 Task: Plan a trip to Przasnysz, Poland from 21st  November, 2023 to 27th  November, 2023 for 1 adult.1  bedroom having 1 bed and 1 bathroom. Property type can be flat. Amenities needed are: wifi. Booking option can be shelf check-in. Look for 5 properties as per requirement.
Action: Mouse moved to (921, 460)
Screenshot: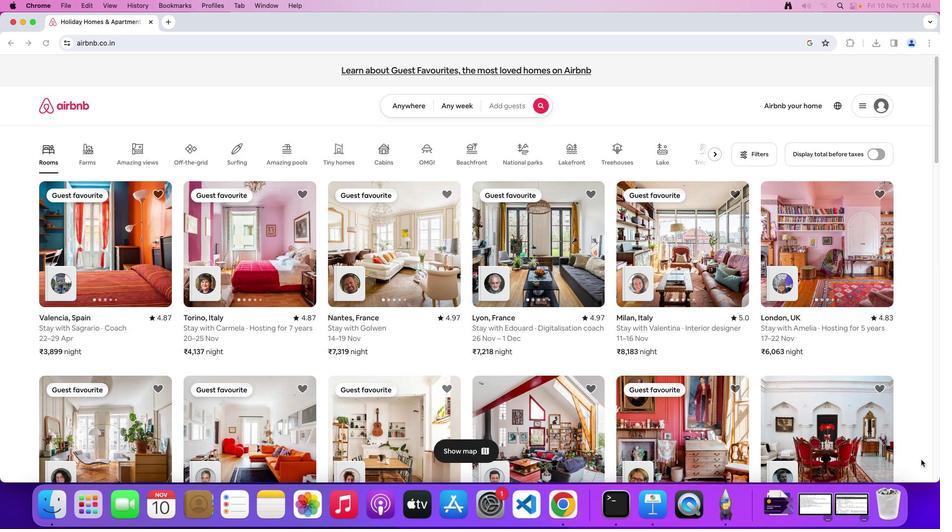 
Action: Mouse pressed left at (921, 460)
Screenshot: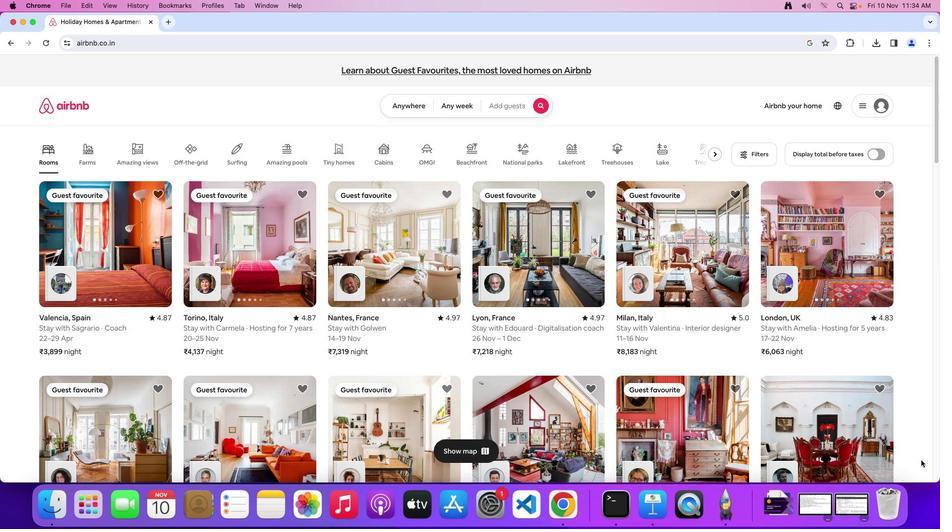 
Action: Mouse moved to (916, 484)
Screenshot: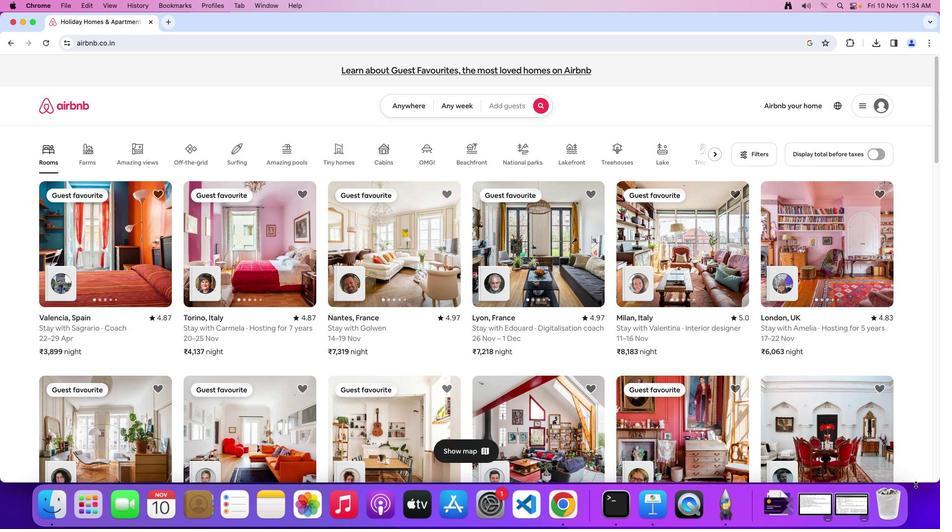 
Action: Mouse pressed left at (916, 484)
Screenshot: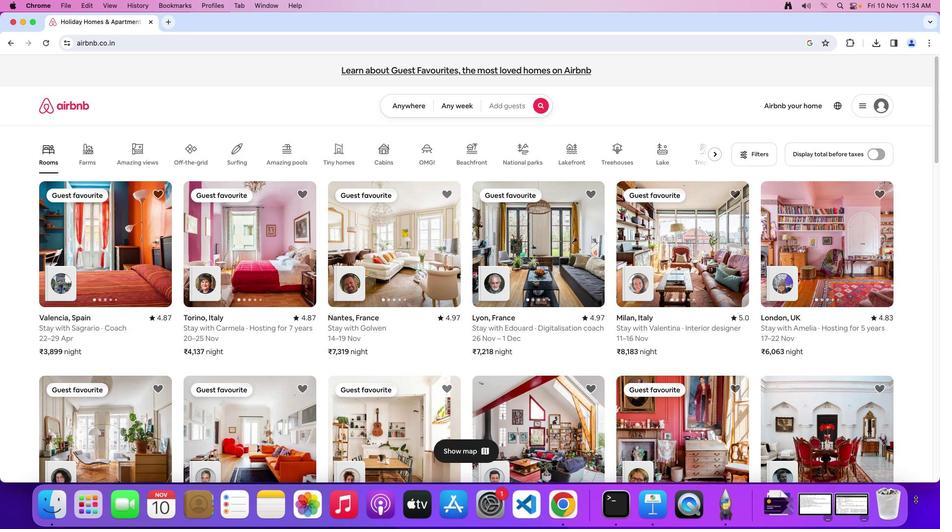
Action: Mouse moved to (411, 110)
Screenshot: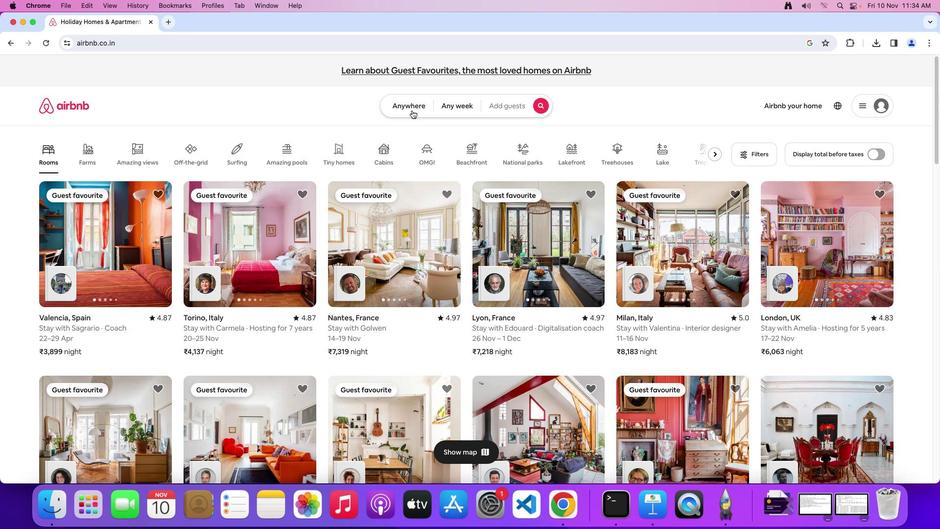 
Action: Mouse pressed left at (411, 110)
Screenshot: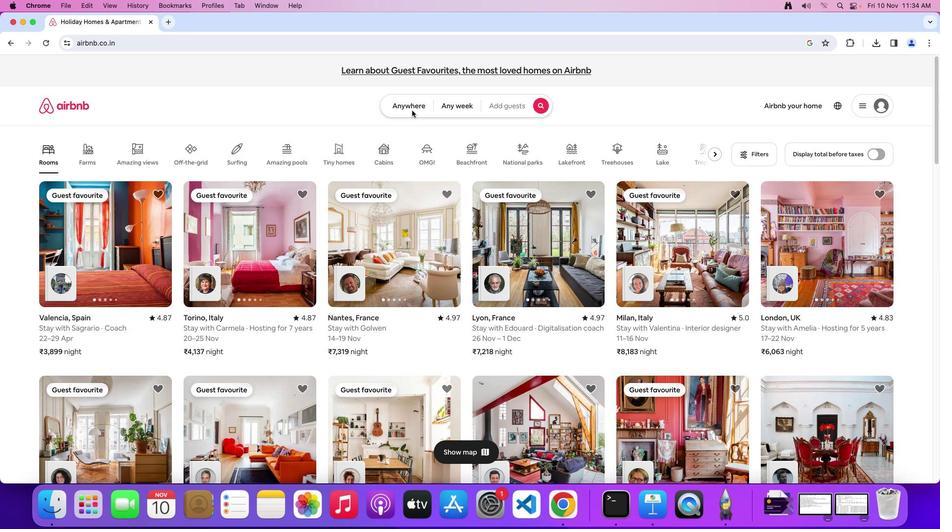 
Action: Mouse moved to (341, 147)
Screenshot: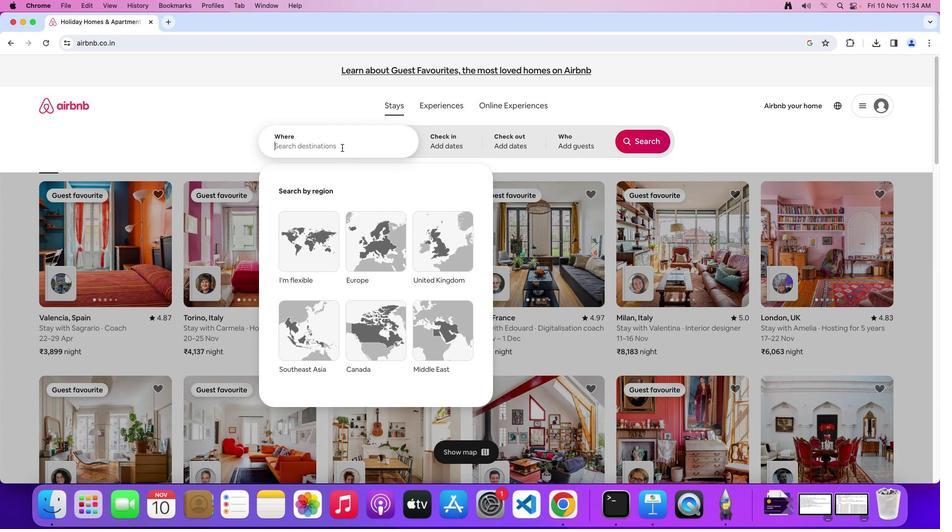 
Action: Mouse pressed left at (341, 147)
Screenshot: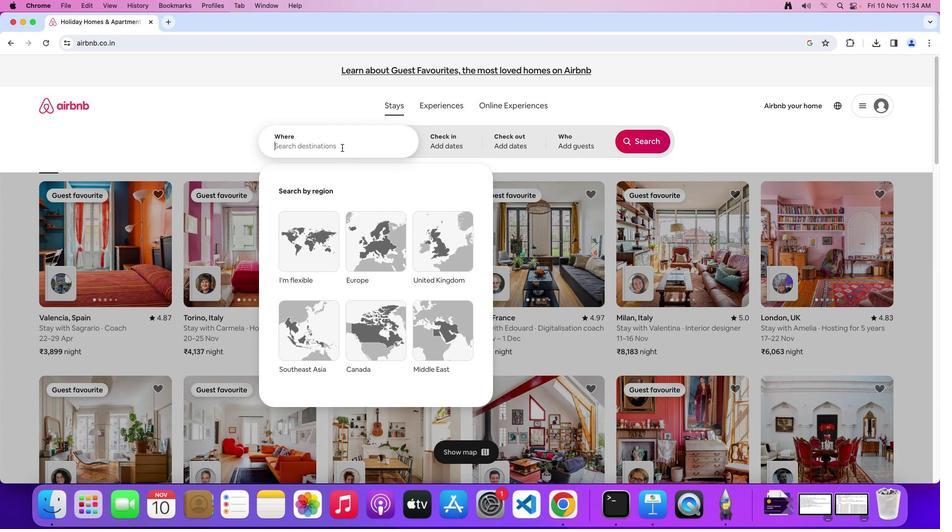 
Action: Mouse moved to (342, 147)
Screenshot: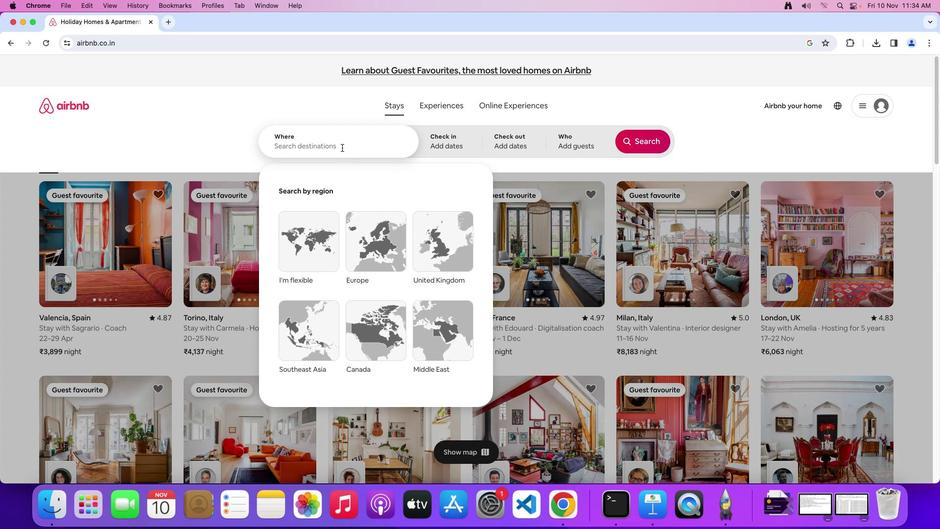
Action: Key pressed Key.shift'P''r''z''a''s''n''y''s''z'
Screenshot: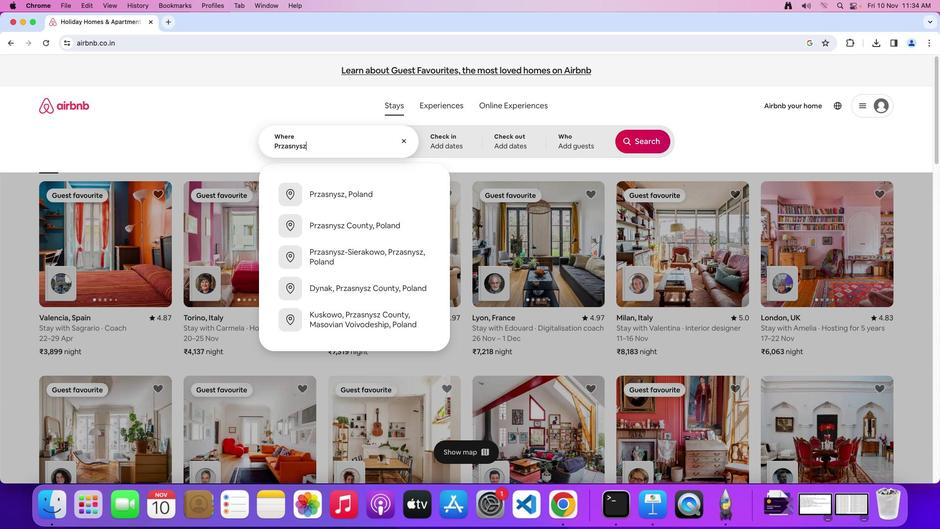 
Action: Mouse moved to (347, 189)
Screenshot: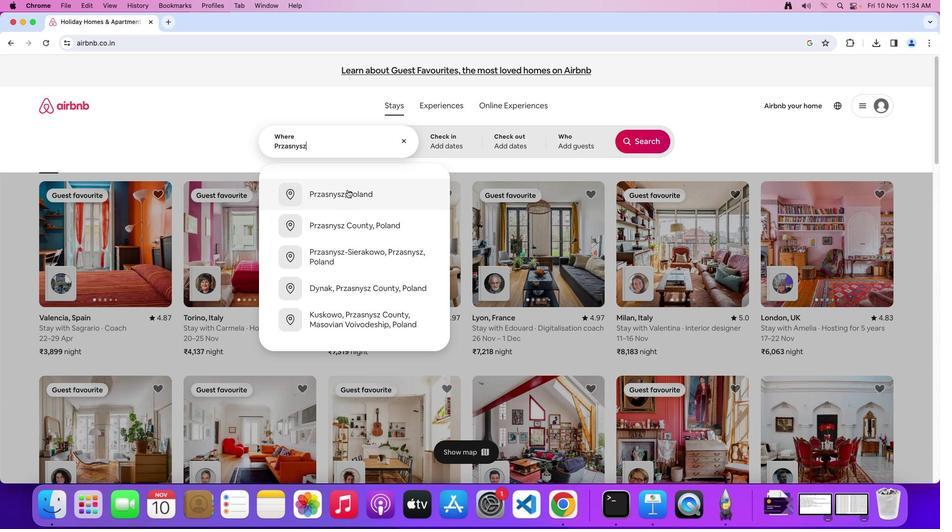 
Action: Mouse pressed left at (347, 189)
Screenshot: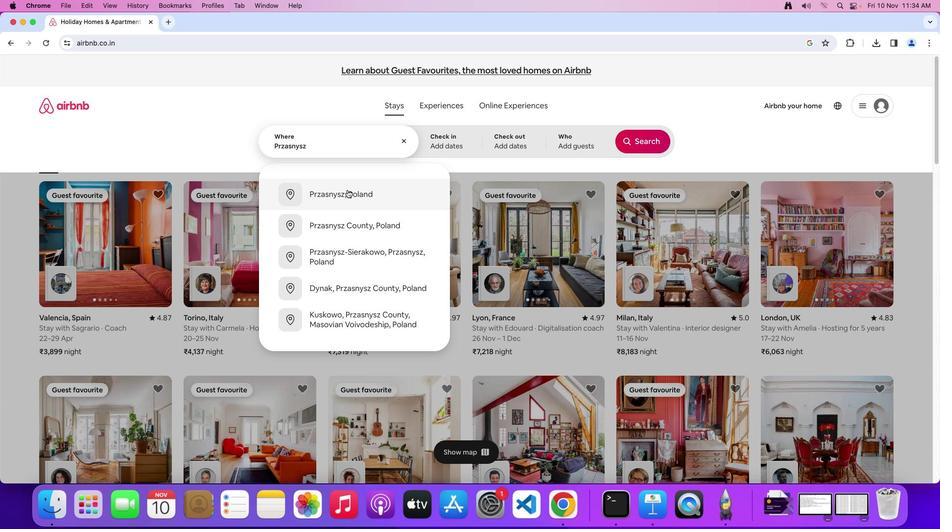 
Action: Mouse moved to (343, 334)
Screenshot: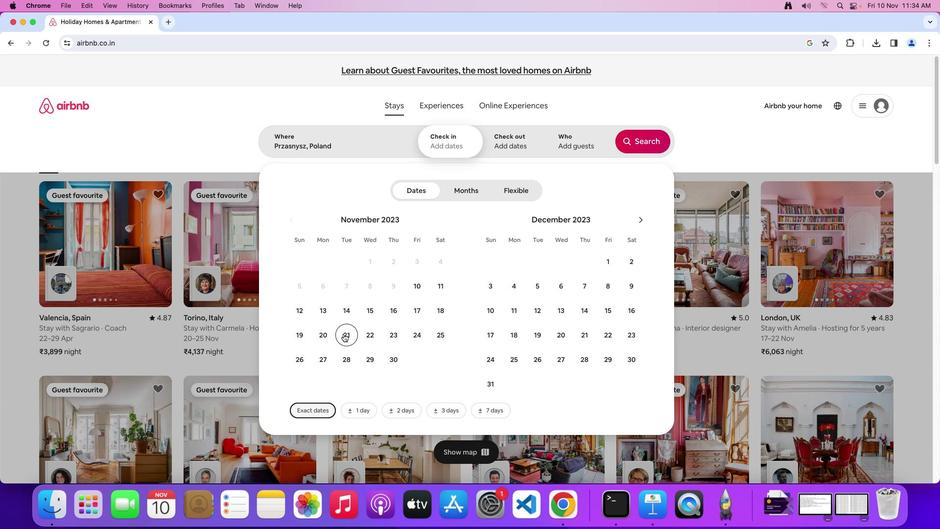 
Action: Mouse pressed left at (343, 334)
Screenshot: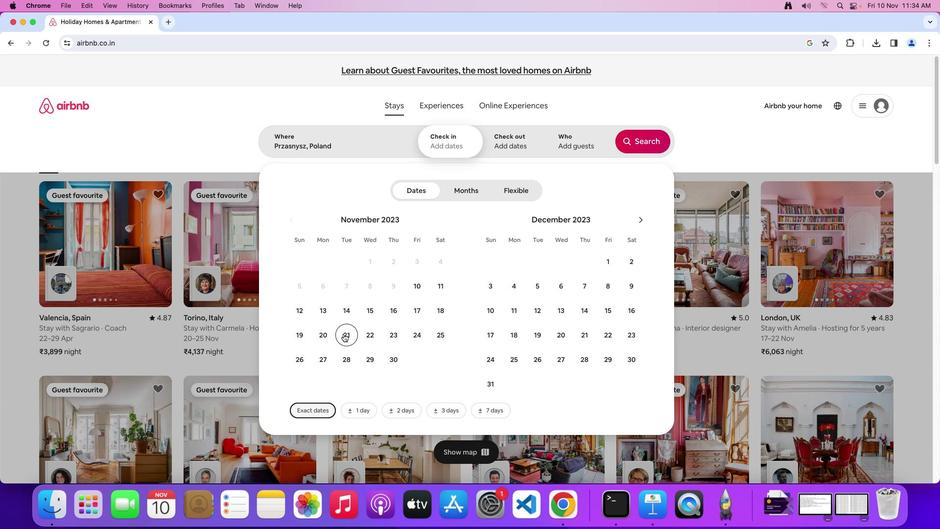 
Action: Mouse moved to (325, 362)
Screenshot: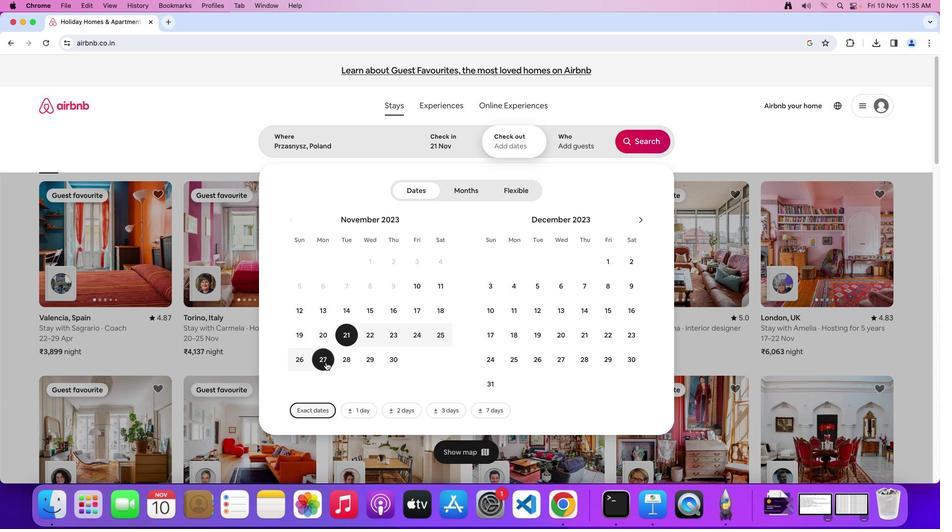 
Action: Mouse pressed left at (325, 362)
Screenshot: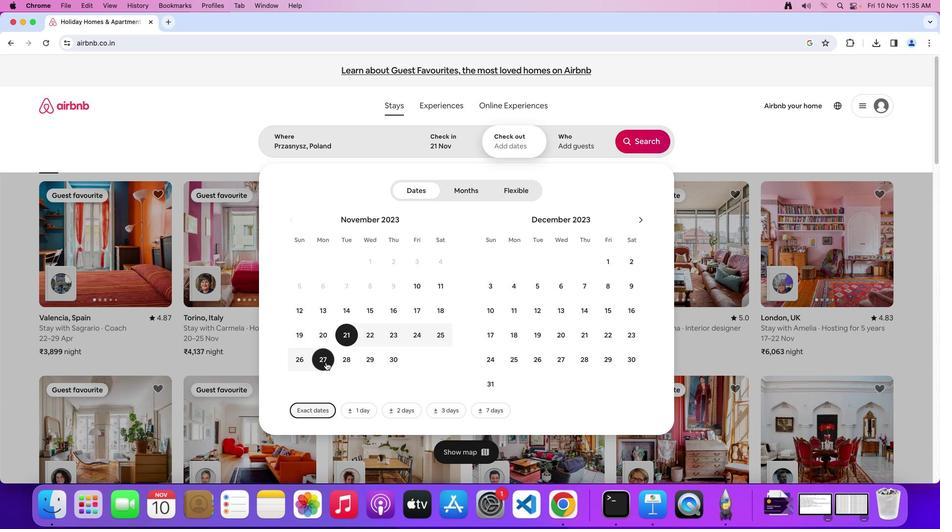 
Action: Mouse moved to (569, 136)
Screenshot: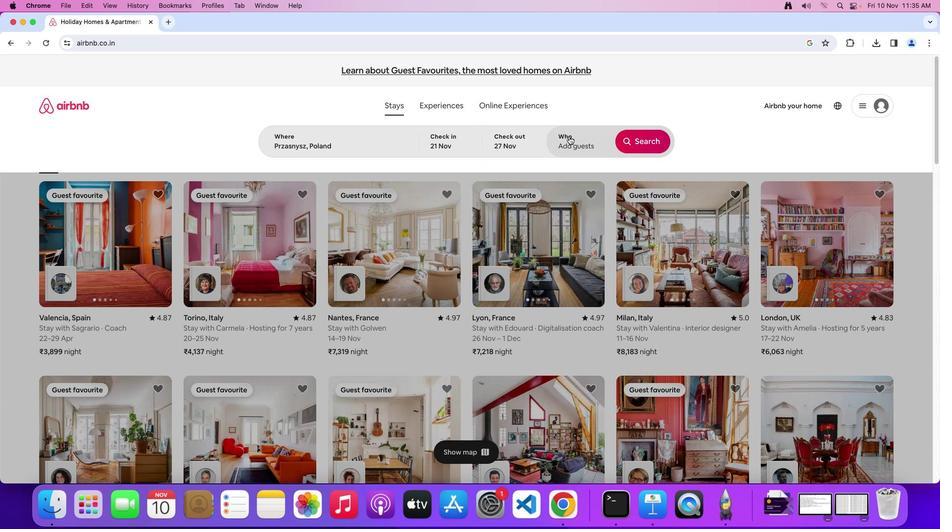 
Action: Mouse pressed left at (569, 136)
Screenshot: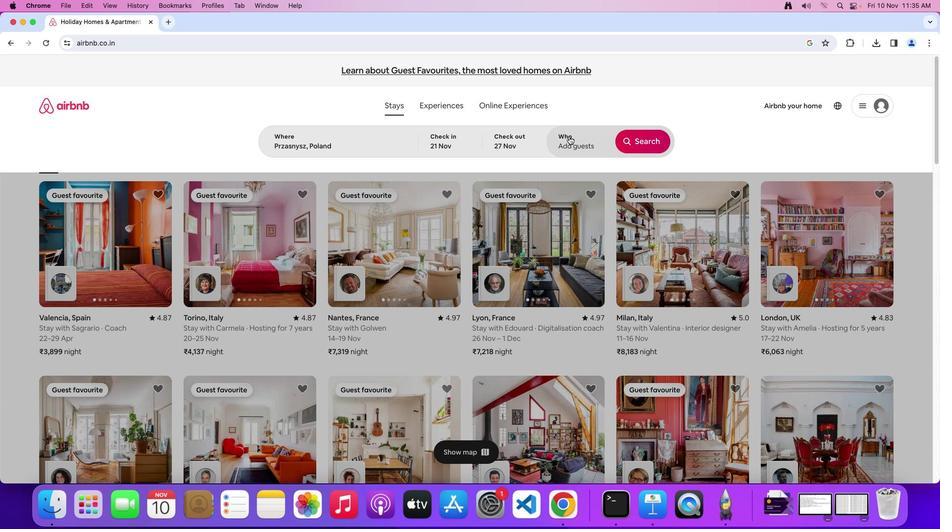 
Action: Mouse moved to (645, 194)
Screenshot: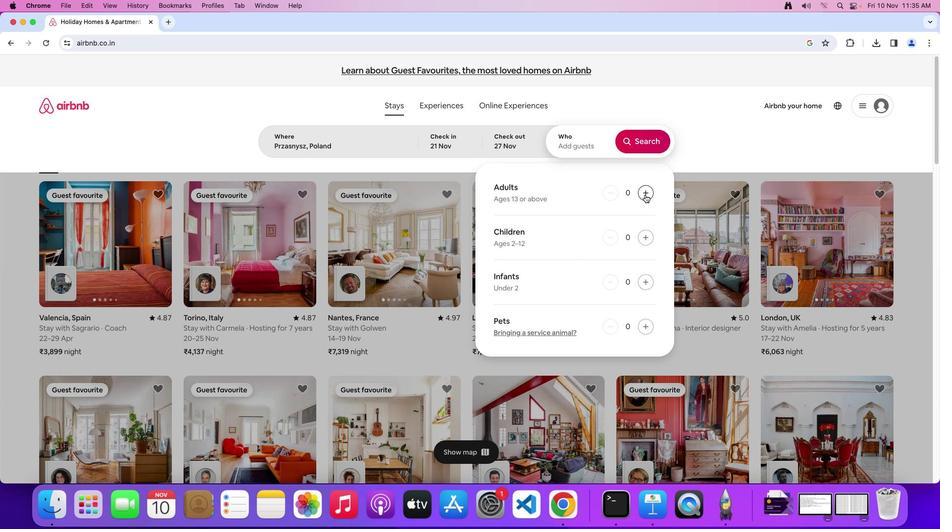 
Action: Mouse pressed left at (645, 194)
Screenshot: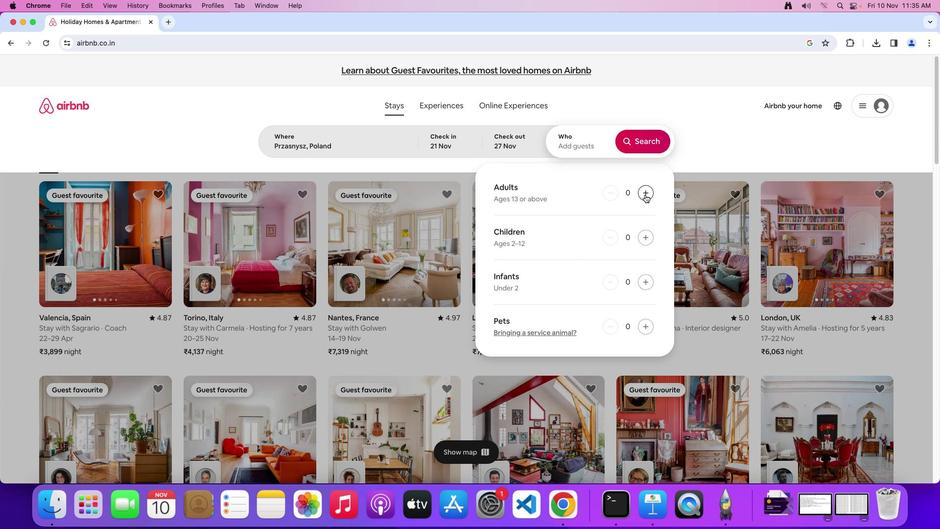 
Action: Mouse moved to (591, 315)
Screenshot: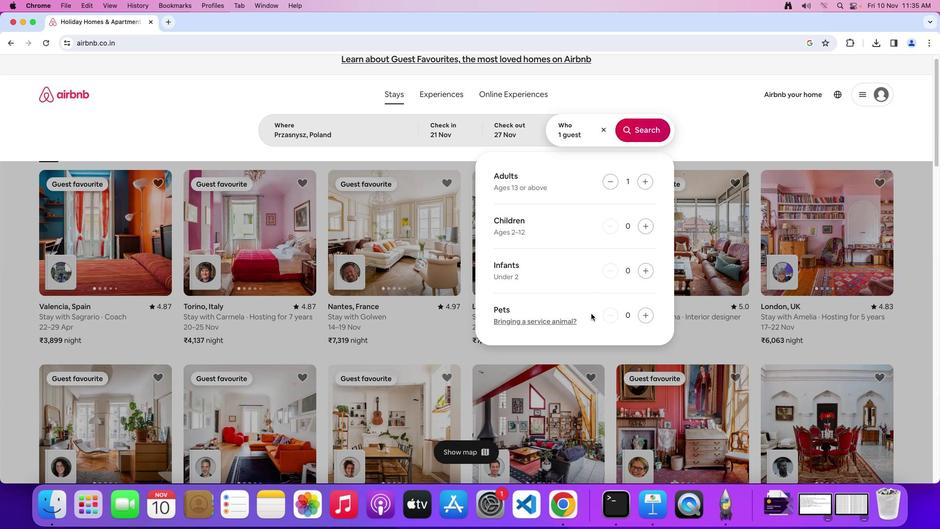 
Action: Mouse scrolled (591, 315) with delta (0, 0)
Screenshot: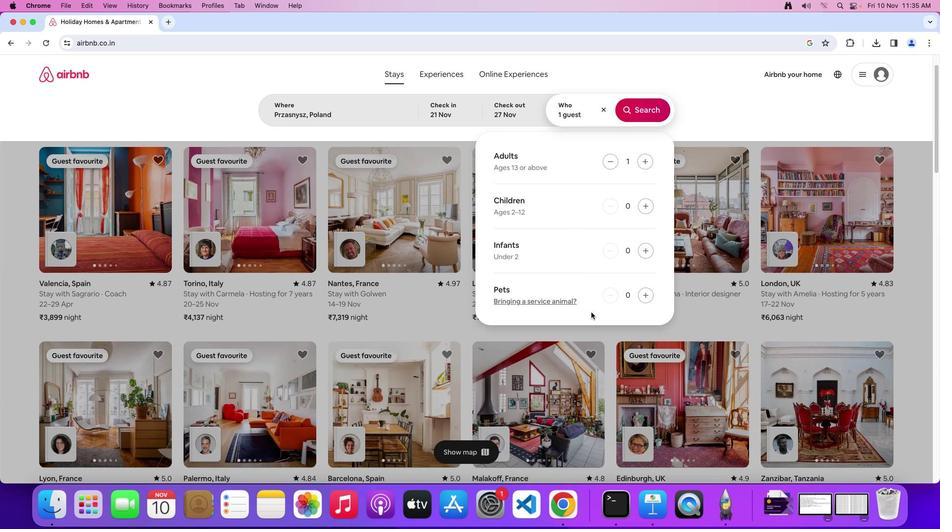 
Action: Mouse moved to (591, 315)
Screenshot: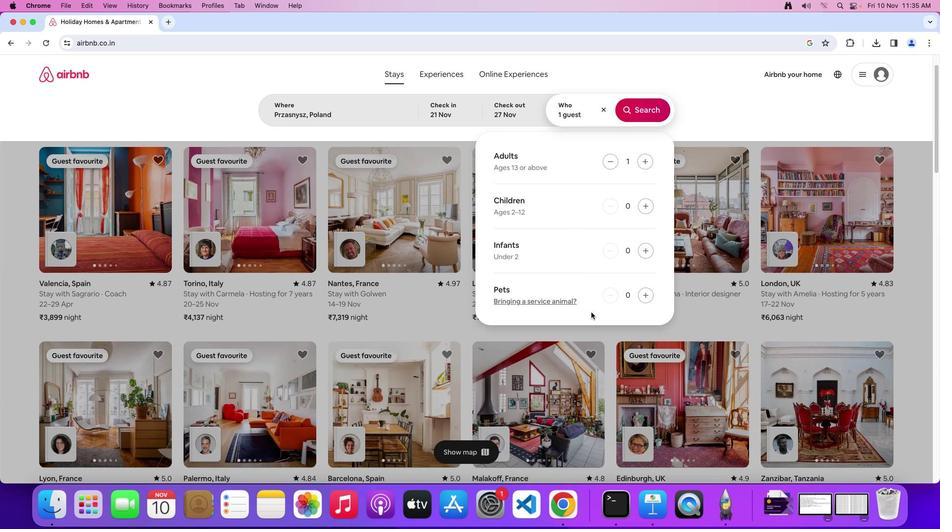 
Action: Mouse scrolled (591, 315) with delta (0, 0)
Screenshot: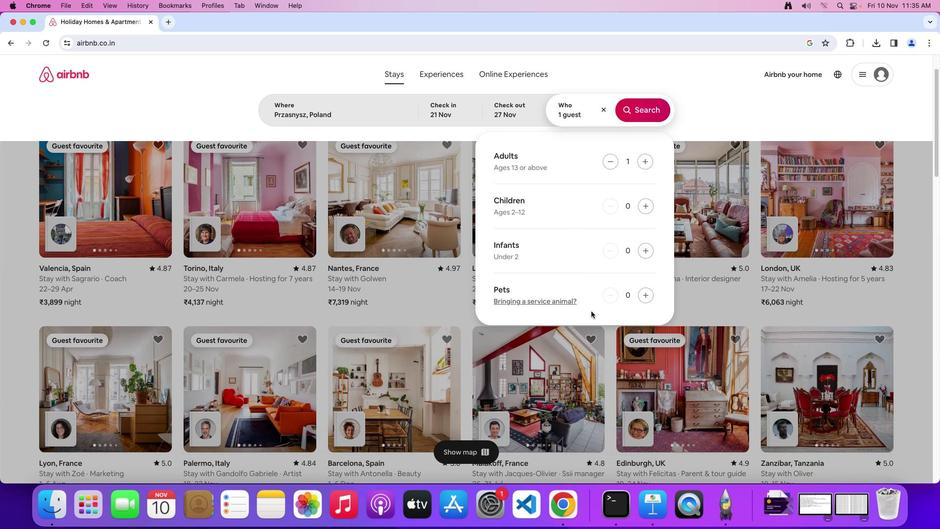 
Action: Mouse moved to (591, 314)
Screenshot: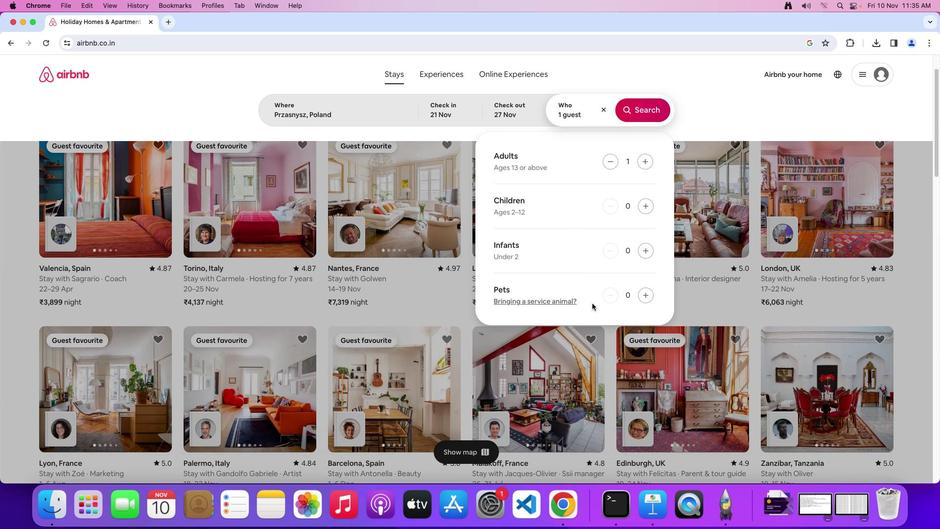 
Action: Mouse scrolled (591, 314) with delta (0, -1)
Screenshot: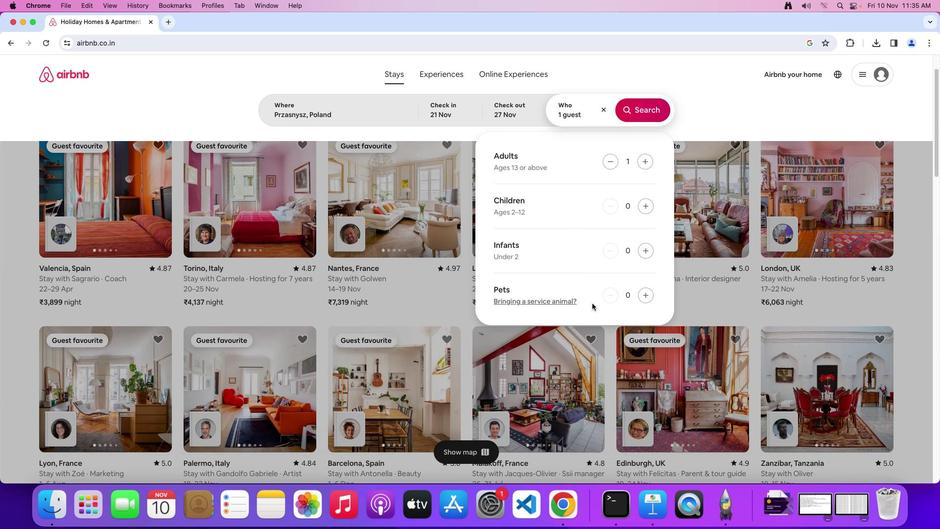 
Action: Mouse moved to (458, 76)
Screenshot: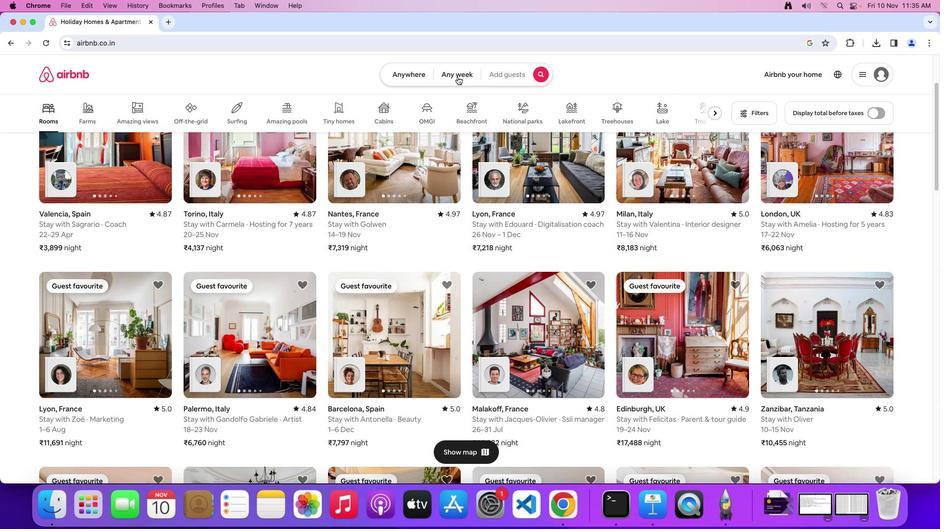 
Action: Mouse pressed left at (458, 76)
Screenshot: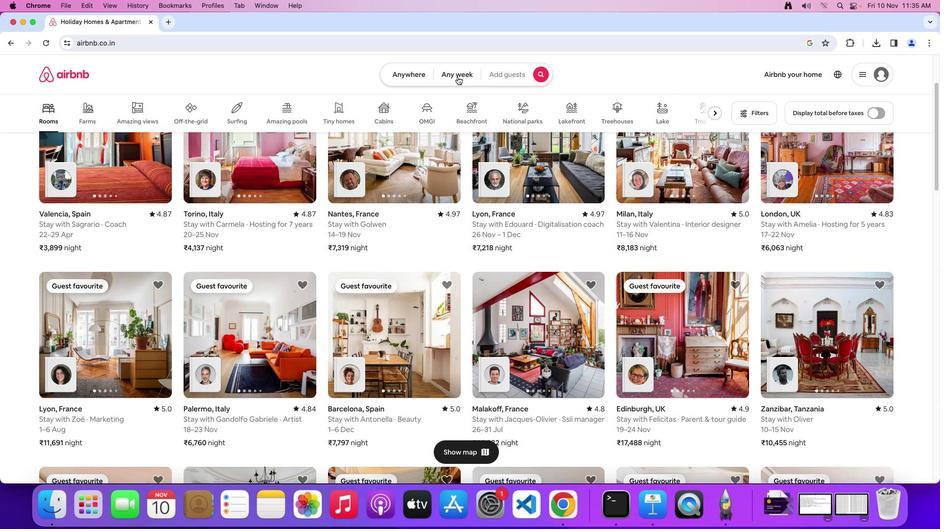 
Action: Mouse moved to (565, 109)
Screenshot: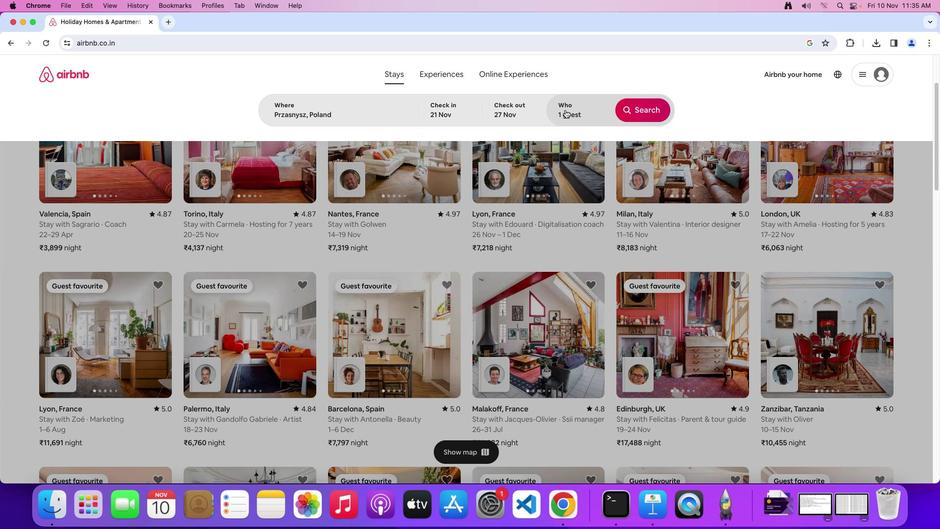 
Action: Mouse pressed left at (565, 109)
Screenshot: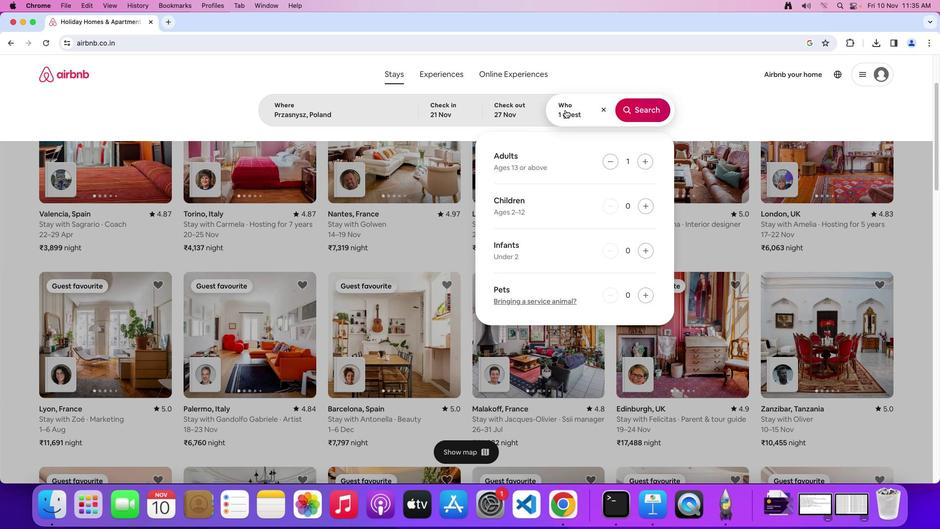 
Action: Mouse moved to (638, 108)
Screenshot: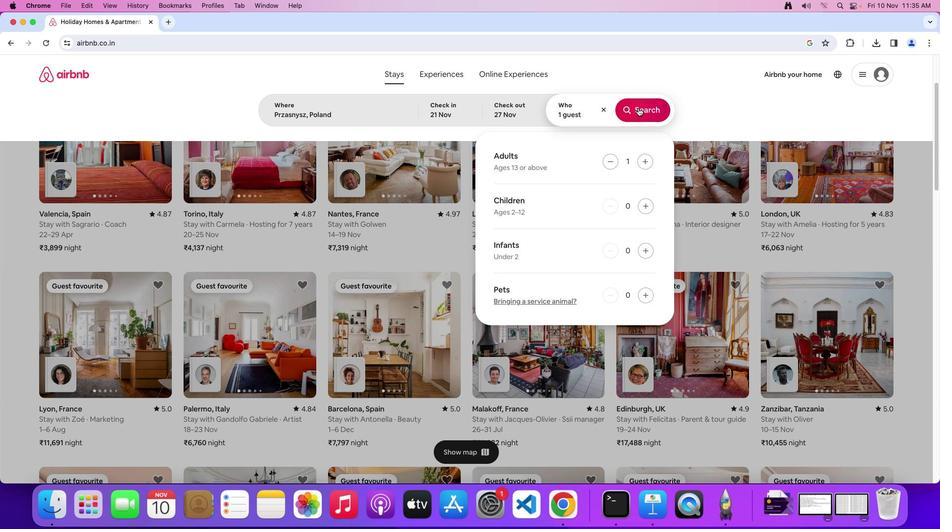 
Action: Mouse pressed left at (638, 108)
Screenshot: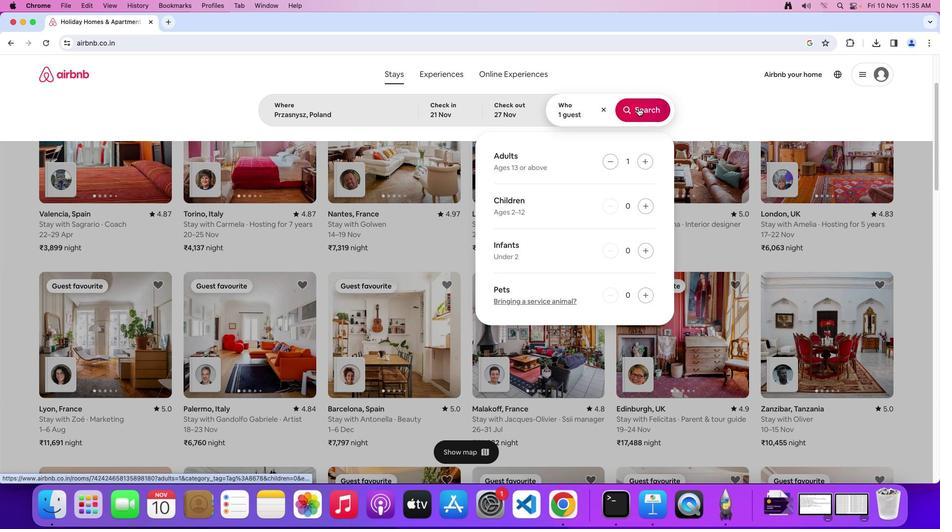 
Action: Mouse moved to (772, 115)
Screenshot: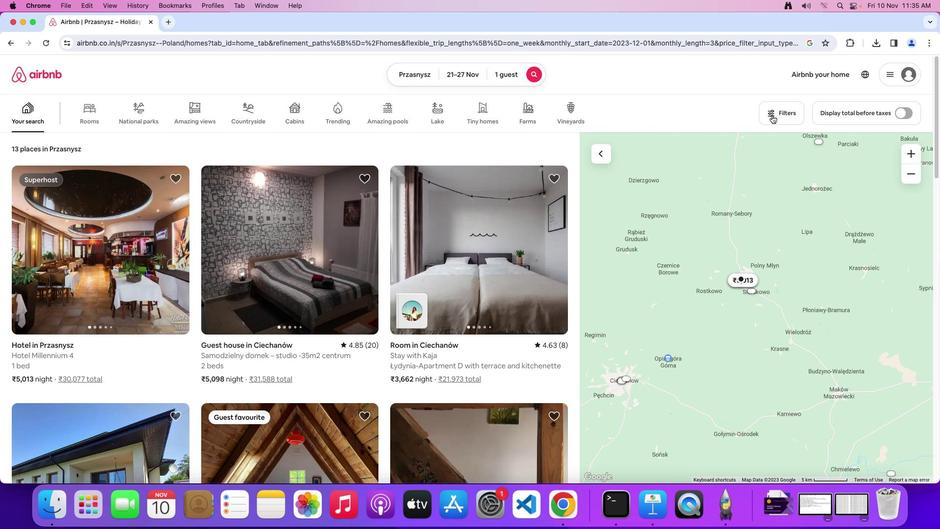 
Action: Mouse pressed left at (772, 115)
Screenshot: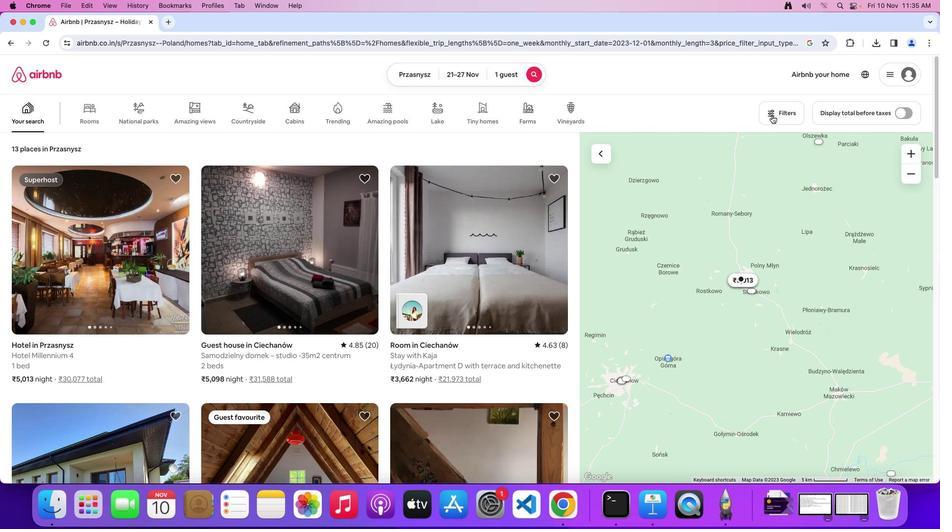 
Action: Mouse moved to (384, 271)
Screenshot: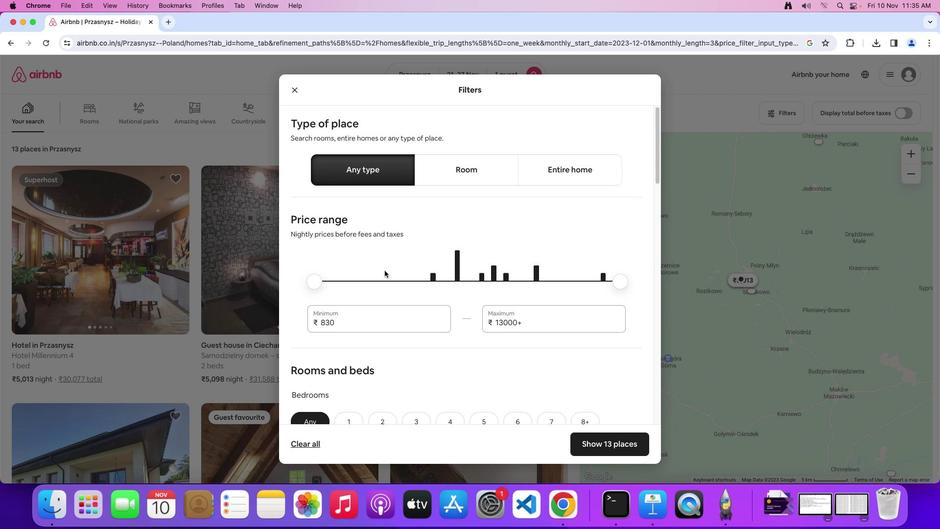 
Action: Mouse scrolled (384, 271) with delta (0, 0)
Screenshot: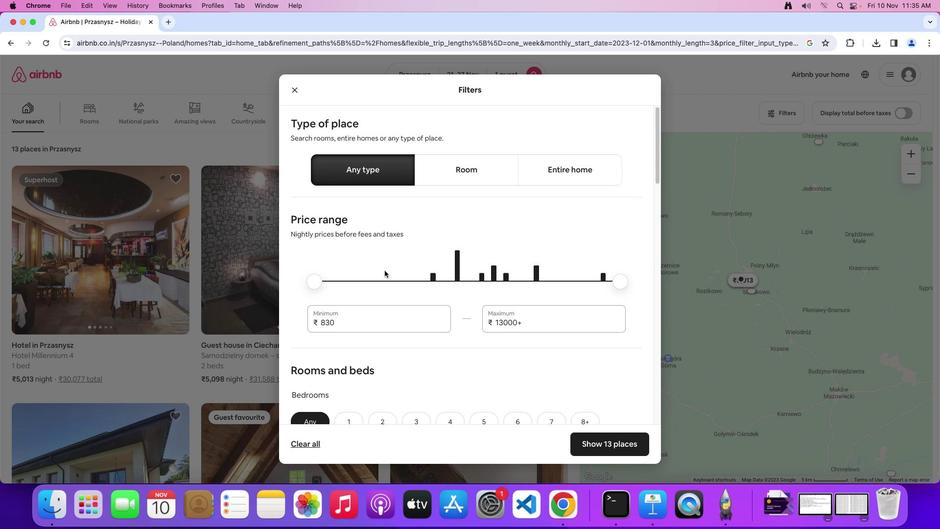 
Action: Mouse moved to (385, 270)
Screenshot: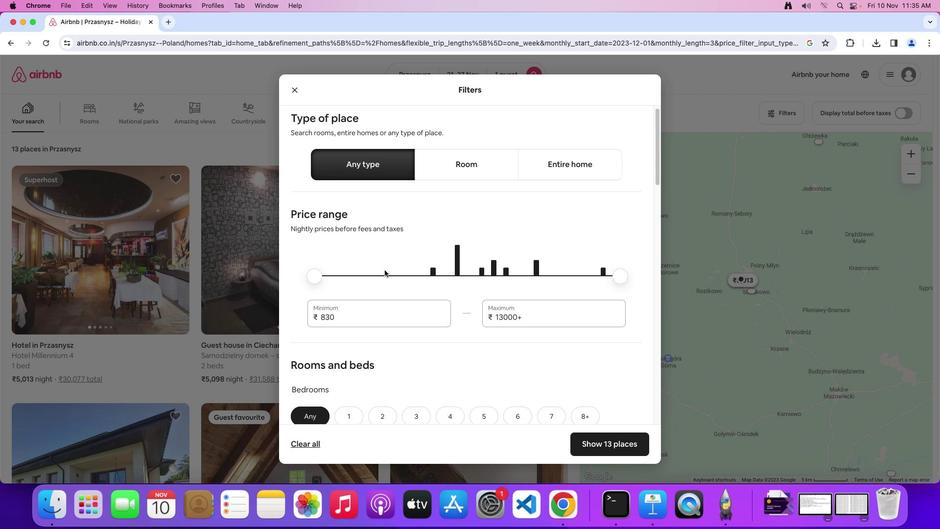 
Action: Mouse scrolled (385, 270) with delta (0, 0)
Screenshot: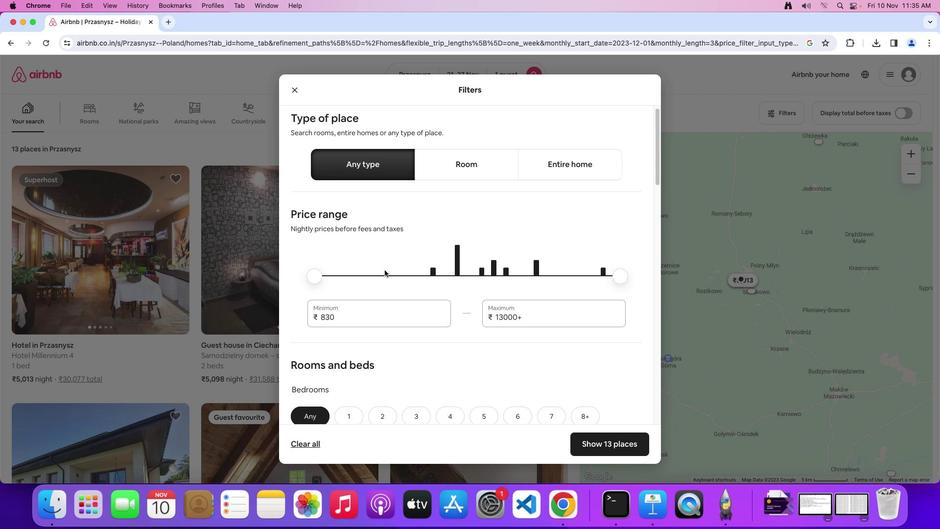 
Action: Mouse moved to (385, 270)
Screenshot: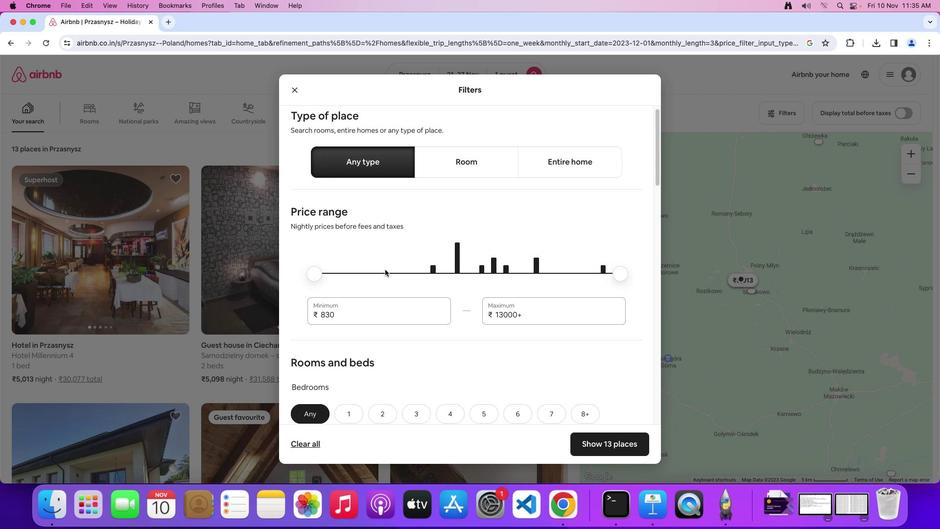 
Action: Mouse scrolled (385, 270) with delta (0, 0)
Screenshot: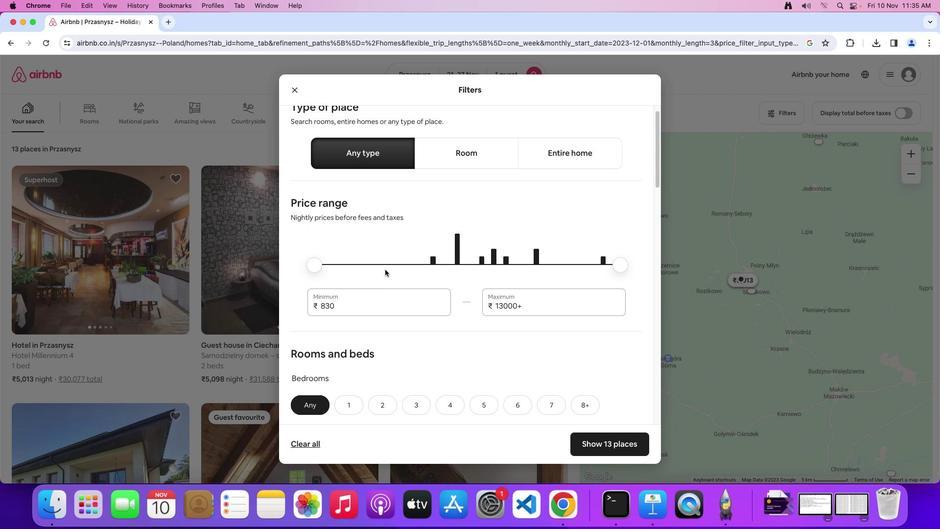
Action: Mouse moved to (385, 269)
Screenshot: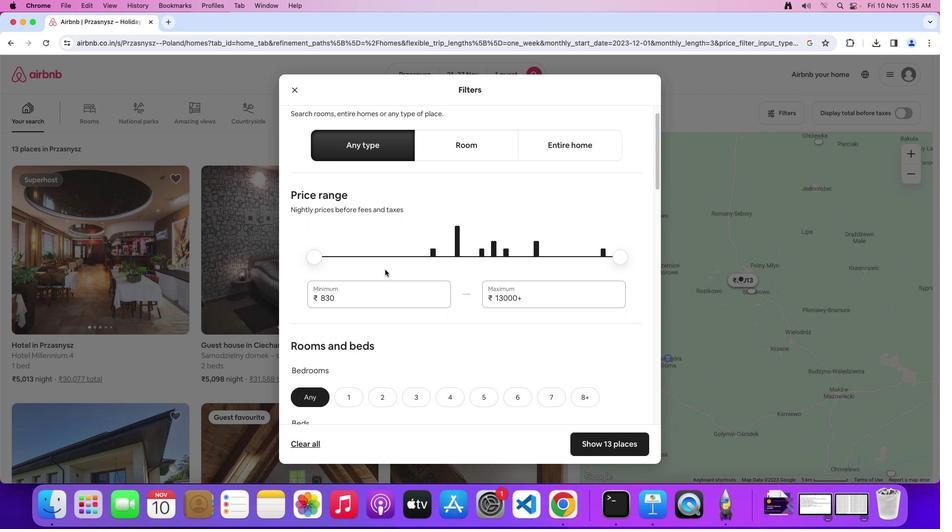 
Action: Mouse scrolled (385, 269) with delta (0, 0)
Screenshot: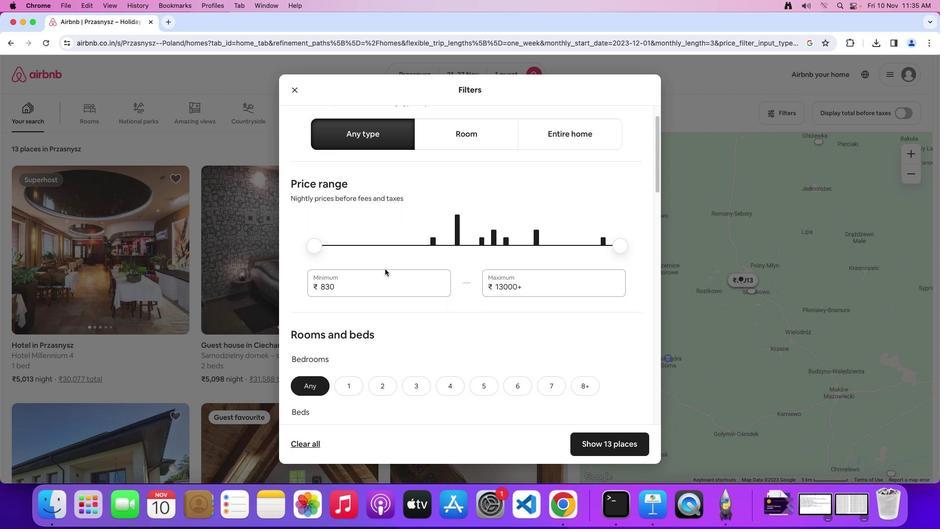 
Action: Mouse moved to (385, 268)
Screenshot: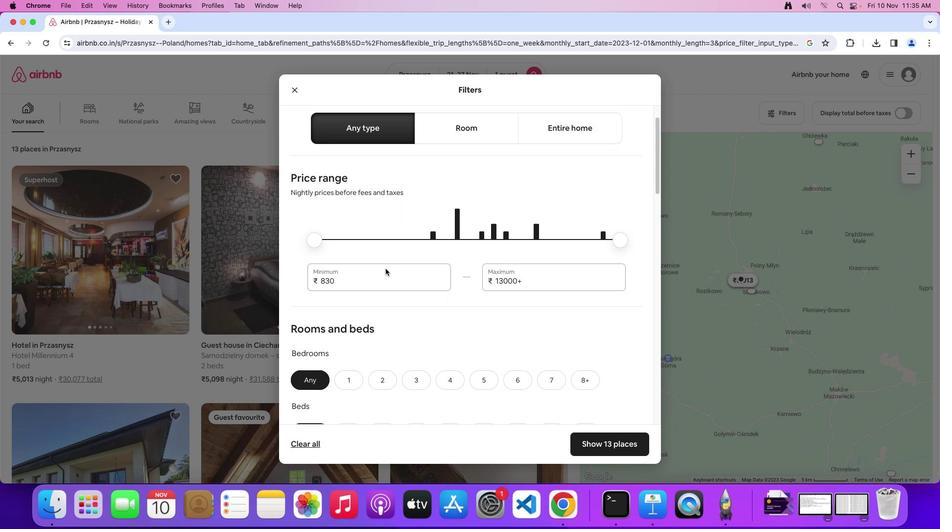 
Action: Mouse scrolled (385, 268) with delta (0, 0)
Screenshot: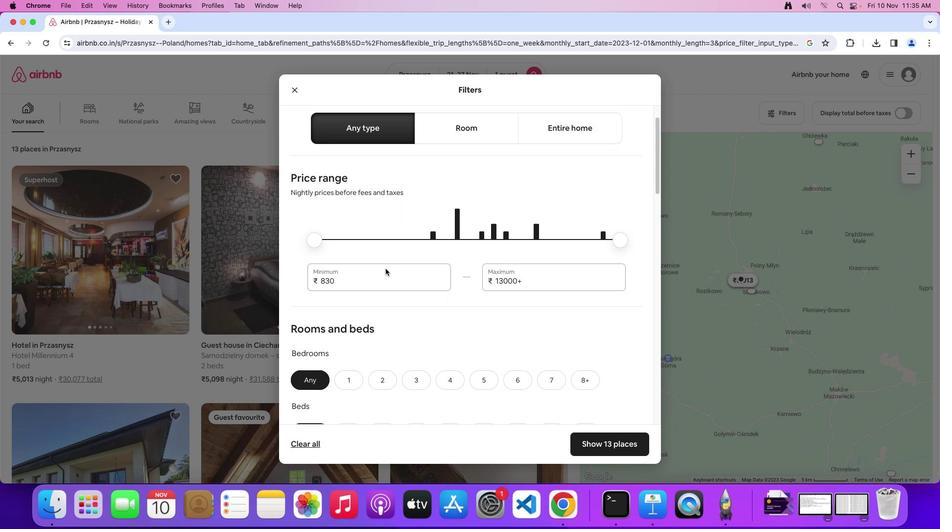 
Action: Mouse scrolled (385, 268) with delta (0, 0)
Screenshot: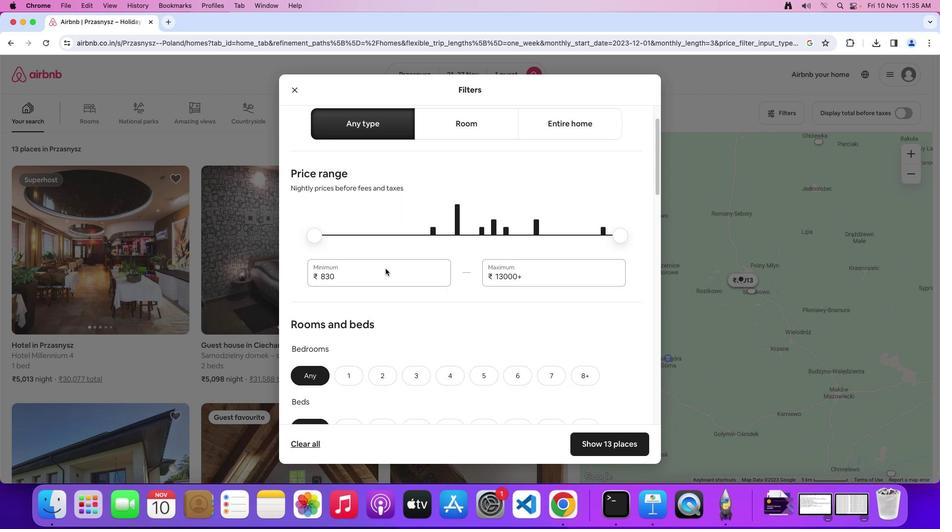 
Action: Mouse moved to (385, 268)
Screenshot: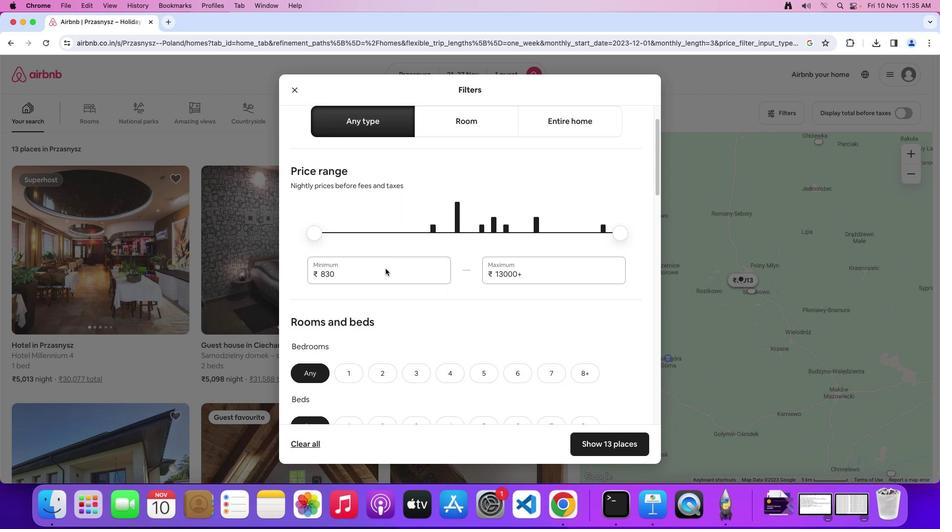 
Action: Mouse scrolled (385, 268) with delta (0, 0)
Screenshot: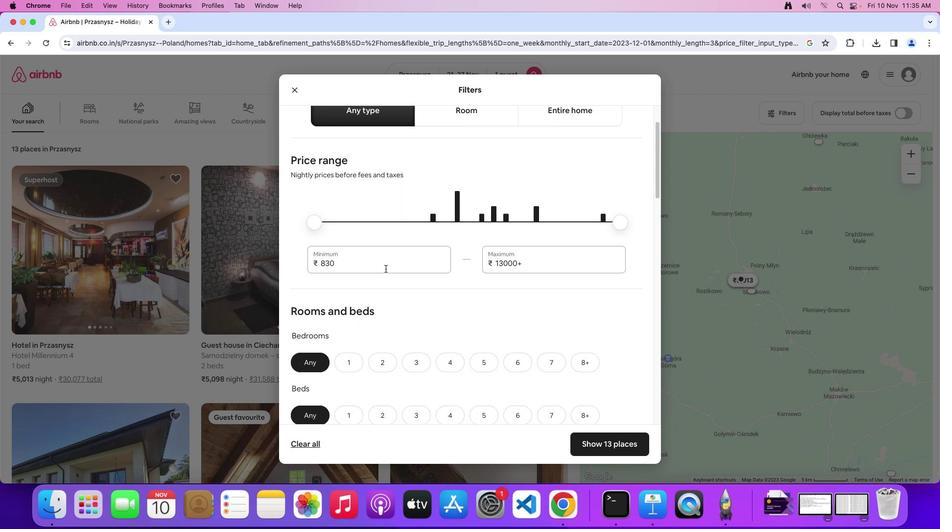 
Action: Mouse moved to (386, 268)
Screenshot: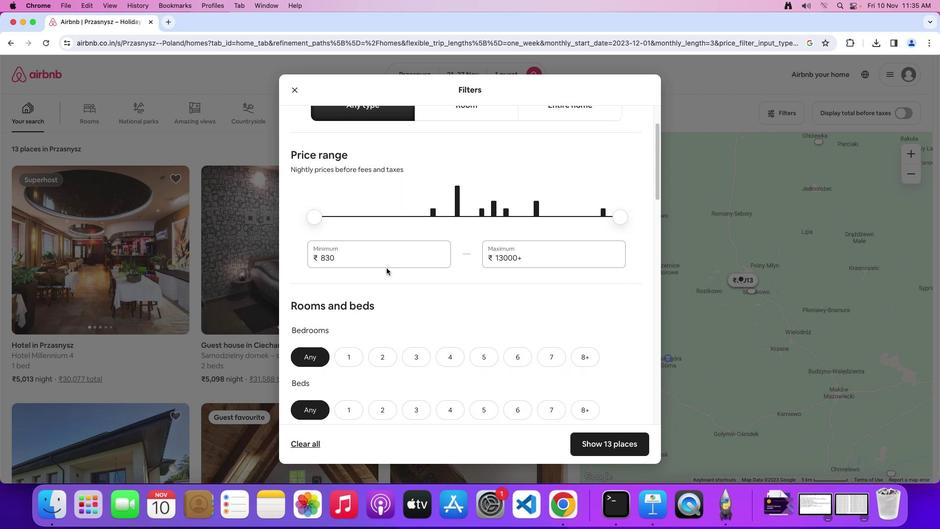 
Action: Mouse scrolled (386, 268) with delta (0, 0)
Screenshot: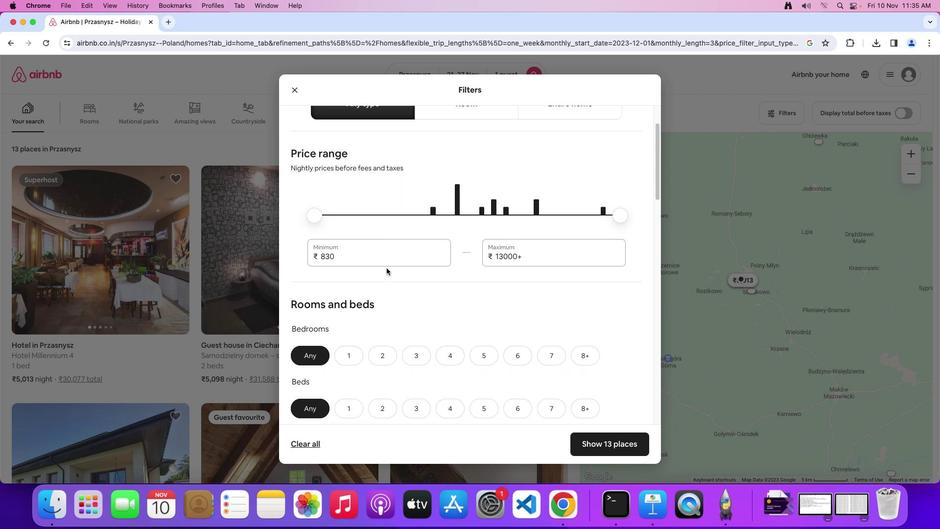 
Action: Mouse moved to (387, 267)
Screenshot: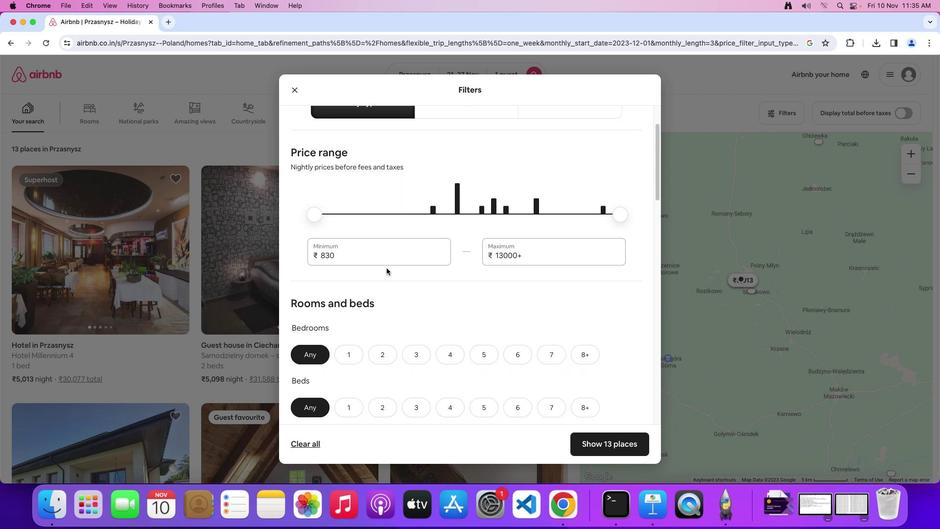 
Action: Mouse scrolled (387, 267) with delta (0, 0)
Screenshot: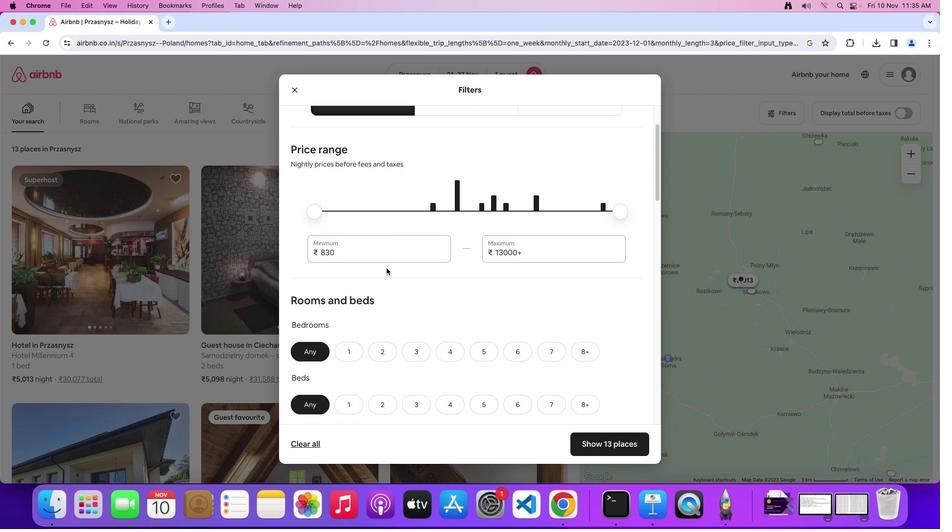 
Action: Mouse scrolled (387, 267) with delta (0, 0)
Screenshot: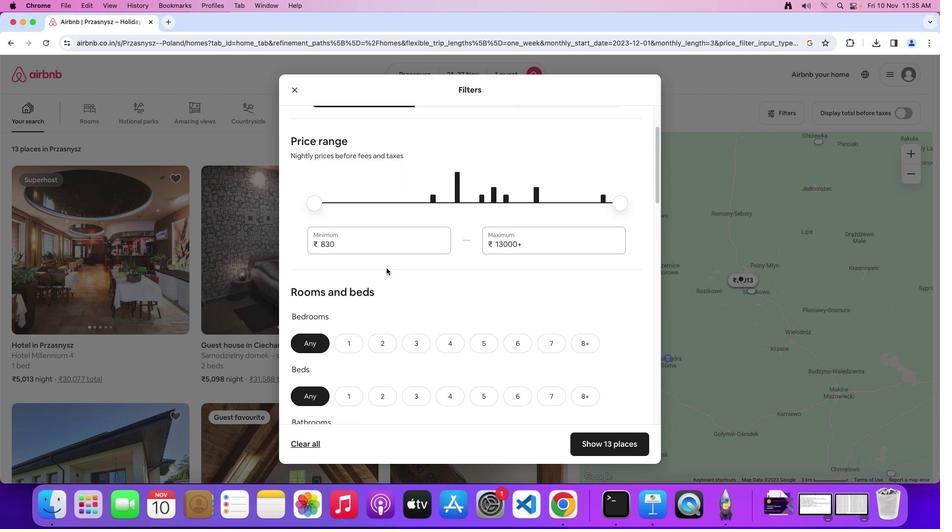 
Action: Mouse moved to (387, 267)
Screenshot: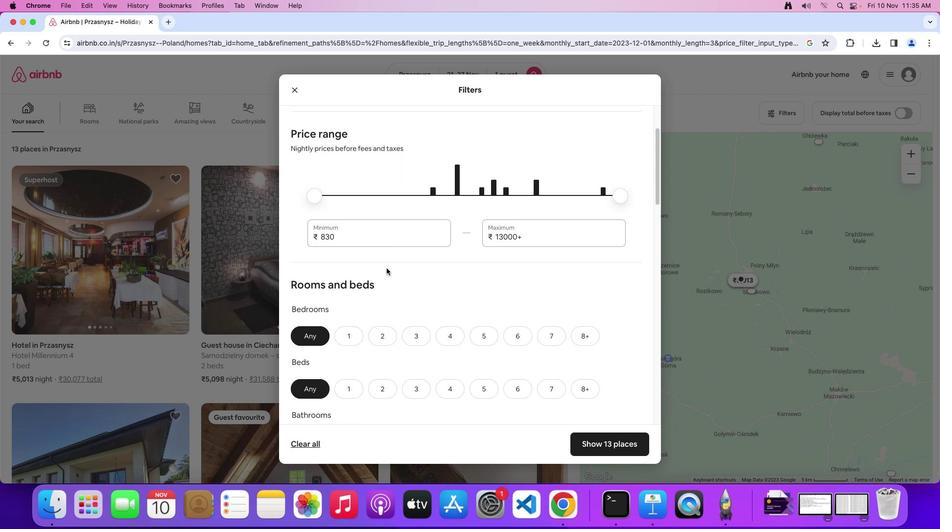
Action: Mouse scrolled (387, 267) with delta (0, 0)
Screenshot: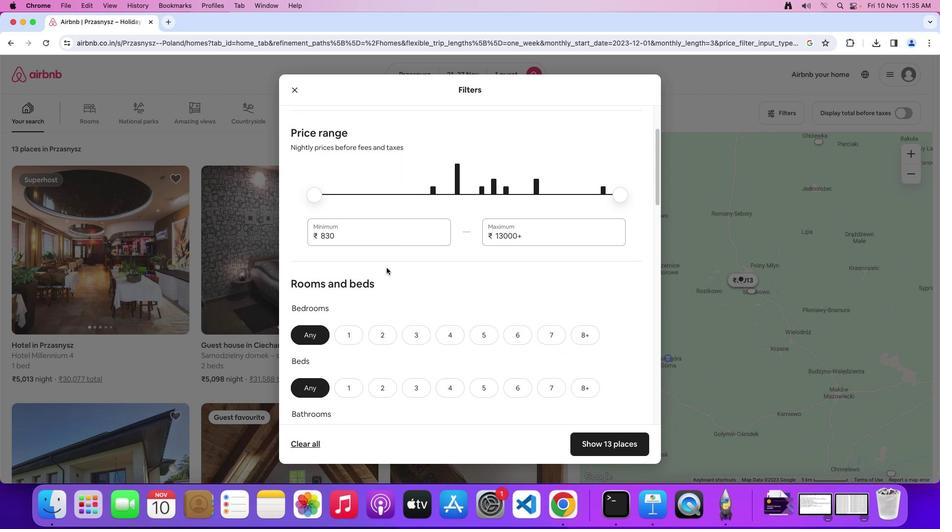
Action: Mouse moved to (387, 267)
Screenshot: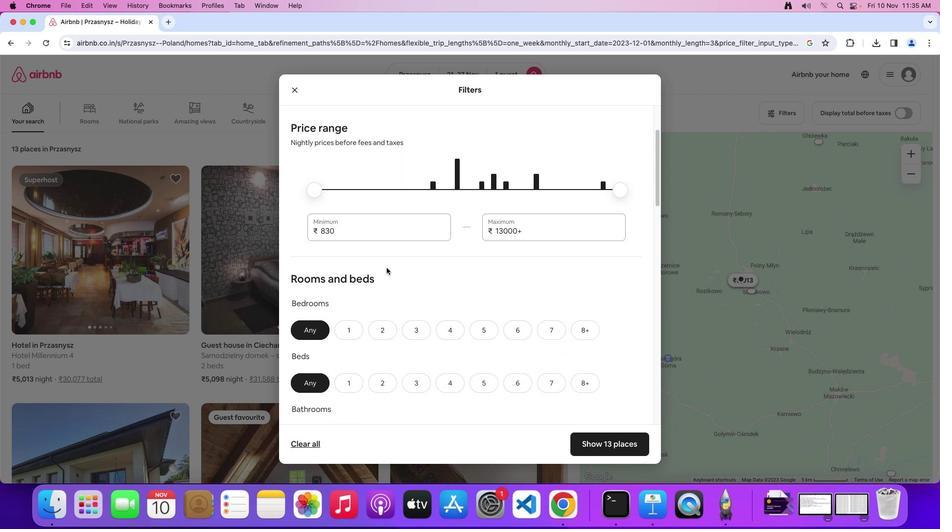 
Action: Mouse scrolled (387, 267) with delta (0, 0)
Screenshot: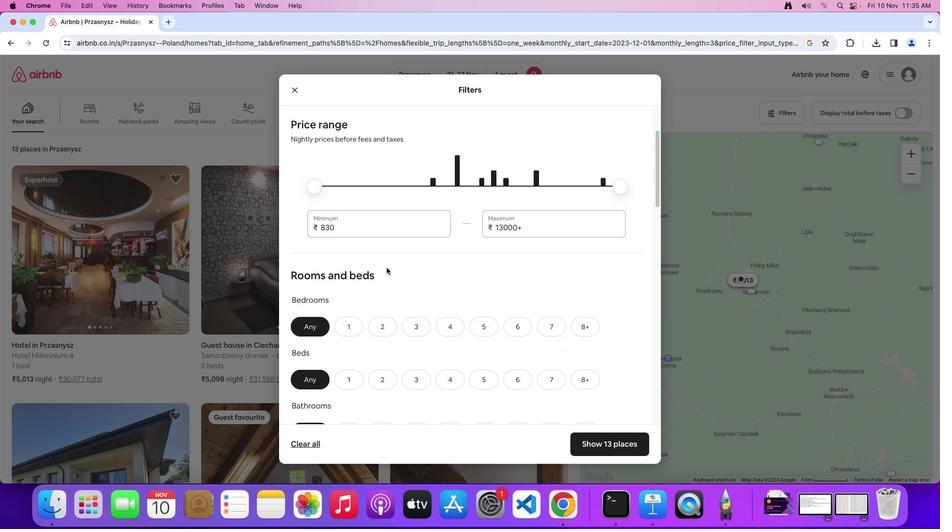 
Action: Mouse moved to (387, 267)
Screenshot: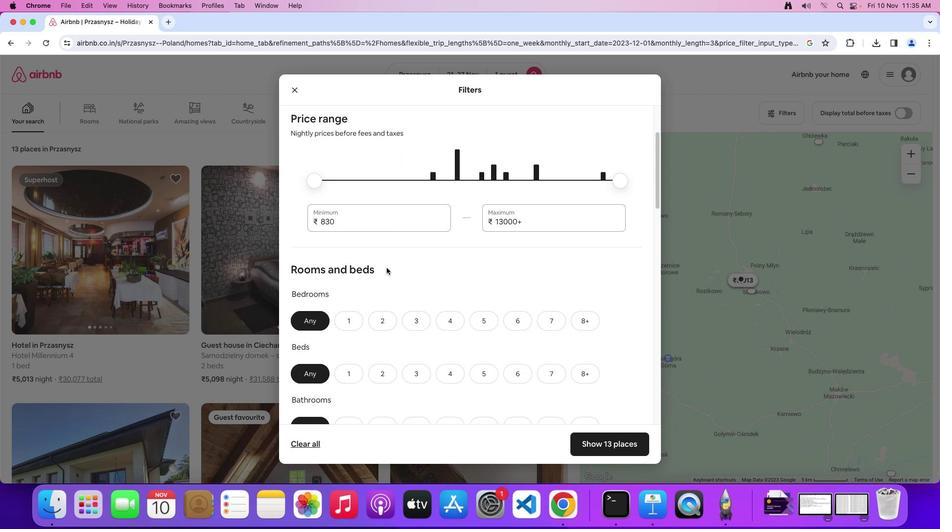 
Action: Mouse scrolled (387, 267) with delta (0, 0)
Screenshot: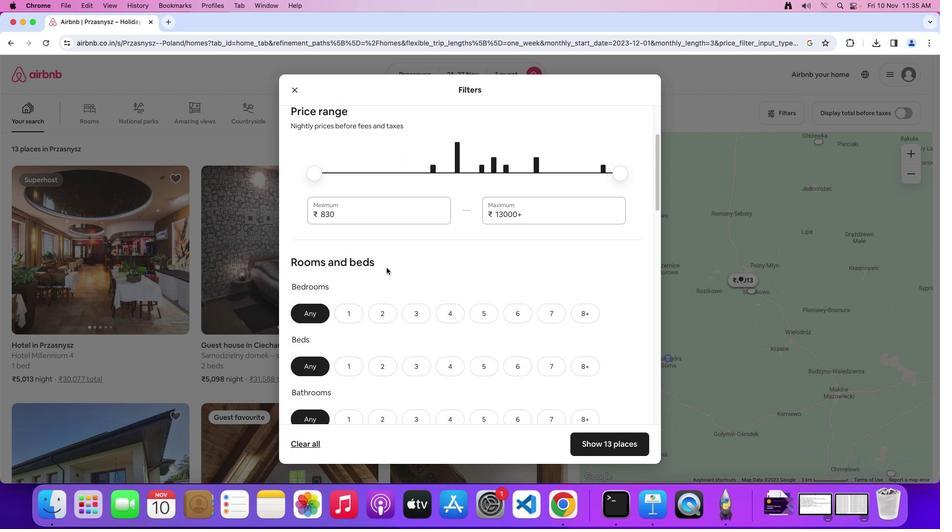 
Action: Mouse moved to (387, 267)
Screenshot: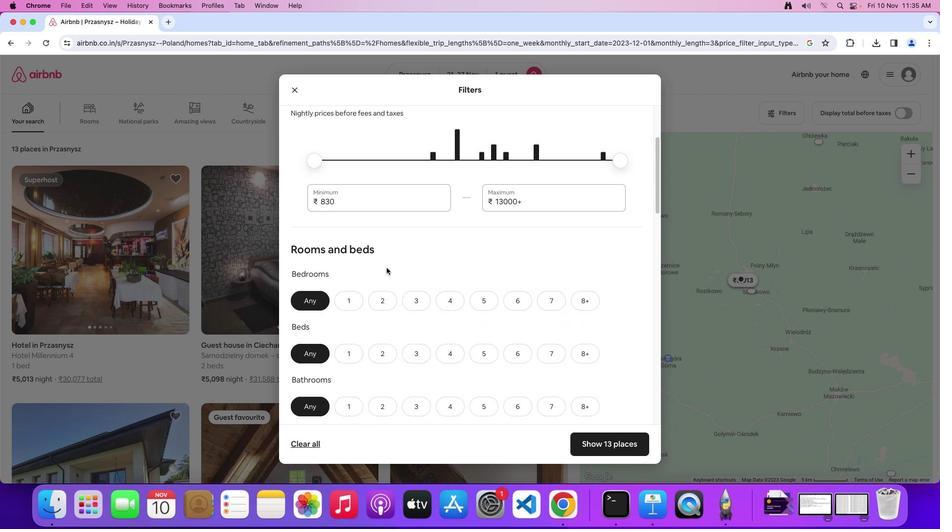 
Action: Mouse scrolled (387, 267) with delta (0, 0)
Screenshot: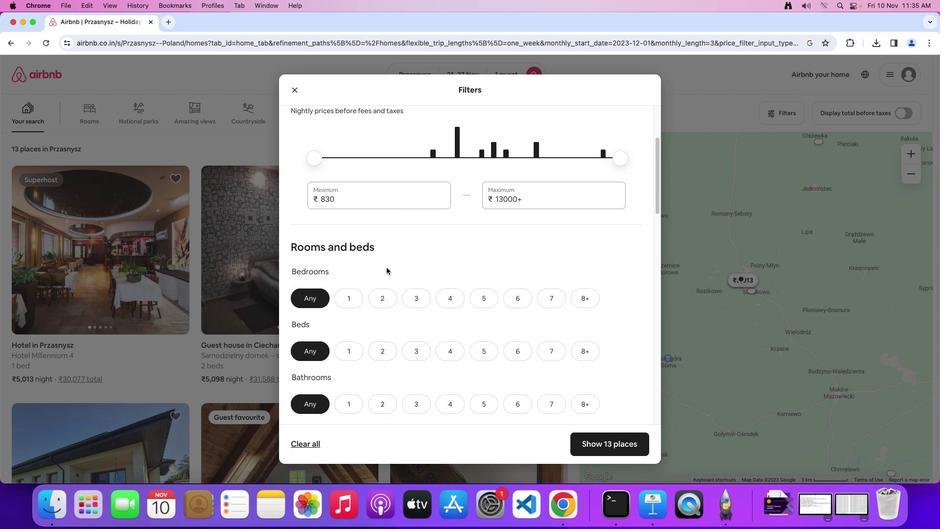 
Action: Mouse scrolled (387, 267) with delta (0, 0)
Screenshot: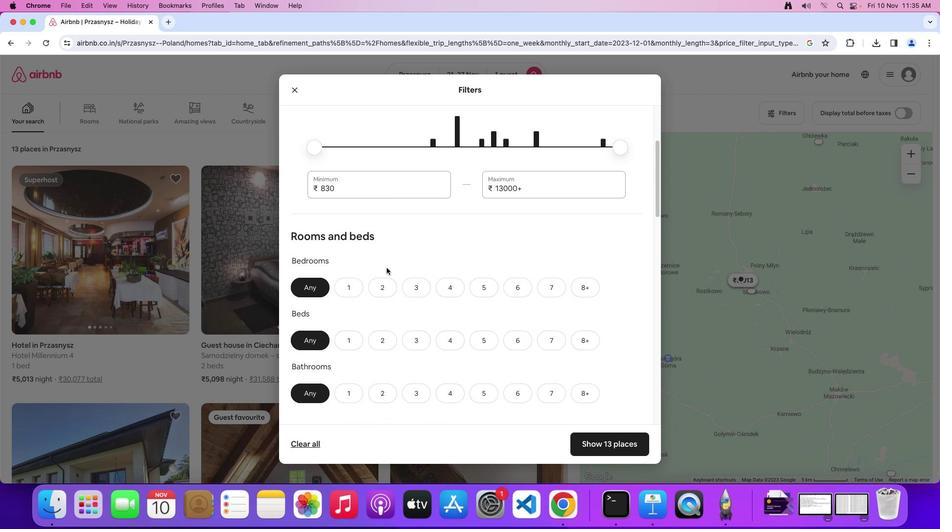 
Action: Mouse scrolled (387, 267) with delta (0, 0)
Screenshot: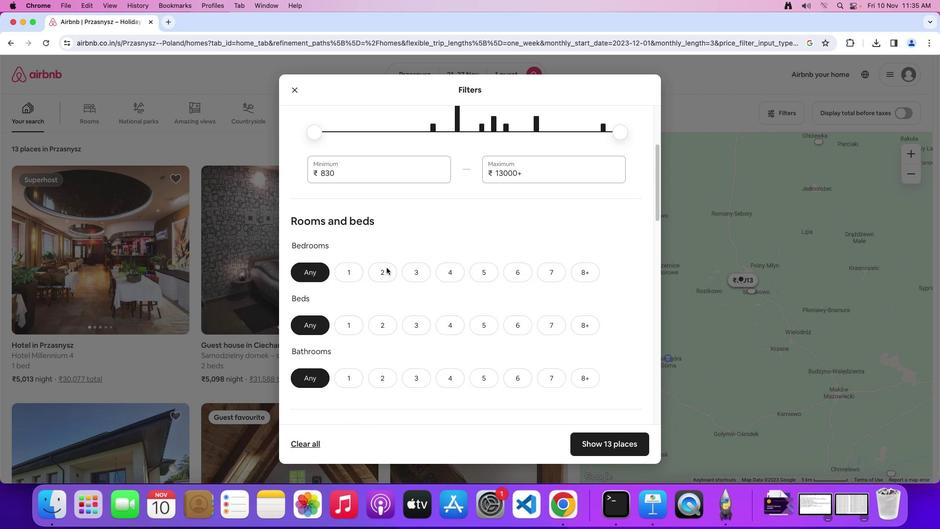 
Action: Mouse scrolled (387, 267) with delta (0, 0)
Screenshot: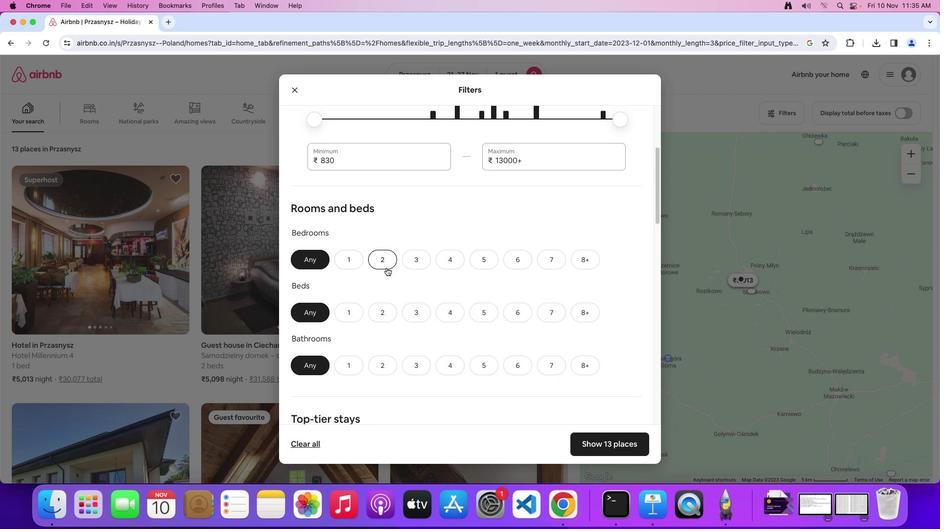 
Action: Mouse scrolled (387, 267) with delta (0, 0)
Screenshot: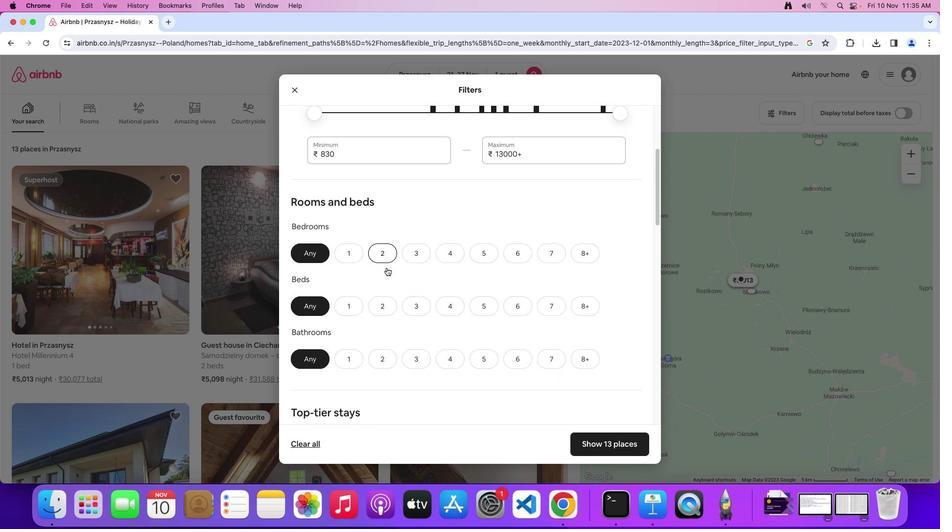 
Action: Mouse scrolled (387, 267) with delta (0, 0)
Screenshot: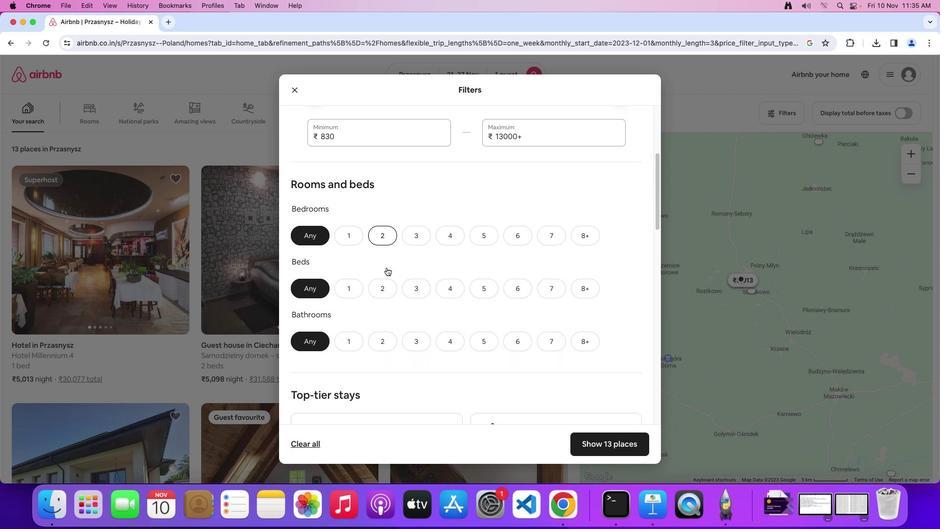 
Action: Mouse moved to (352, 231)
Screenshot: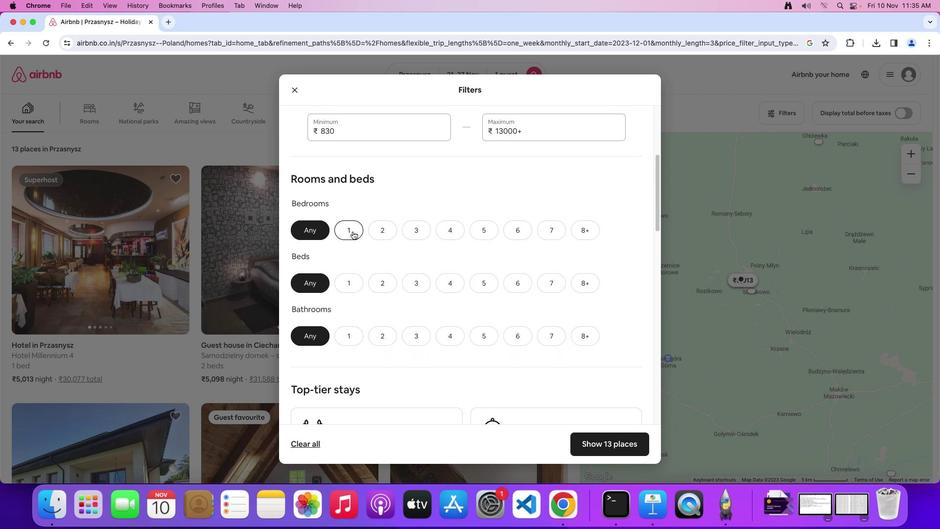 
Action: Mouse pressed left at (352, 231)
Screenshot: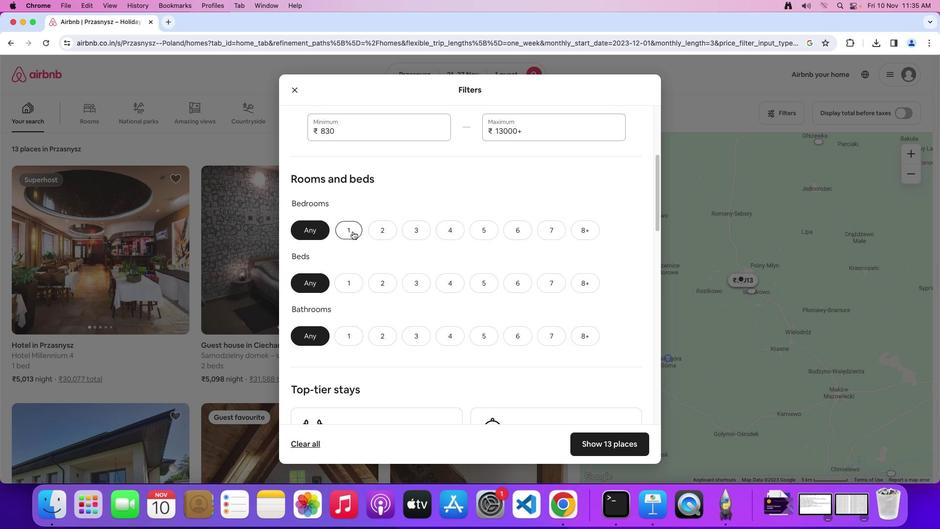 
Action: Mouse scrolled (352, 231) with delta (0, 0)
Screenshot: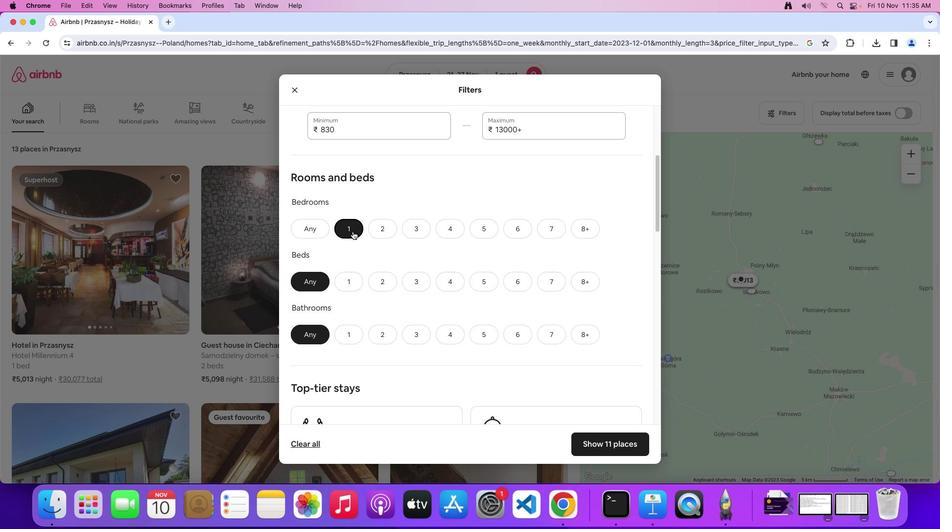 
Action: Mouse scrolled (352, 231) with delta (0, 0)
Screenshot: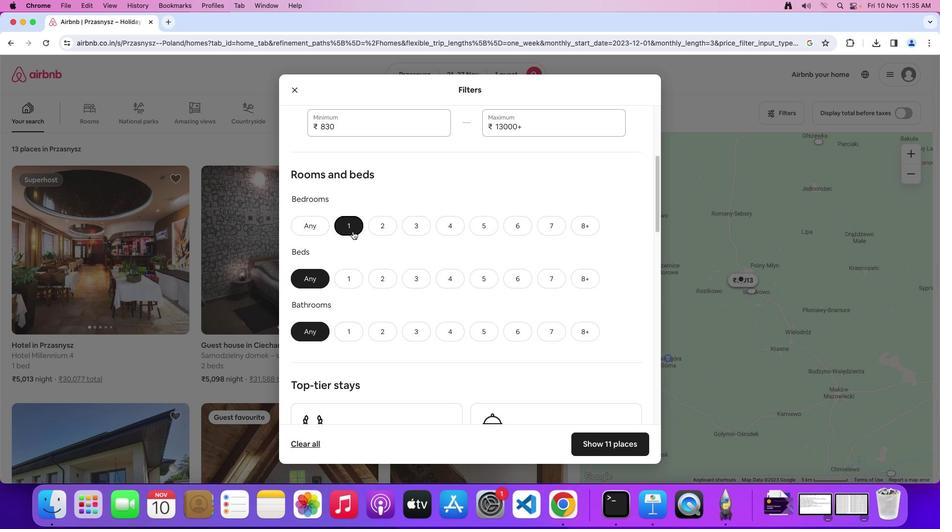 
Action: Mouse scrolled (352, 231) with delta (0, 0)
Screenshot: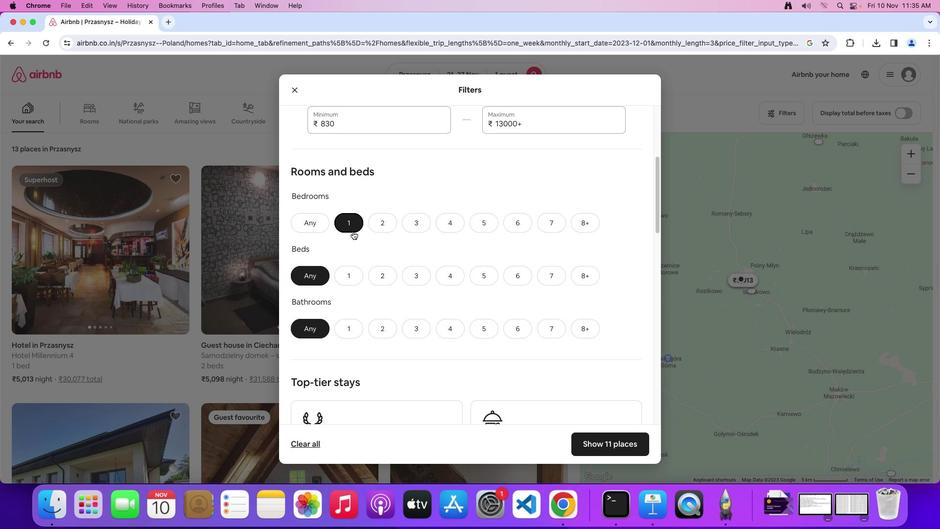 
Action: Mouse scrolled (352, 231) with delta (0, 0)
Screenshot: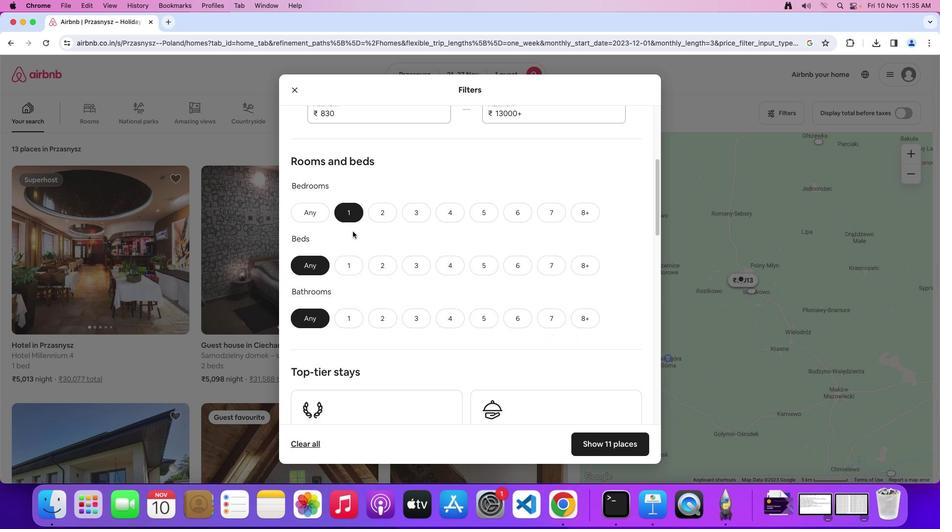 
Action: Mouse scrolled (352, 231) with delta (0, 0)
Screenshot: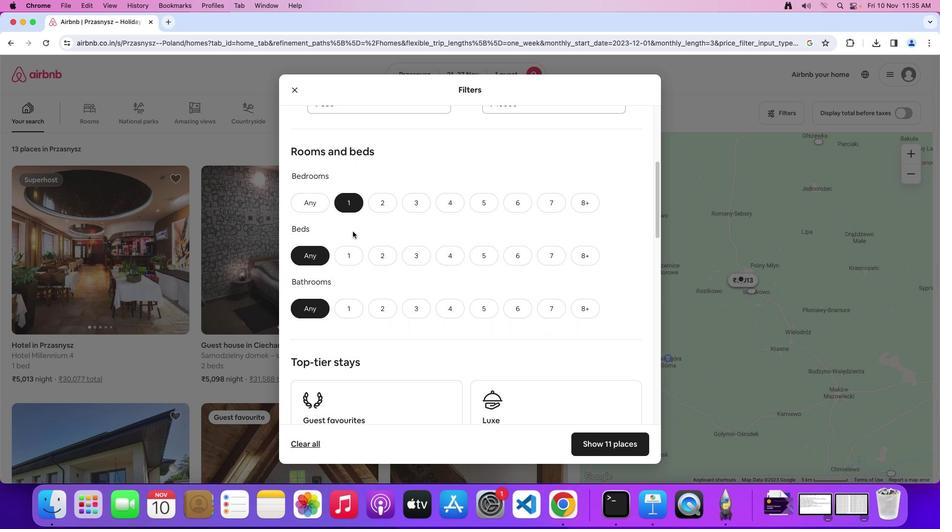 
Action: Mouse scrolled (352, 231) with delta (0, 0)
Screenshot: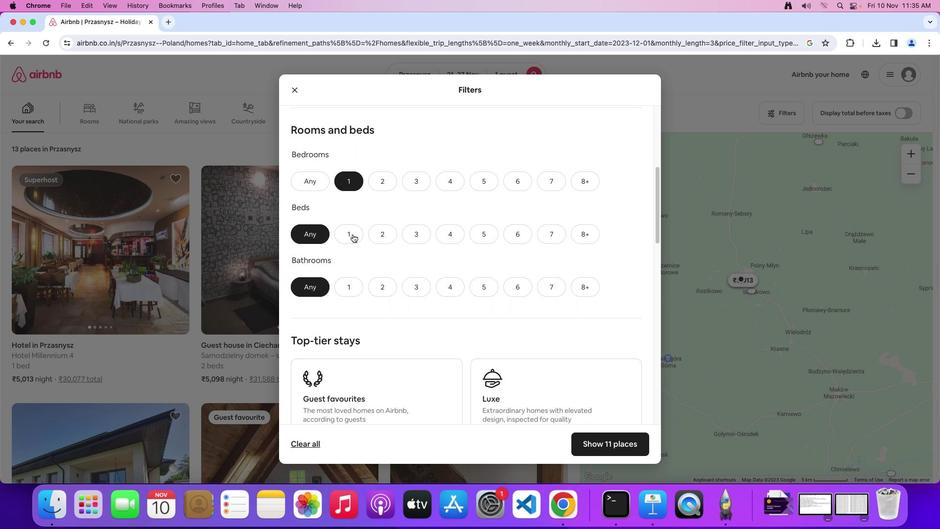 
Action: Mouse moved to (353, 276)
Screenshot: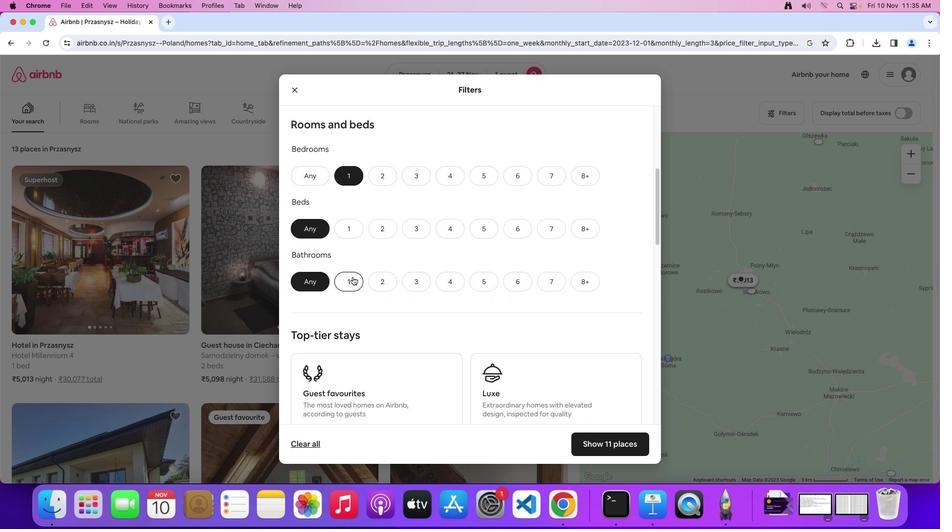 
Action: Mouse pressed left at (353, 276)
Screenshot: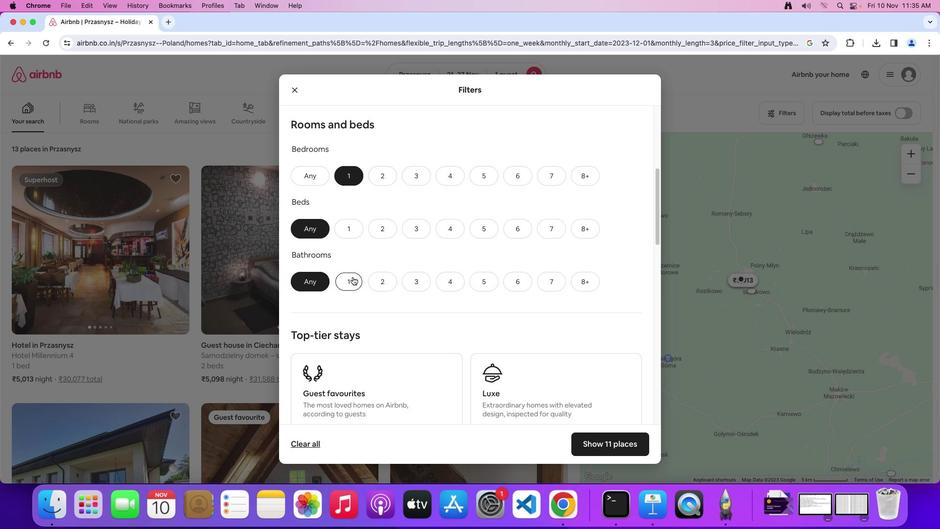 
Action: Mouse moved to (352, 225)
Screenshot: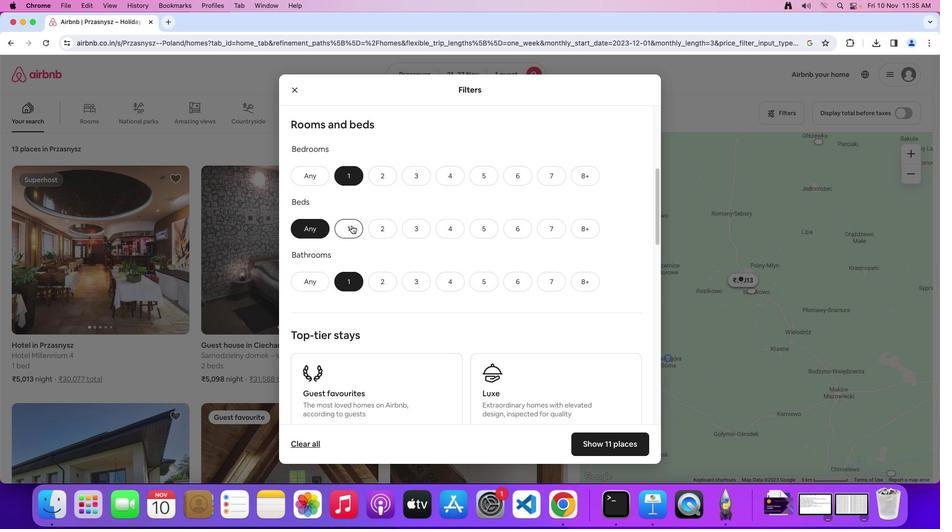 
Action: Mouse pressed left at (352, 225)
Screenshot: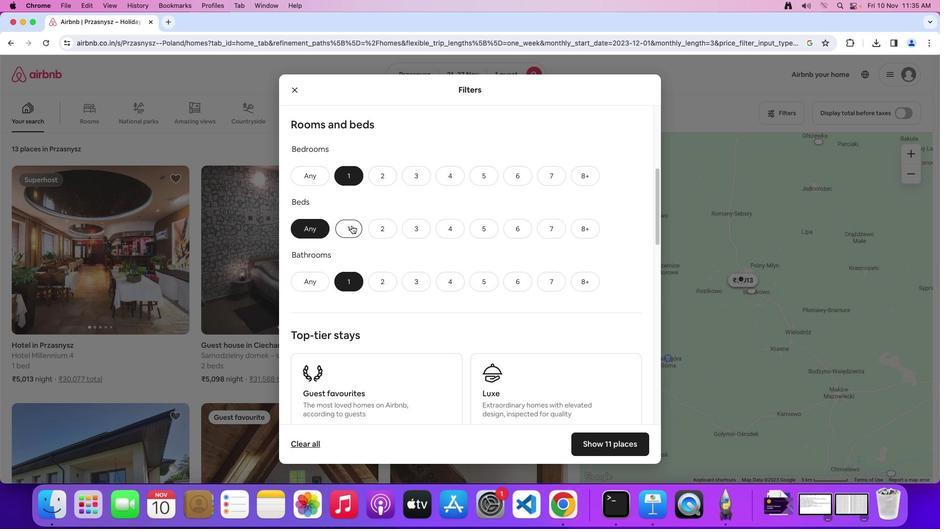 
Action: Mouse moved to (385, 291)
Screenshot: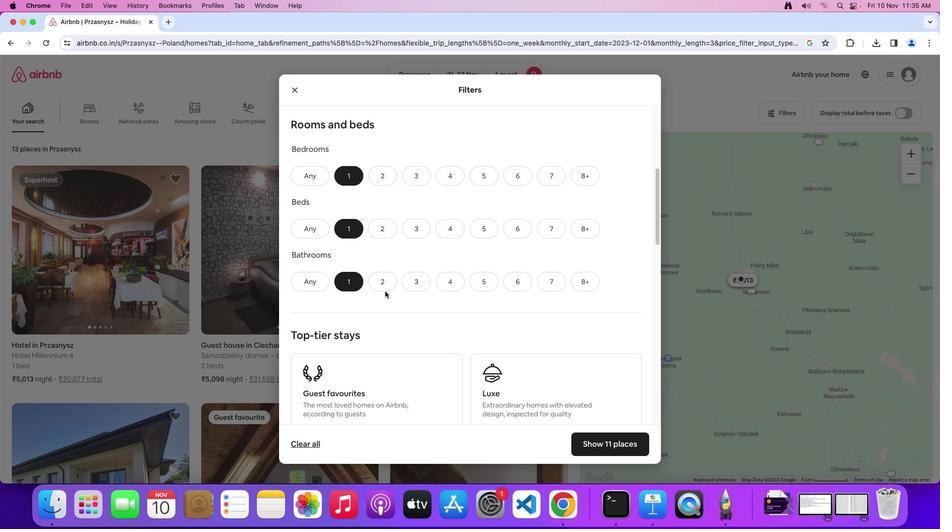 
Action: Mouse scrolled (385, 291) with delta (0, 0)
Screenshot: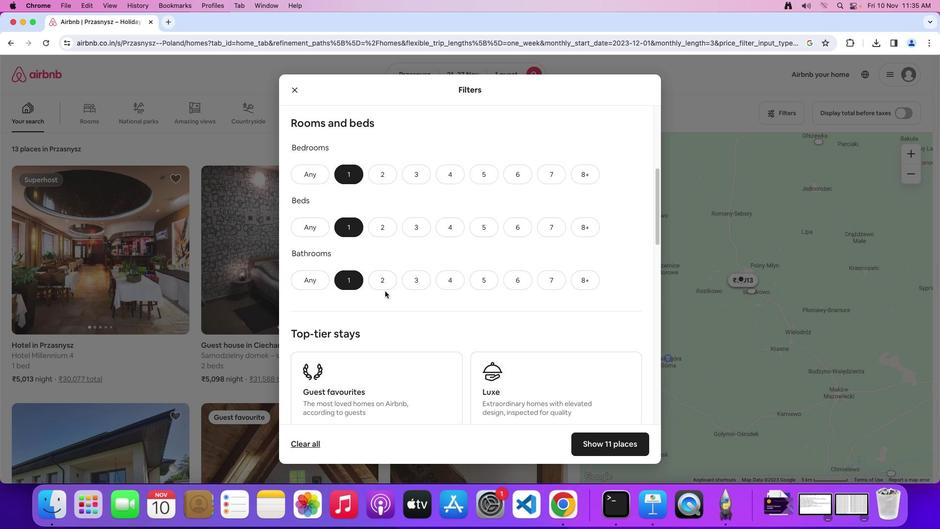 
Action: Mouse moved to (385, 290)
Screenshot: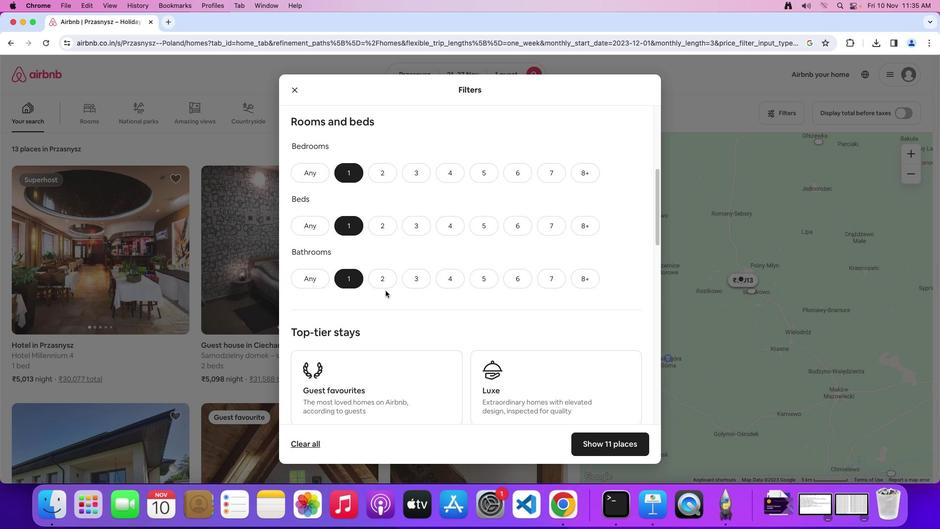 
Action: Mouse scrolled (385, 290) with delta (0, 0)
Screenshot: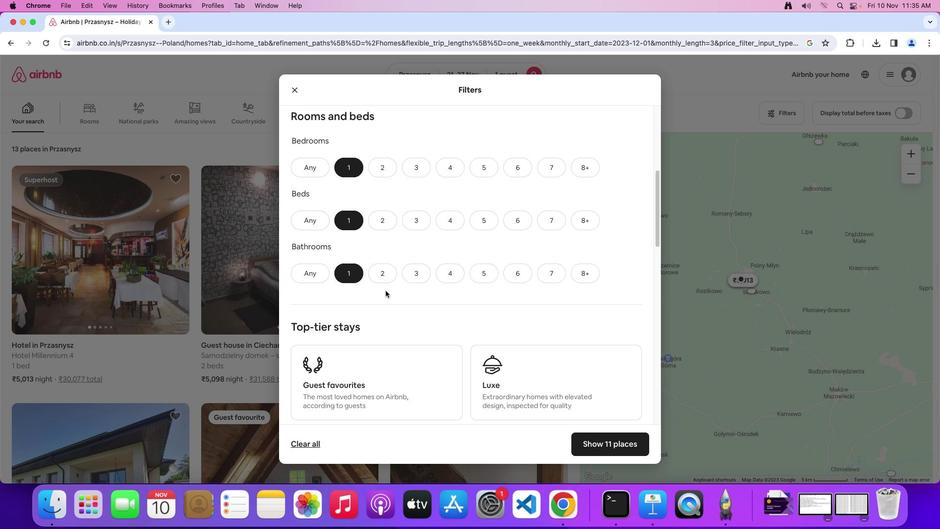 
Action: Mouse moved to (385, 290)
Screenshot: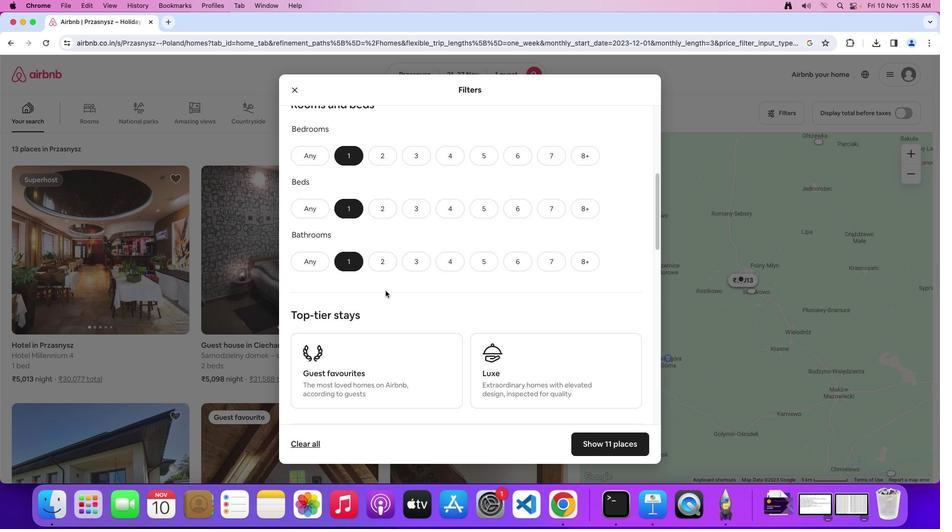 
Action: Mouse scrolled (385, 290) with delta (0, 0)
Screenshot: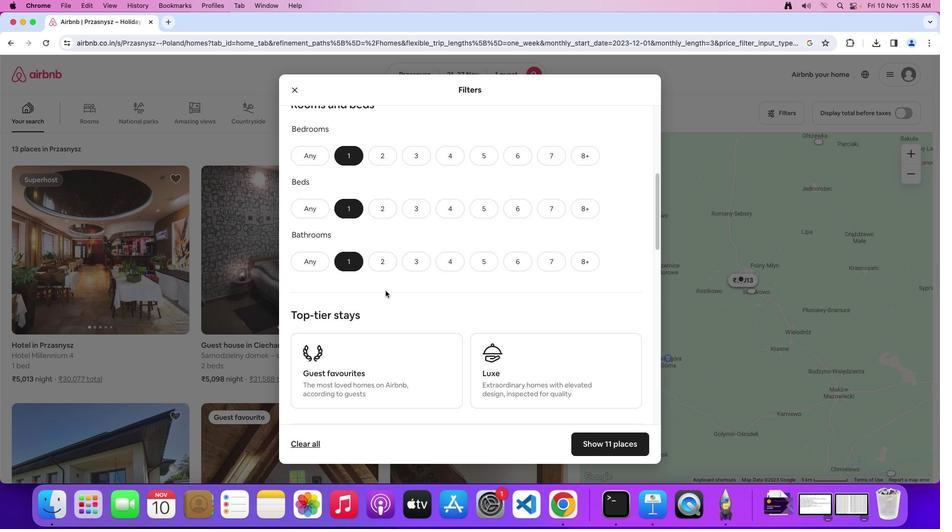 
Action: Mouse moved to (386, 290)
Screenshot: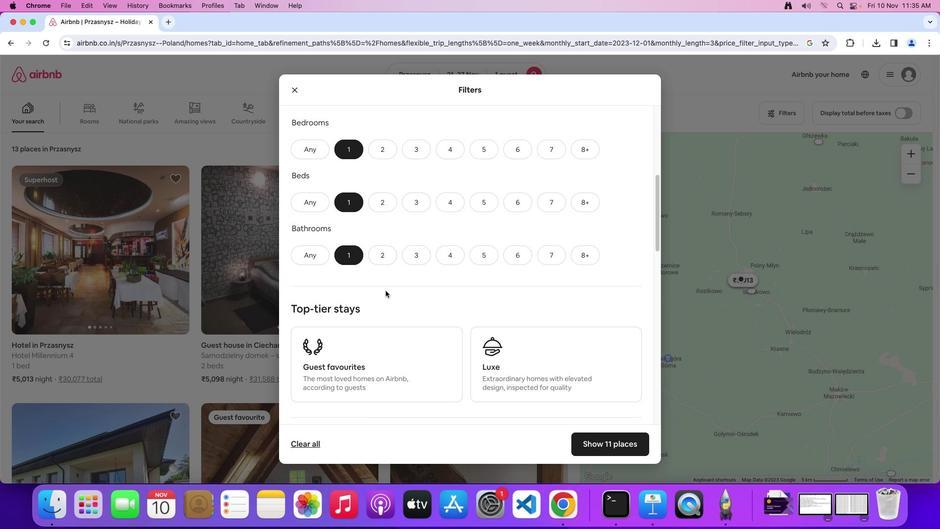 
Action: Mouse scrolled (386, 290) with delta (0, 0)
Screenshot: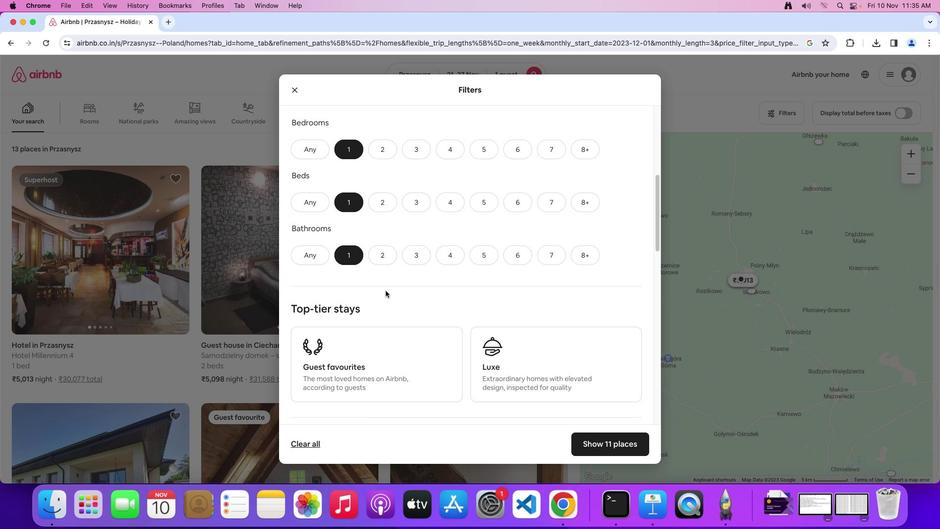 
Action: Mouse scrolled (386, 290) with delta (0, 0)
Screenshot: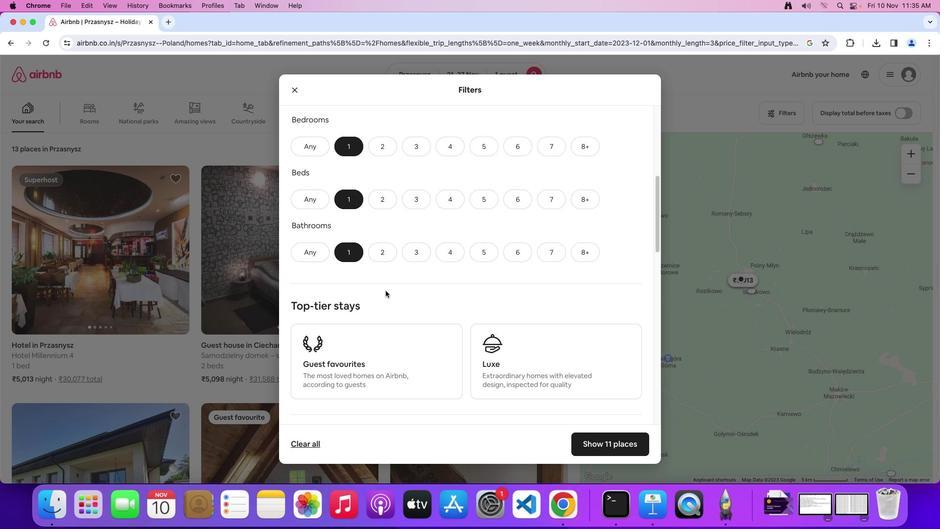 
Action: Mouse scrolled (386, 290) with delta (0, 0)
Screenshot: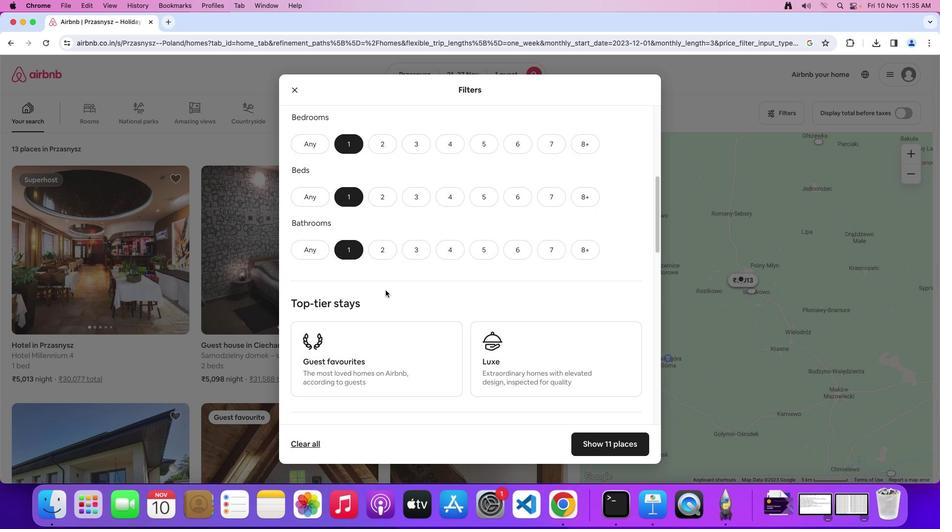 
Action: Mouse moved to (386, 290)
Screenshot: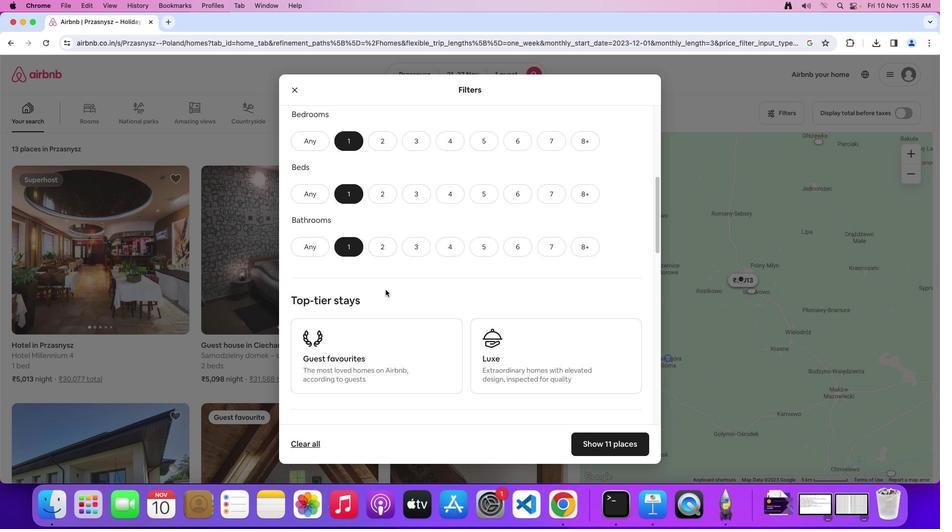
Action: Mouse scrolled (386, 290) with delta (0, 0)
Screenshot: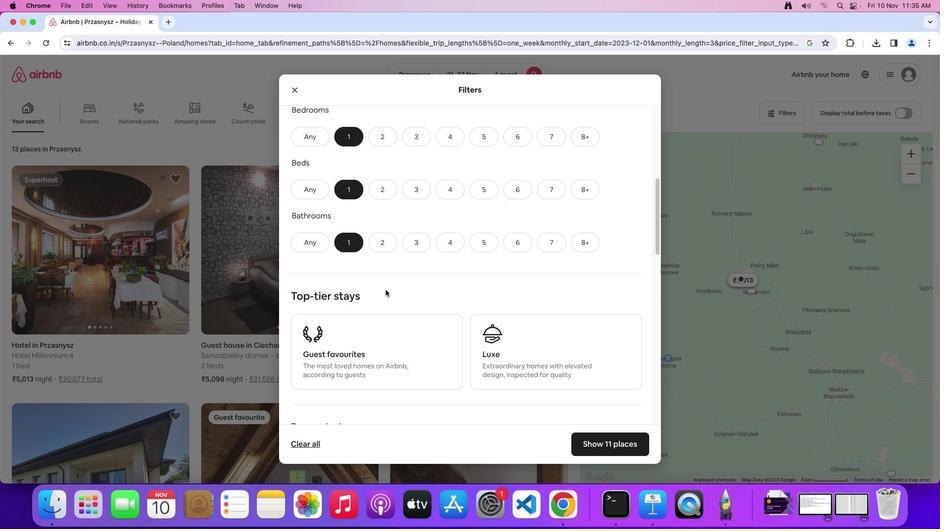 
Action: Mouse scrolled (386, 290) with delta (0, 0)
Screenshot: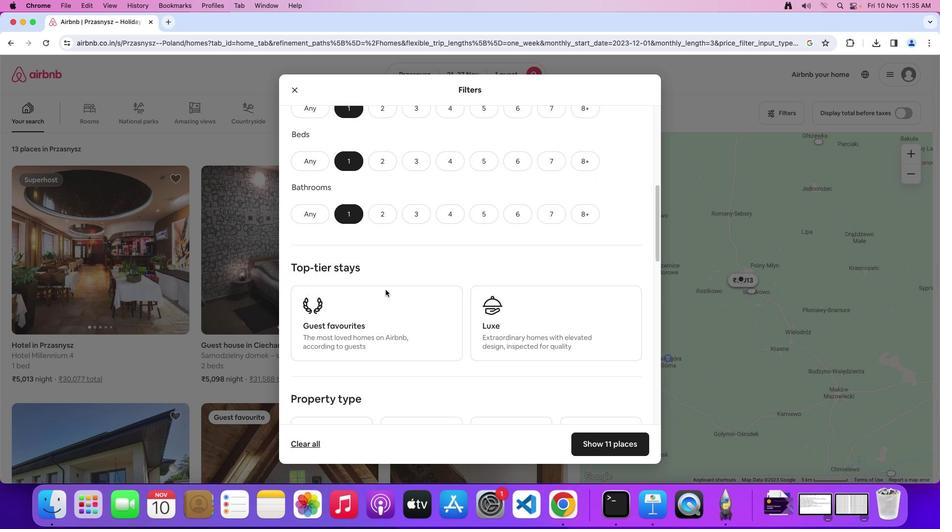 
Action: Mouse moved to (386, 289)
Screenshot: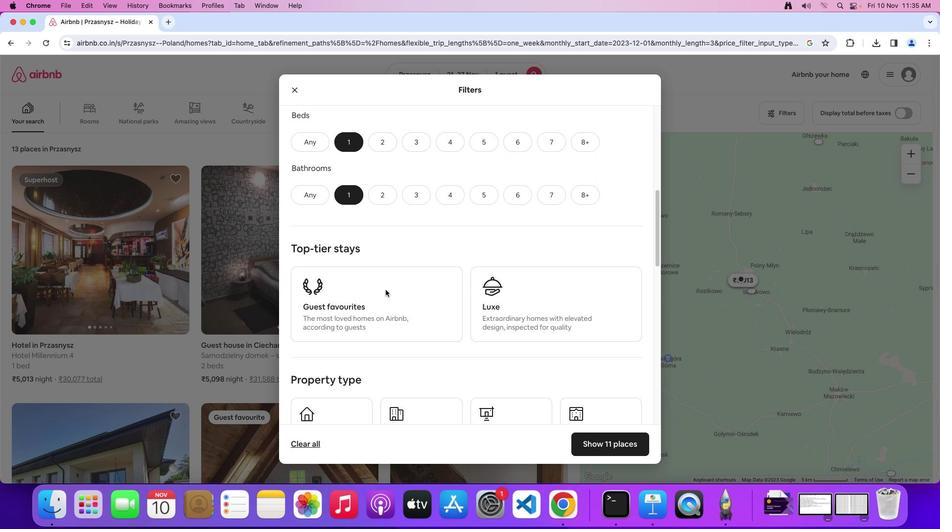 
Action: Mouse scrolled (386, 289) with delta (0, 0)
Screenshot: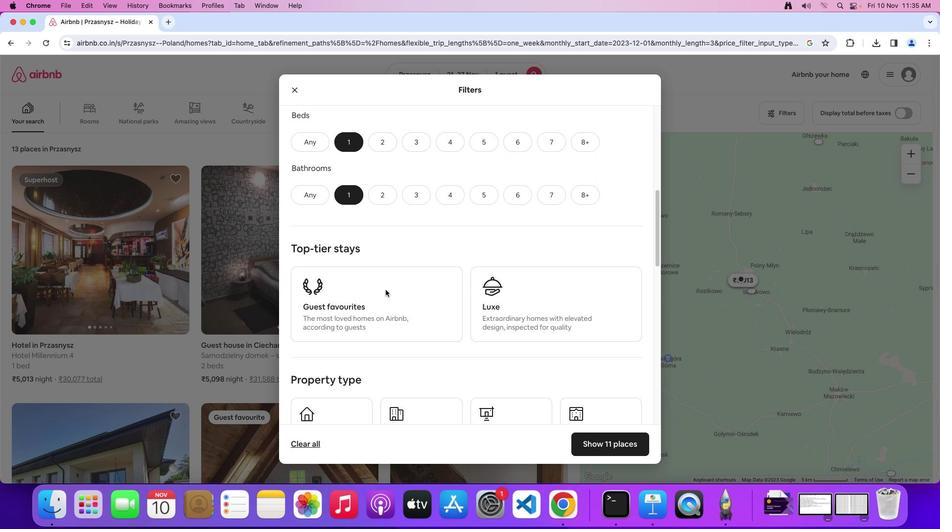 
Action: Mouse scrolled (386, 289) with delta (0, -1)
Screenshot: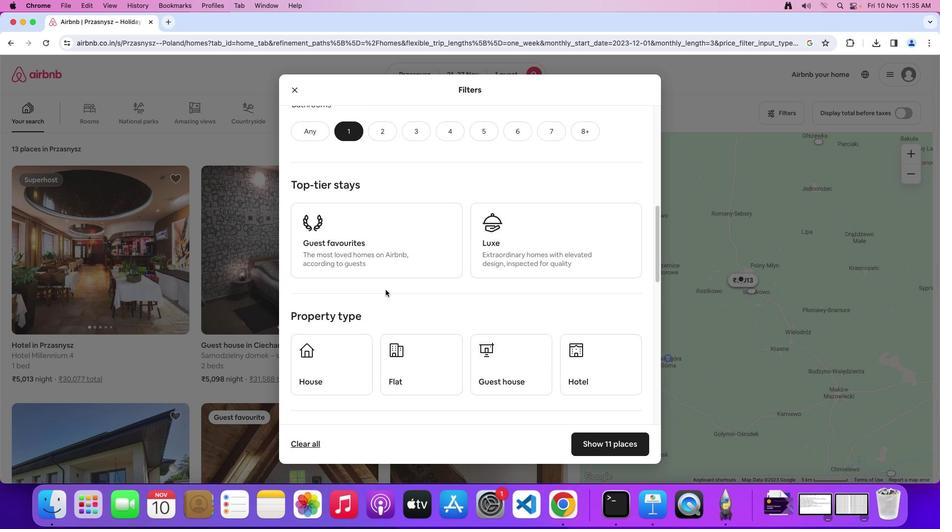 
Action: Mouse moved to (386, 289)
Screenshot: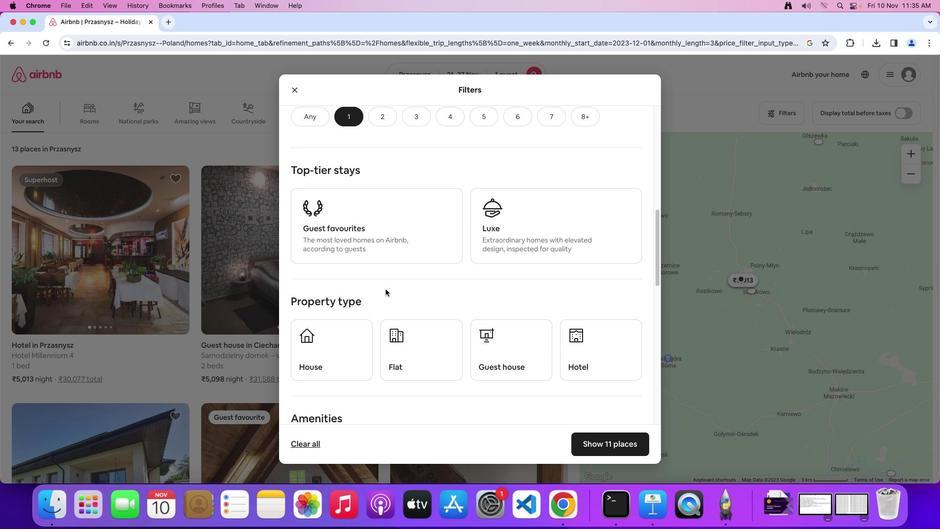 
Action: Mouse scrolled (386, 289) with delta (0, 0)
Screenshot: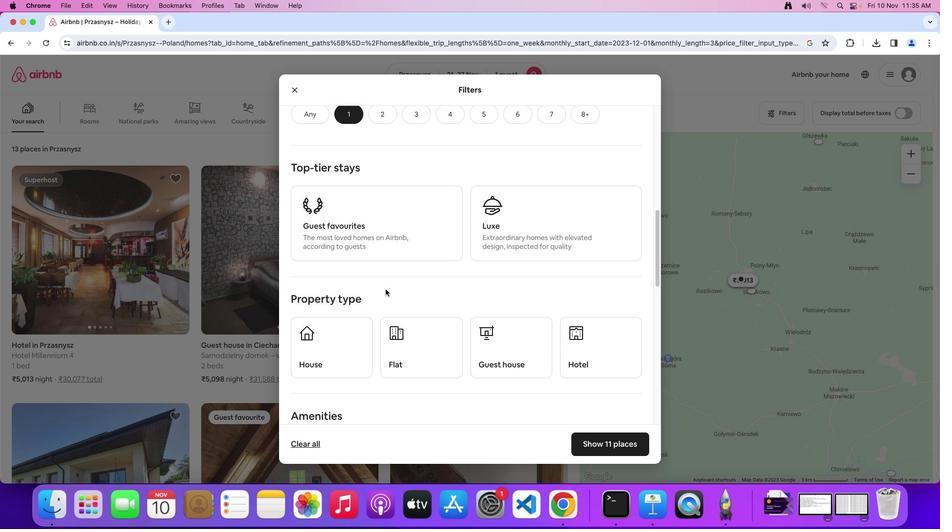 
Action: Mouse moved to (386, 289)
Screenshot: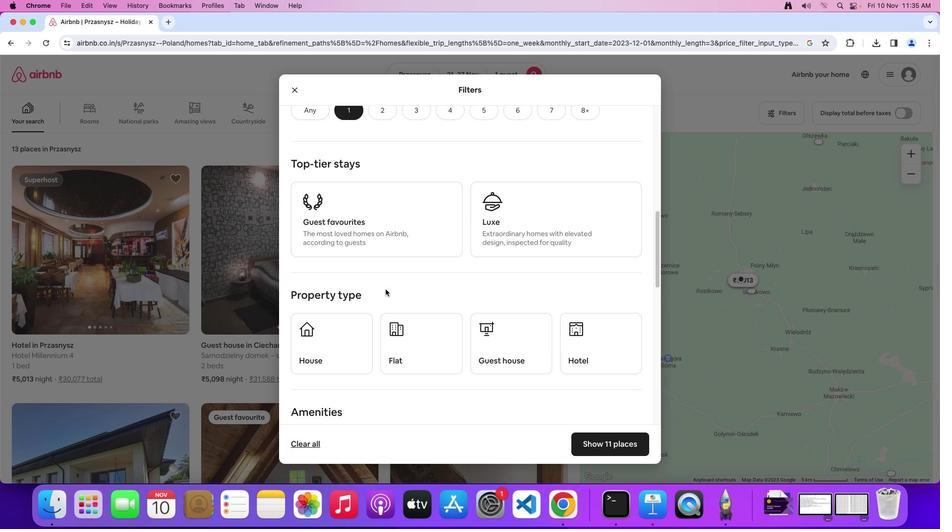 
Action: Mouse scrolled (386, 289) with delta (0, 0)
Screenshot: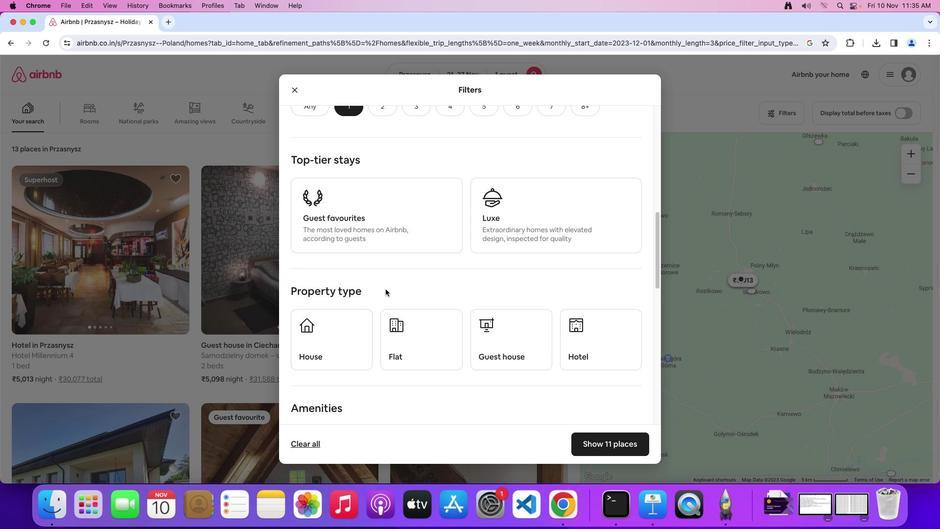 
Action: Mouse moved to (405, 328)
Screenshot: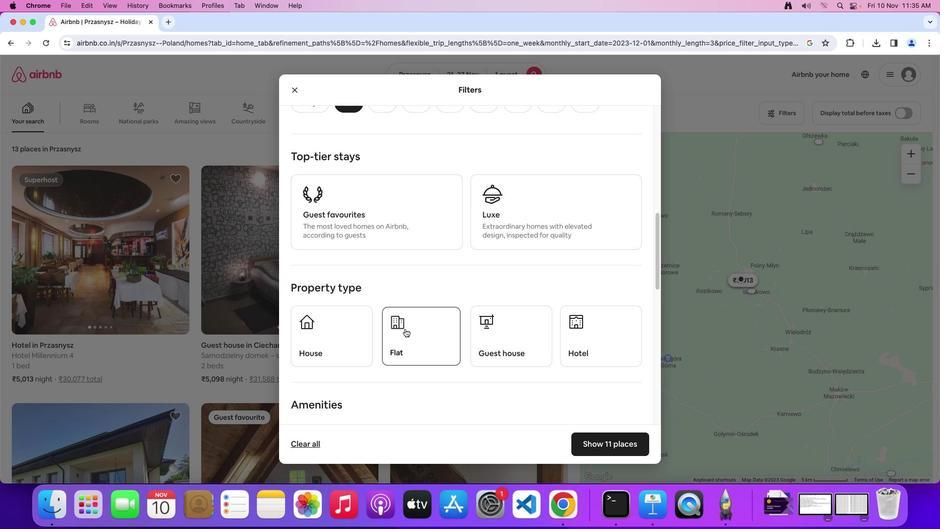 
Action: Mouse pressed left at (405, 328)
Screenshot: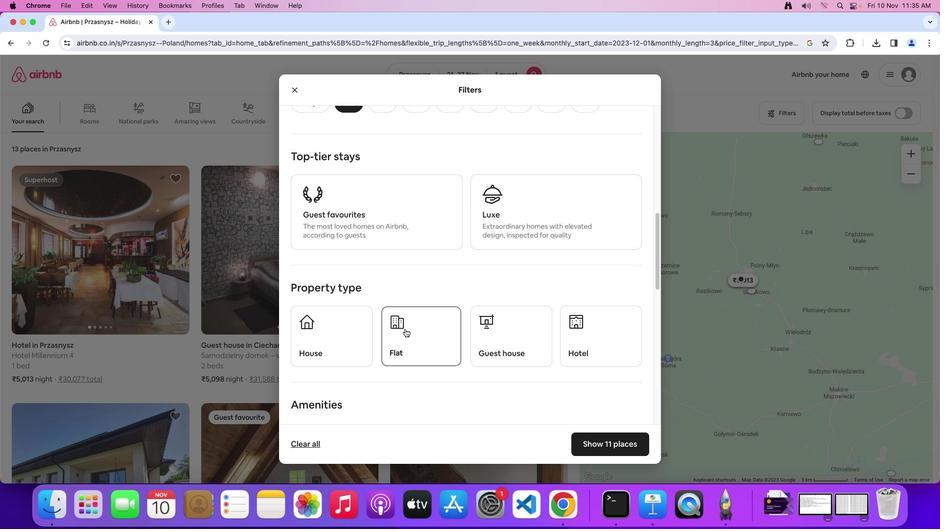 
Action: Mouse moved to (405, 328)
Screenshot: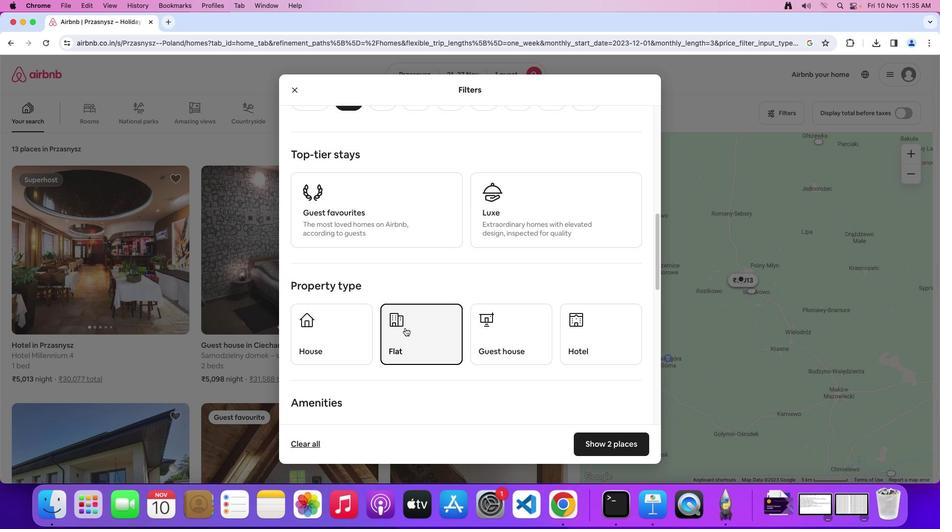 
Action: Mouse scrolled (405, 328) with delta (0, 0)
Screenshot: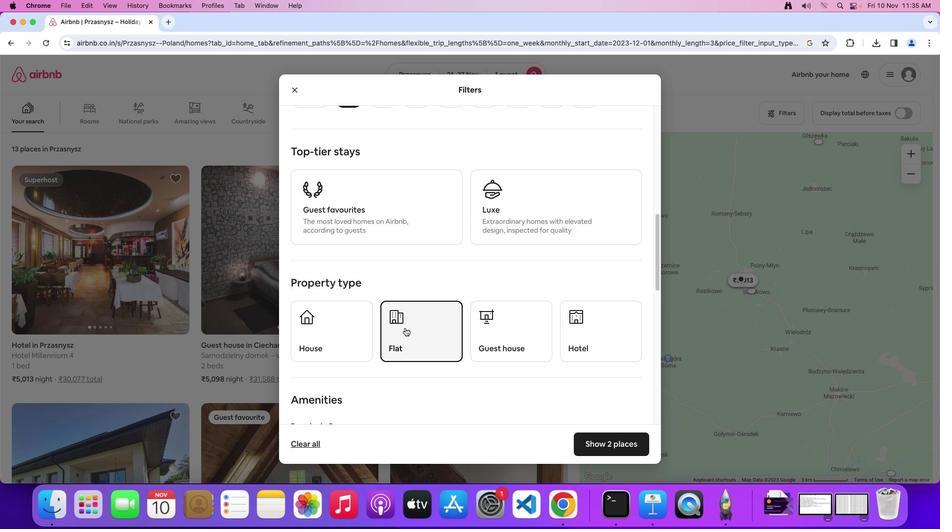 
Action: Mouse scrolled (405, 328) with delta (0, 0)
Screenshot: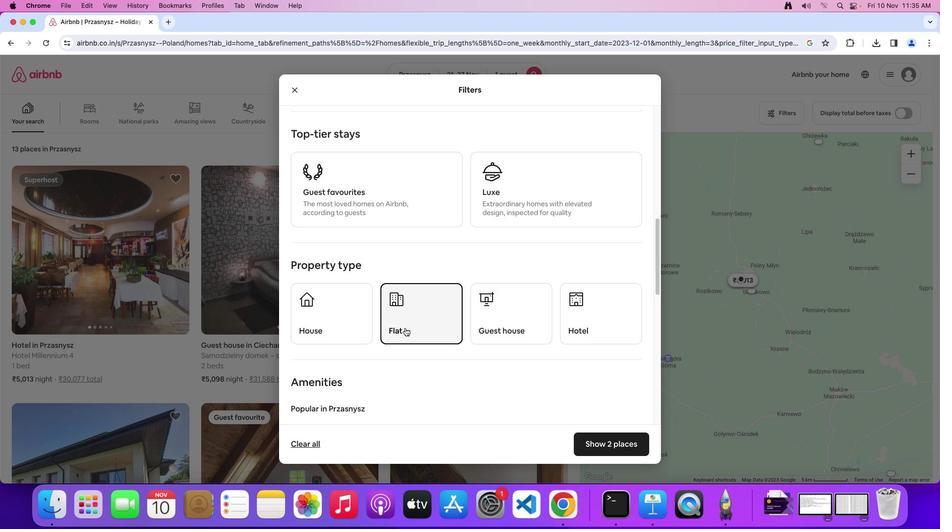 
Action: Mouse scrolled (405, 328) with delta (0, 0)
Screenshot: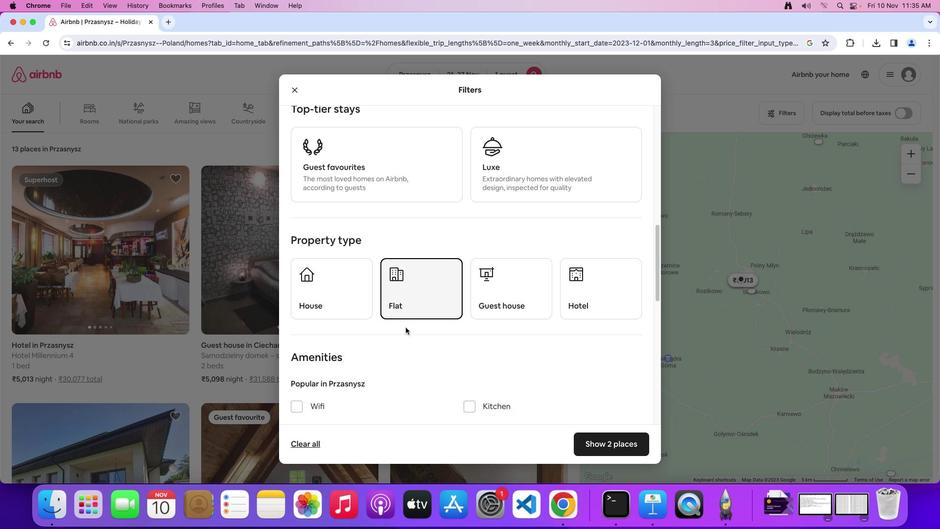 
Action: Mouse moved to (405, 328)
Screenshot: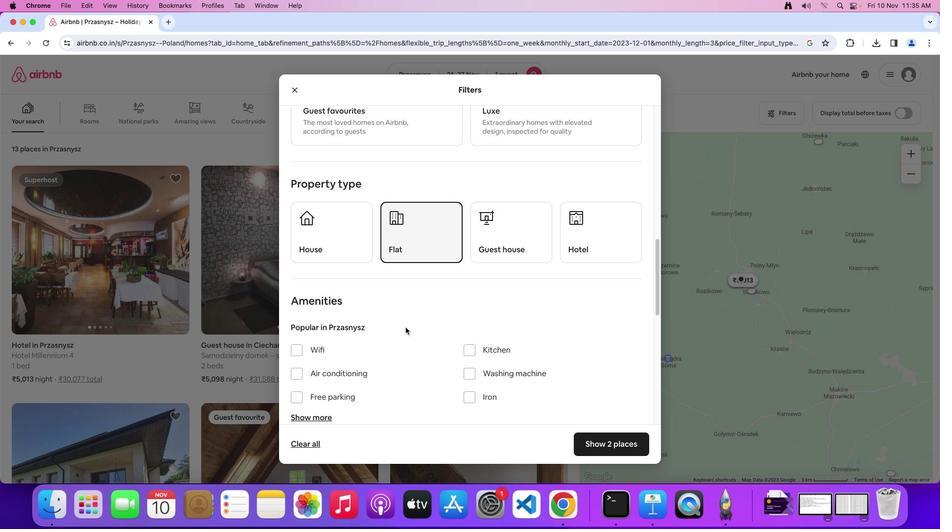 
Action: Mouse scrolled (405, 328) with delta (0, -1)
Screenshot: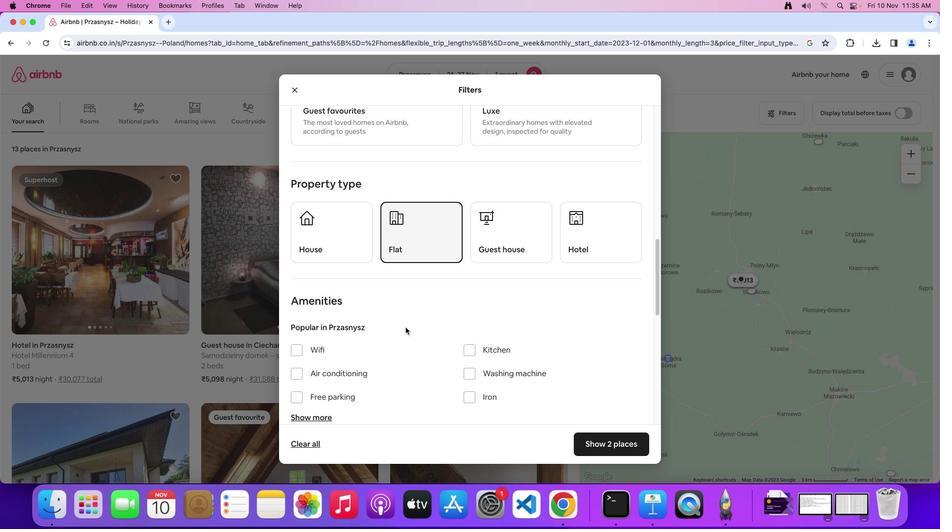 
Action: Mouse moved to (406, 326)
Screenshot: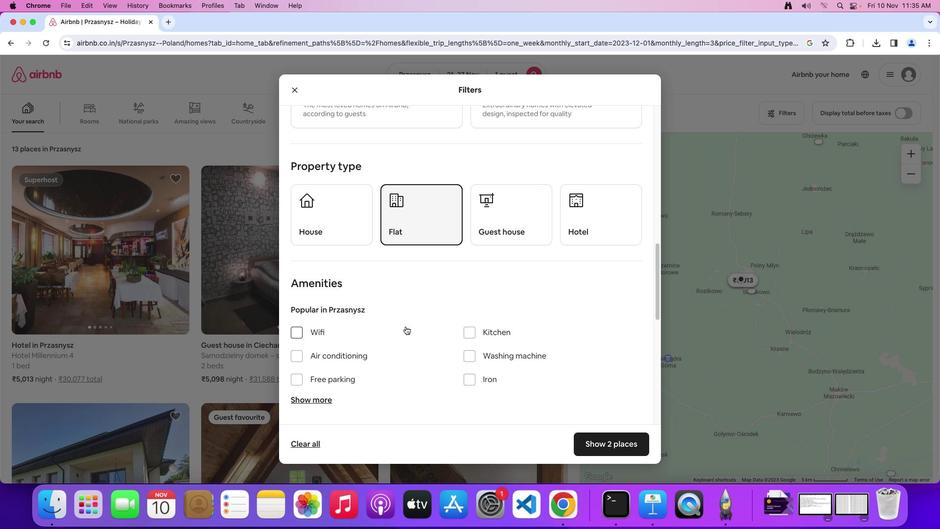 
Action: Mouse scrolled (406, 326) with delta (0, 0)
Screenshot: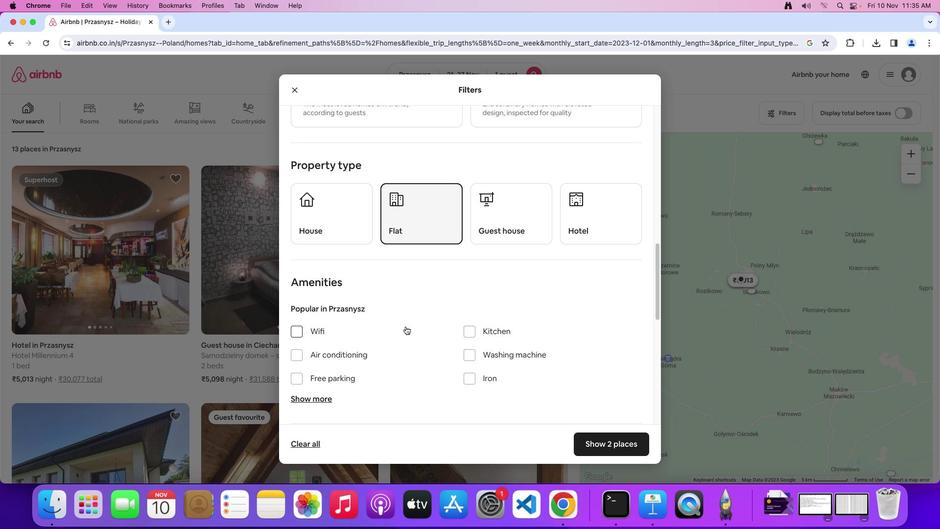 
Action: Mouse moved to (406, 326)
Screenshot: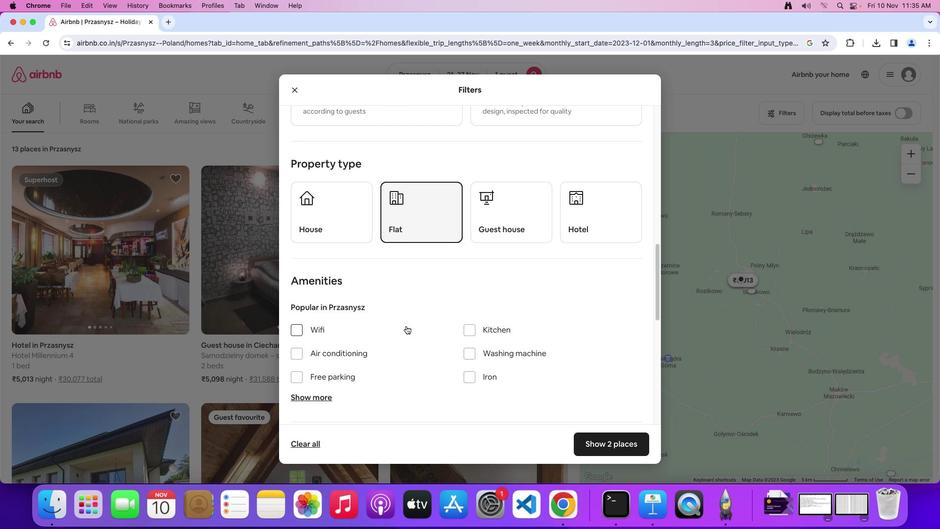 
Action: Mouse scrolled (406, 326) with delta (0, 0)
Screenshot: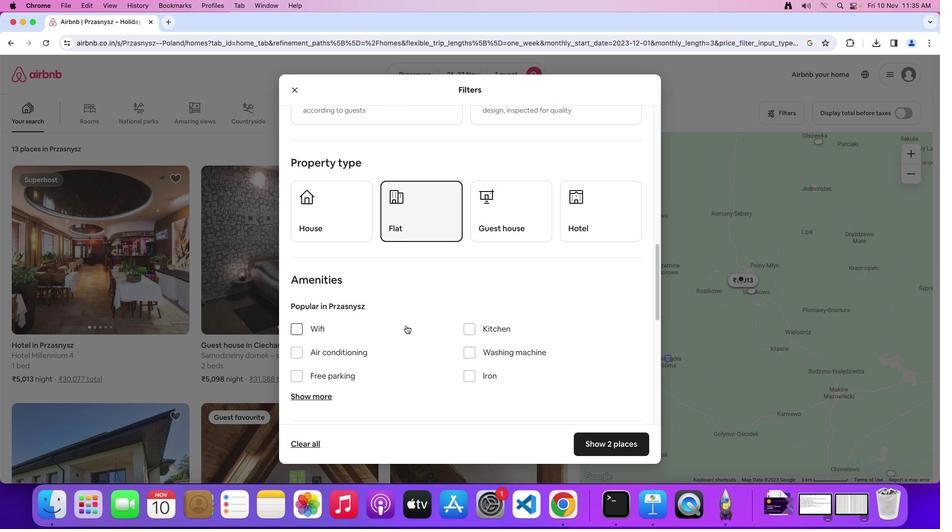 
Action: Mouse moved to (406, 325)
Screenshot: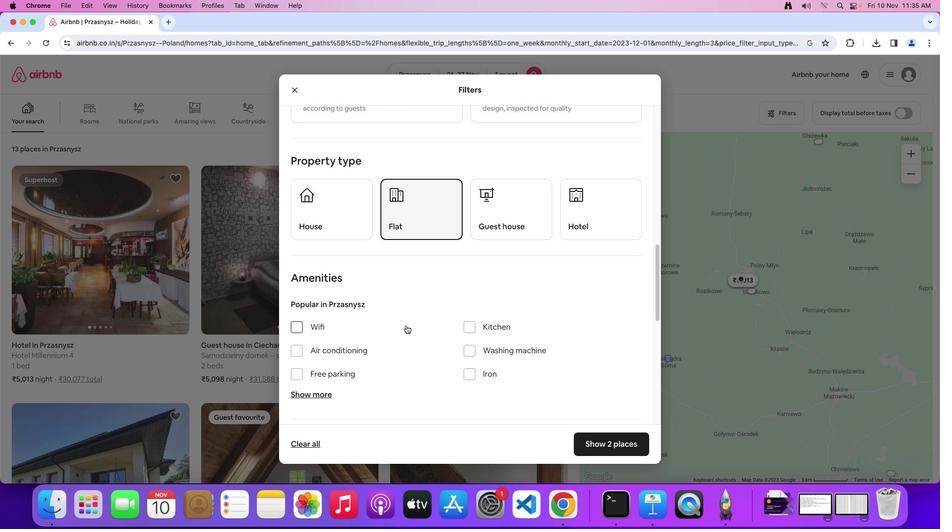 
Action: Mouse scrolled (406, 325) with delta (0, 0)
Screenshot: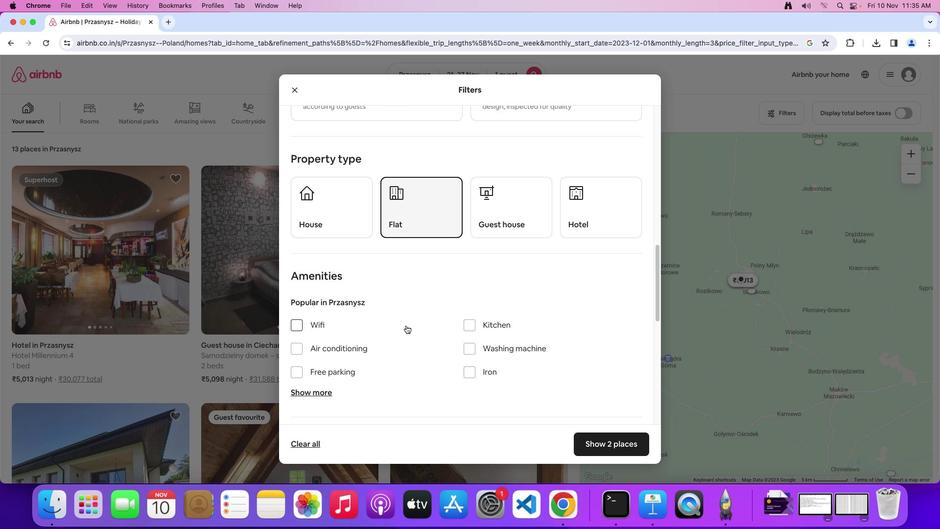 
Action: Mouse moved to (402, 315)
Screenshot: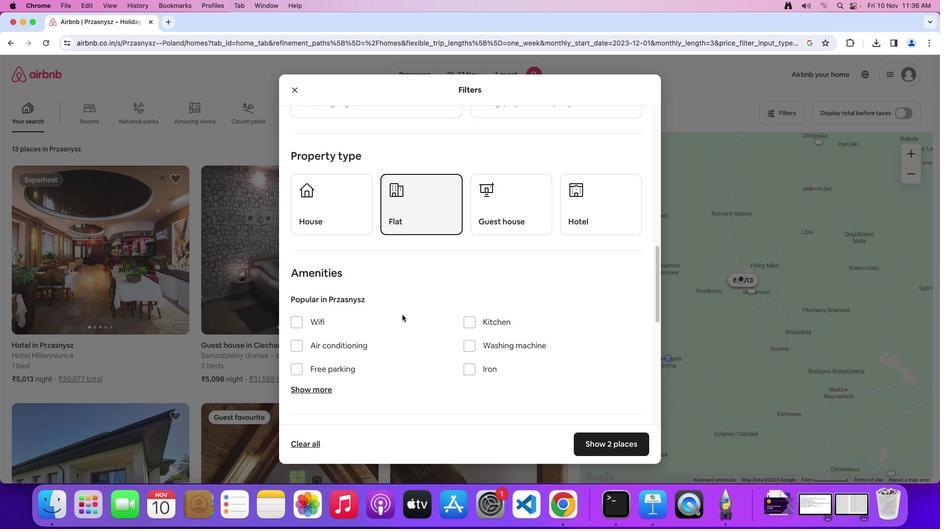 
Action: Mouse scrolled (402, 315) with delta (0, 0)
Screenshot: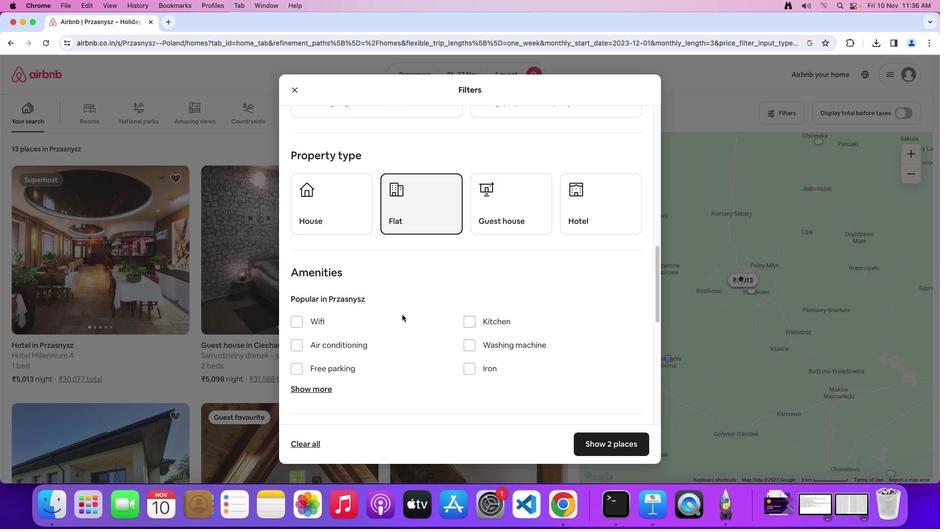 
Action: Mouse scrolled (402, 315) with delta (0, 0)
Screenshot: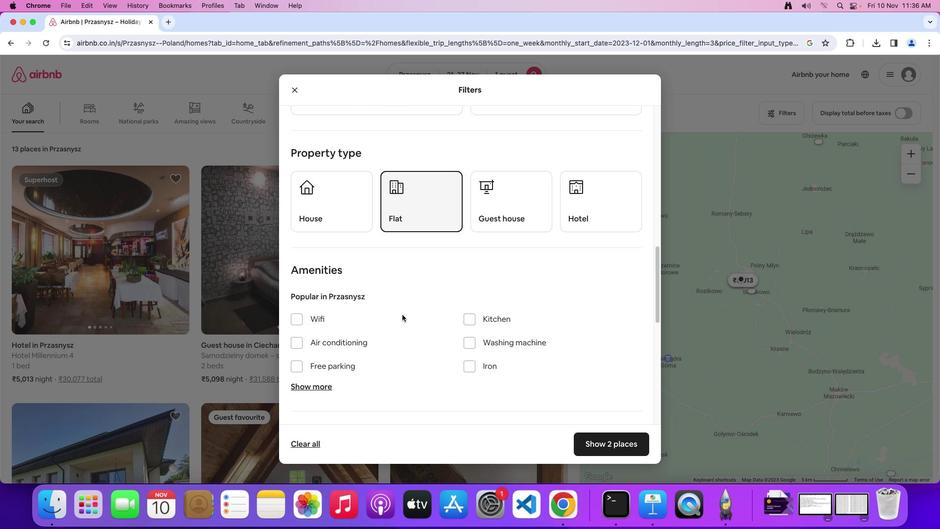 
Action: Mouse scrolled (402, 315) with delta (0, 0)
Screenshot: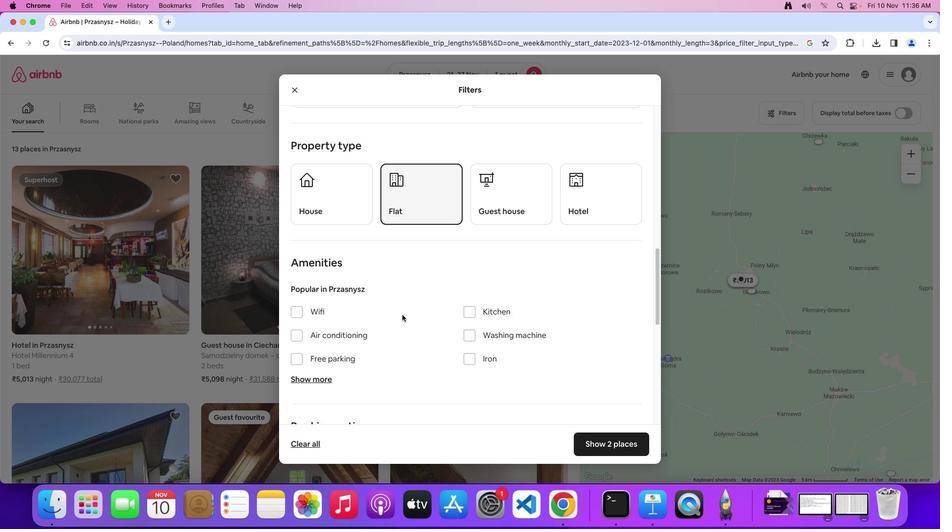 
Action: Mouse moved to (411, 301)
Screenshot: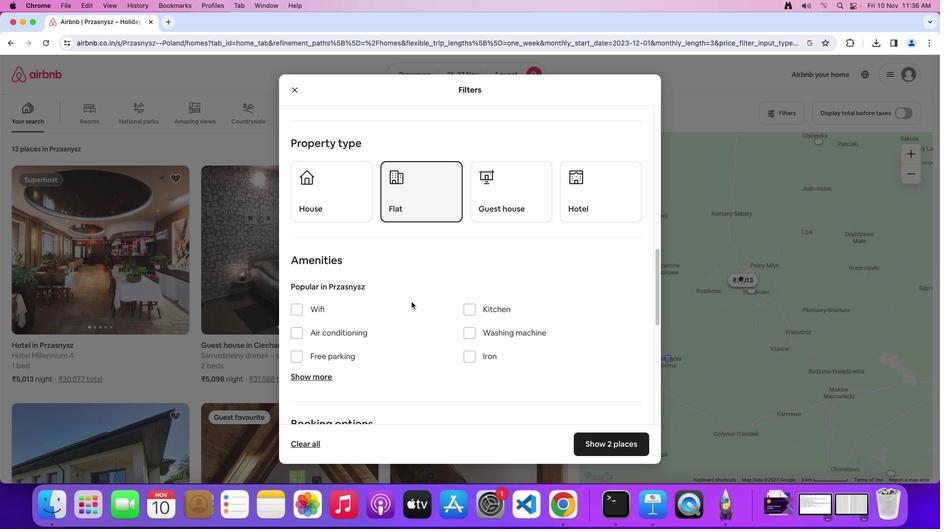 
Action: Mouse scrolled (411, 301) with delta (0, 0)
Screenshot: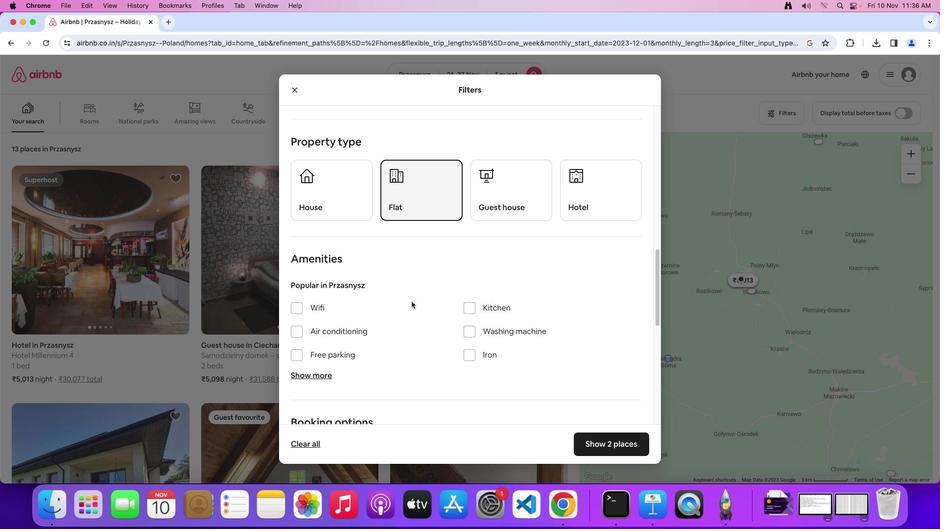 
Action: Mouse moved to (411, 301)
Screenshot: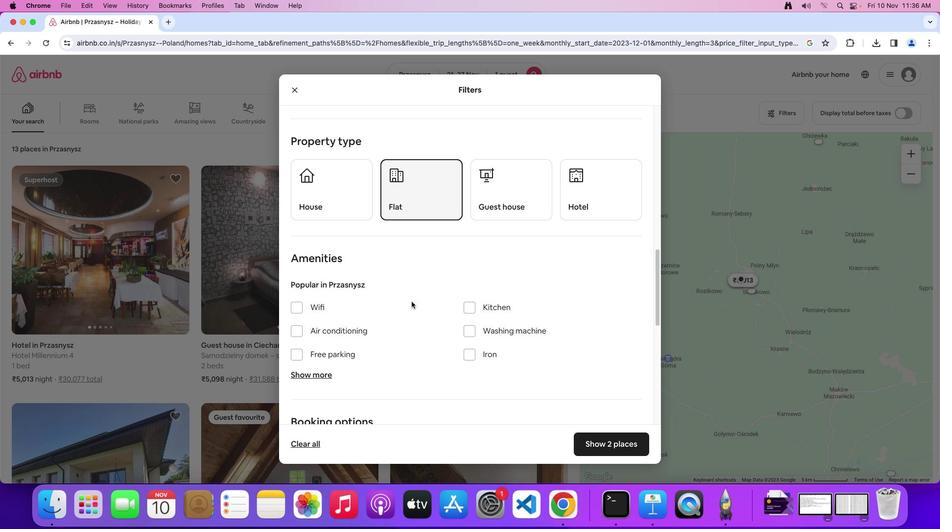 
Action: Mouse scrolled (411, 301) with delta (0, 0)
Screenshot: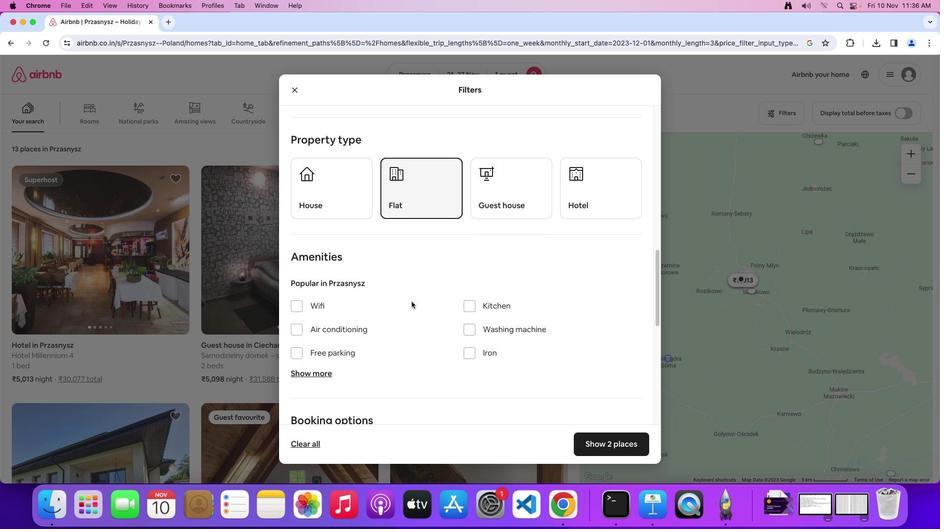 
Action: Mouse scrolled (411, 301) with delta (0, 0)
Screenshot: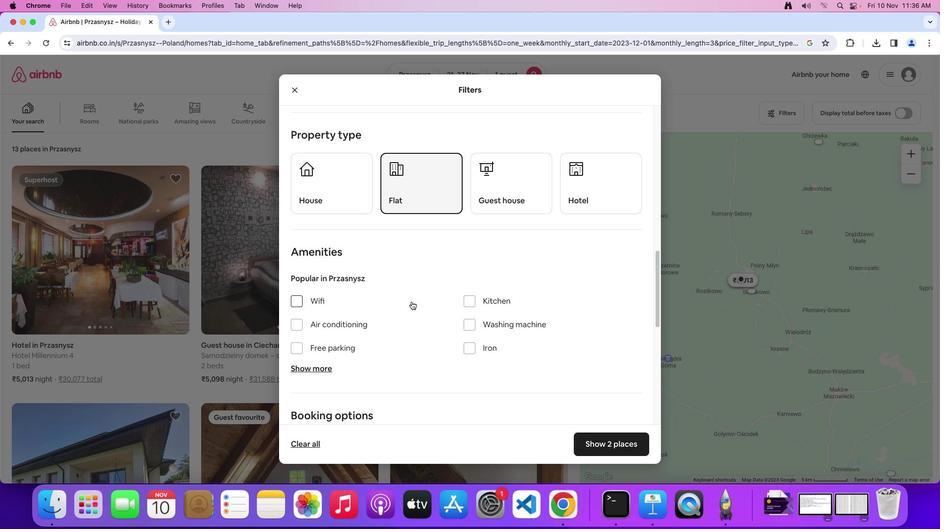 
Action: Mouse moved to (411, 301)
Screenshot: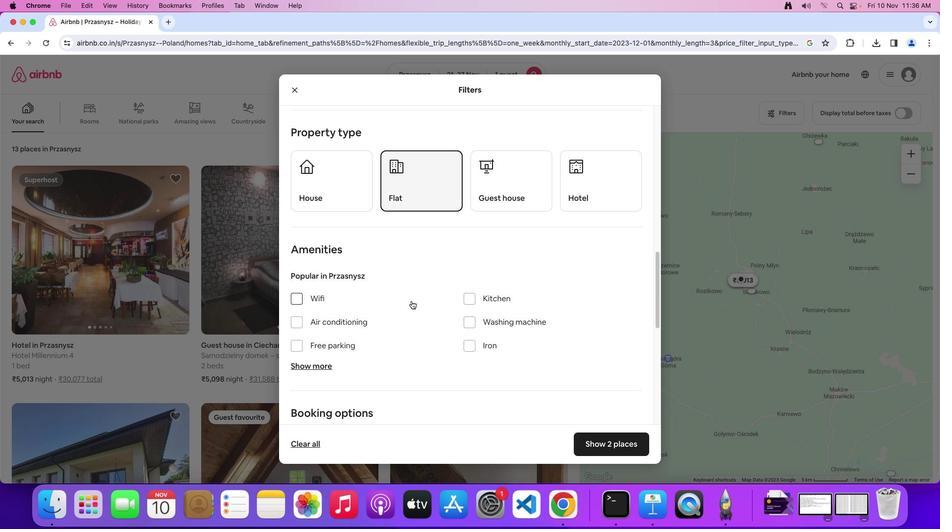 
Action: Mouse scrolled (411, 301) with delta (0, 0)
Screenshot: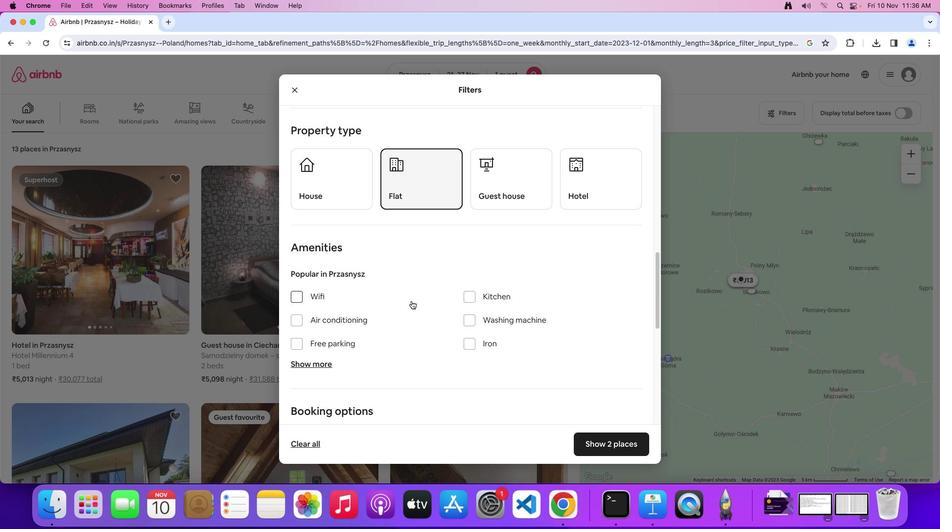 
Action: Mouse scrolled (411, 301) with delta (0, 0)
Screenshot: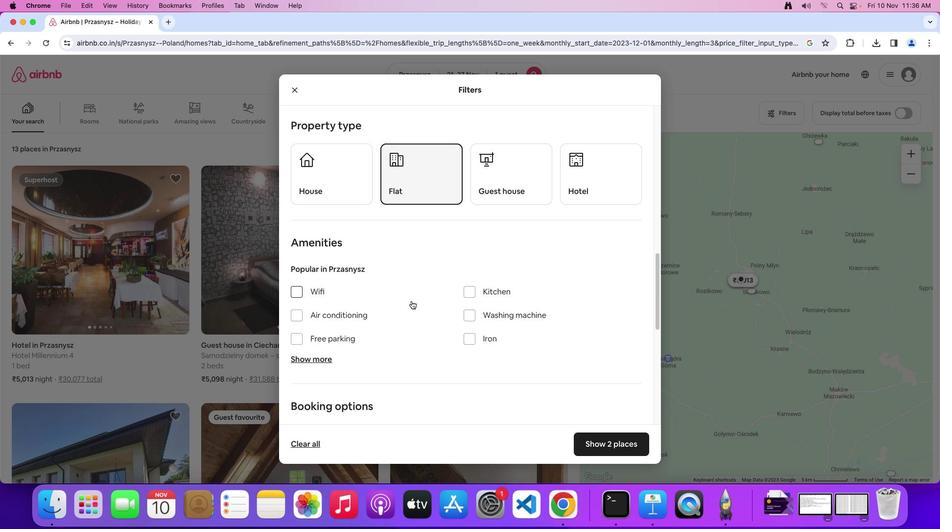 
Action: Mouse moved to (305, 287)
Screenshot: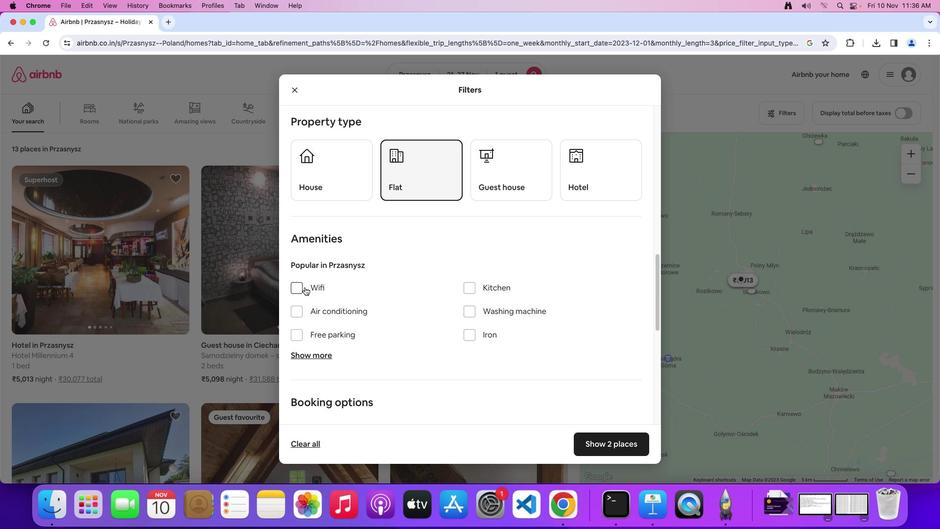 
Action: Mouse pressed left at (305, 287)
Screenshot: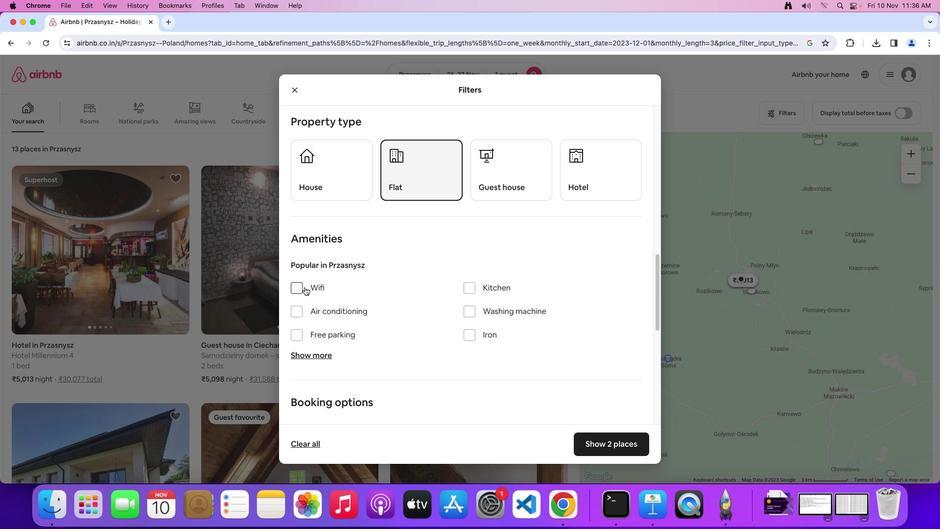 
Action: Mouse moved to (422, 310)
Screenshot: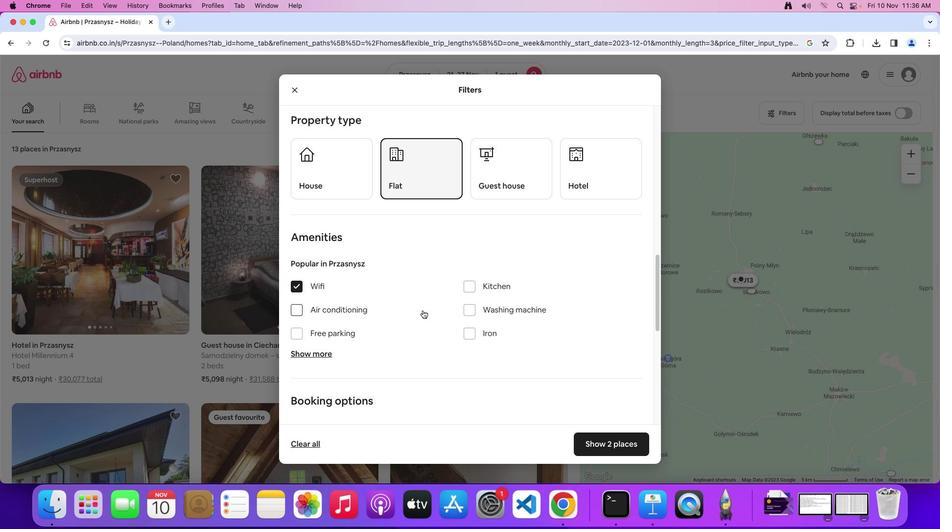 
Action: Mouse scrolled (422, 310) with delta (0, 0)
Screenshot: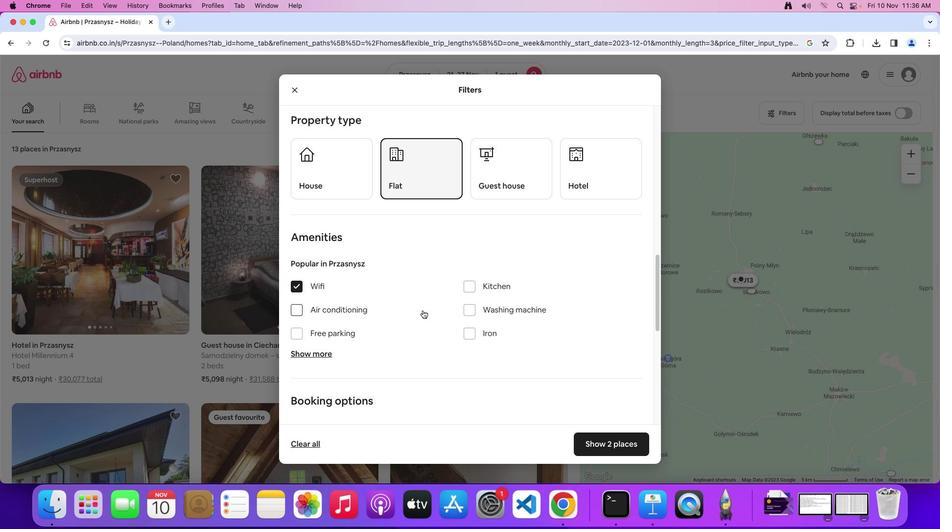 
Action: Mouse moved to (423, 310)
Screenshot: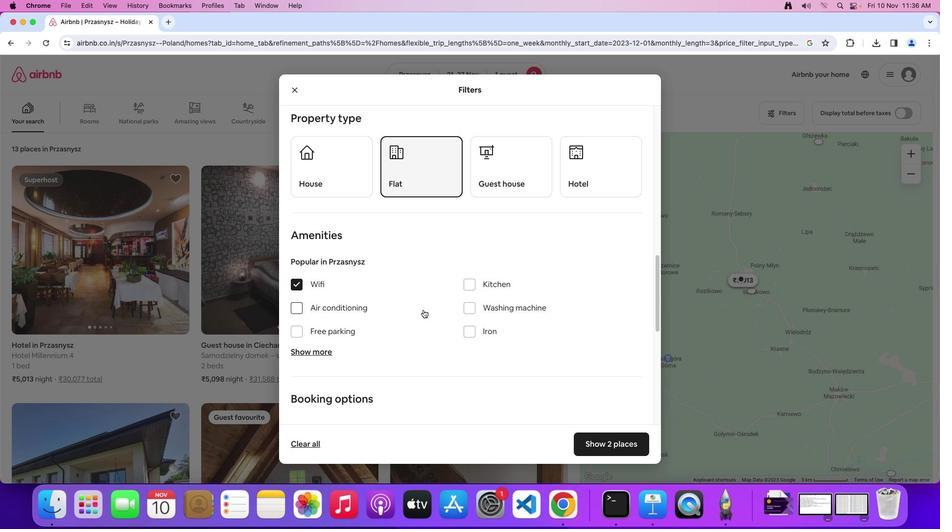 
Action: Mouse scrolled (423, 310) with delta (0, 0)
Screenshot: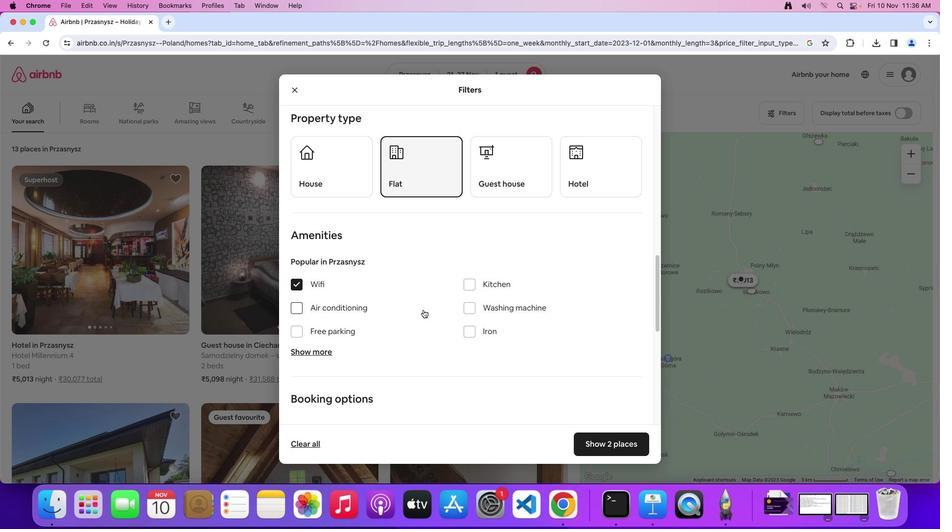 
Action: Mouse moved to (423, 310)
Screenshot: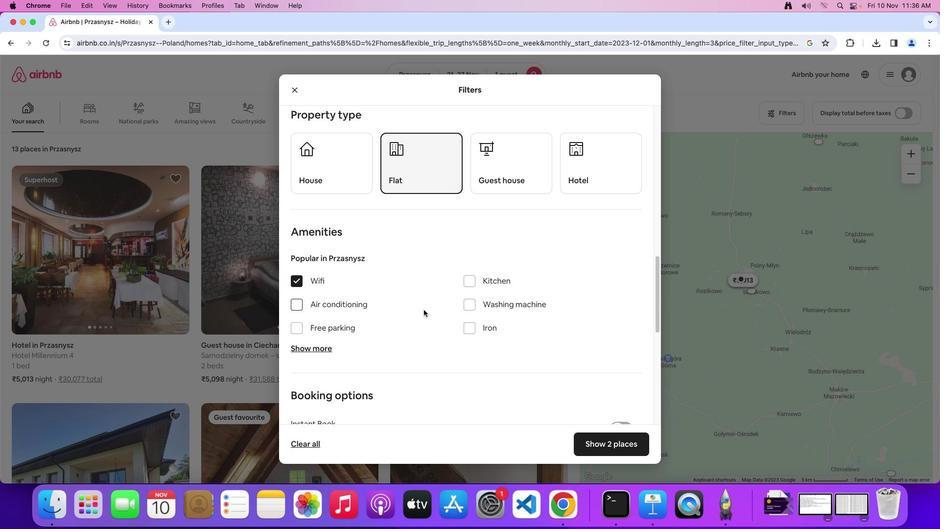 
Action: Mouse scrolled (423, 310) with delta (0, 0)
Screenshot: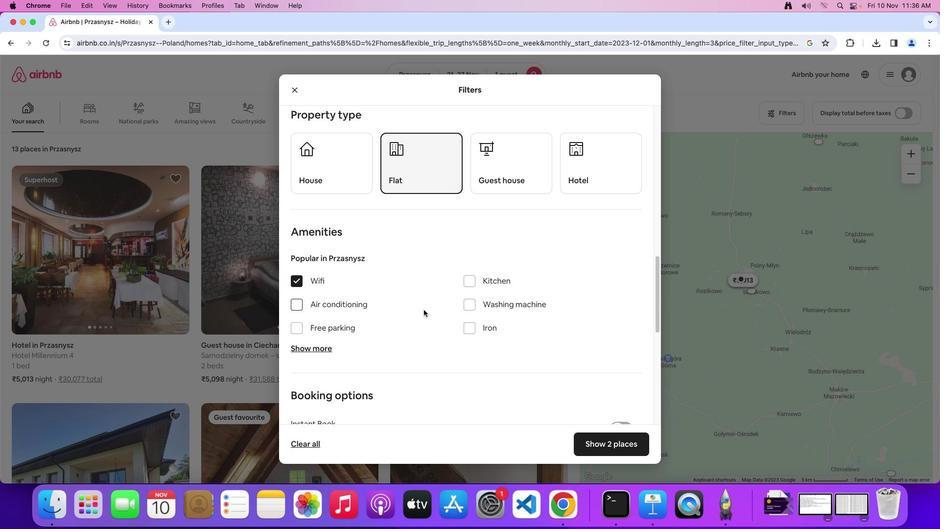 
Action: Mouse moved to (423, 310)
Screenshot: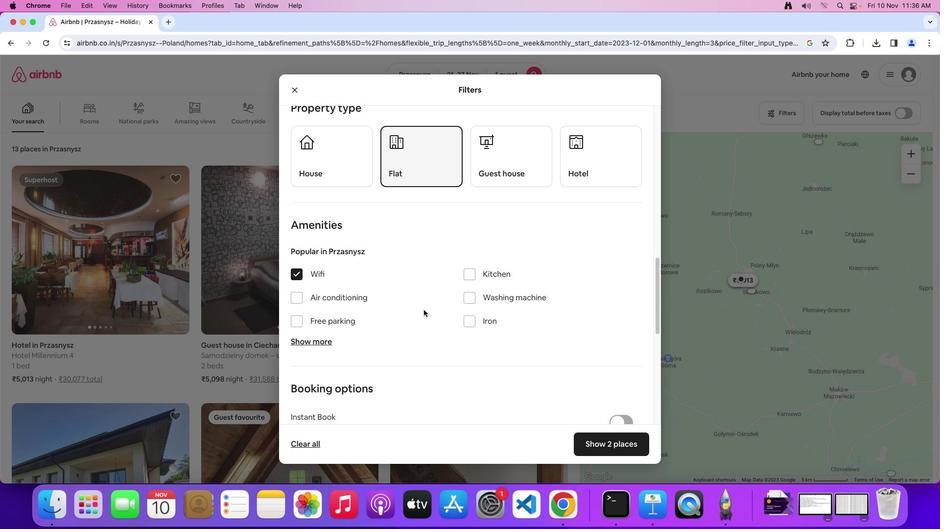 
Action: Mouse scrolled (423, 310) with delta (0, 0)
Screenshot: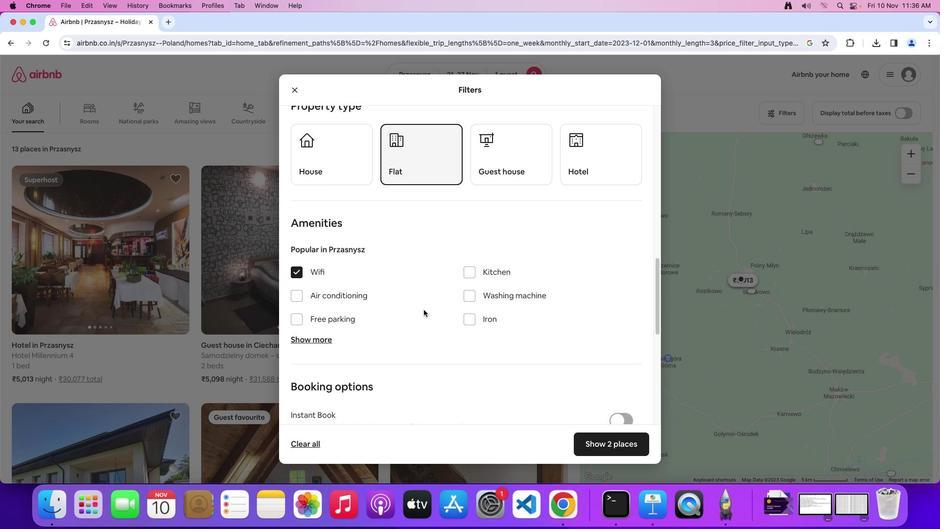 
Action: Mouse moved to (423, 310)
Screenshot: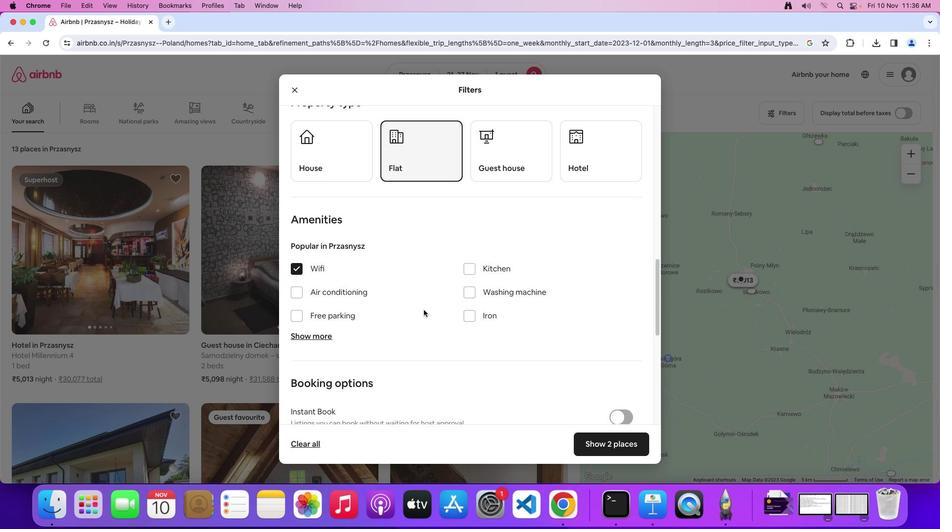 
Action: Mouse scrolled (423, 310) with delta (0, 0)
Screenshot: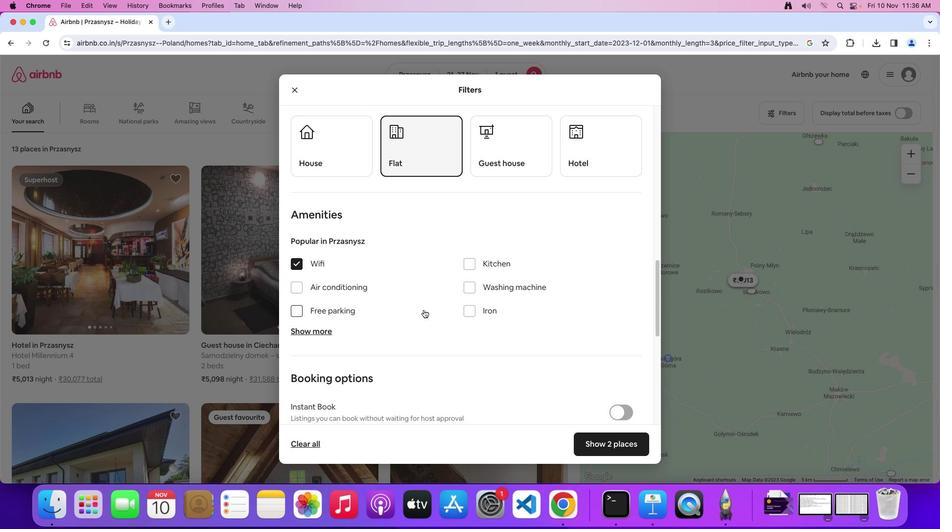 
Action: Mouse scrolled (423, 310) with delta (0, 0)
Screenshot: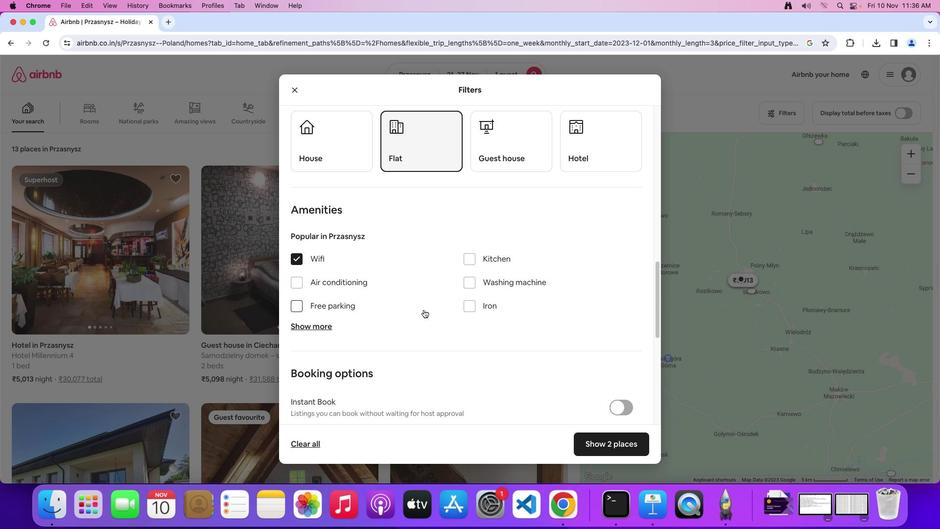 
Action: Mouse scrolled (423, 310) with delta (0, 0)
Screenshot: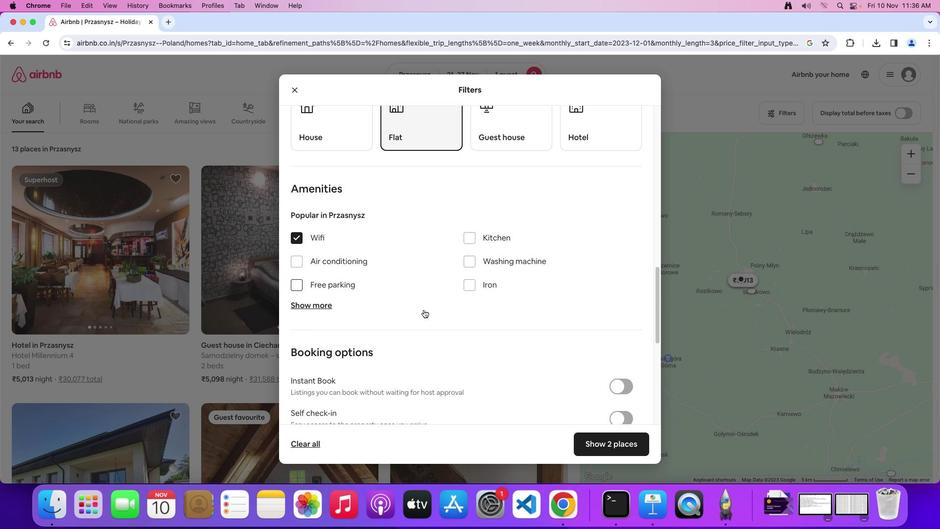 
Action: Mouse moved to (423, 309)
Screenshot: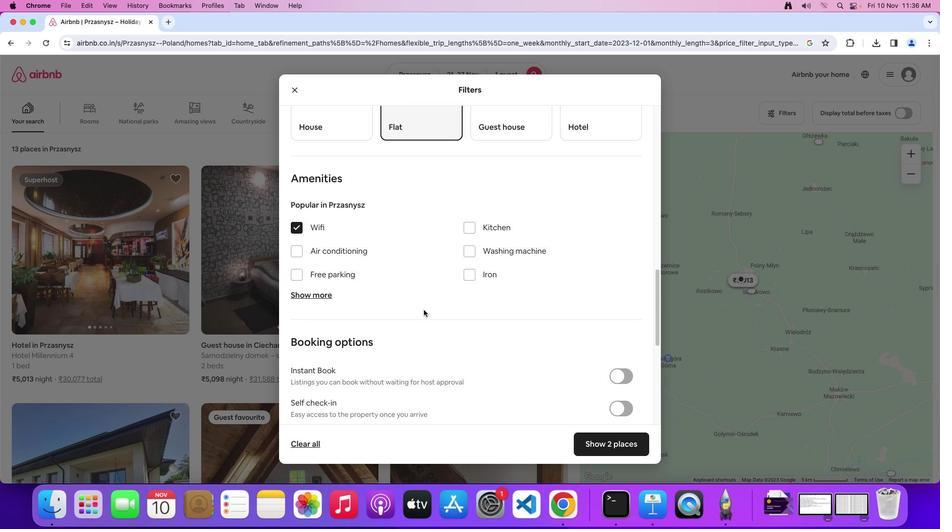 
Action: Mouse scrolled (423, 309) with delta (0, 0)
Screenshot: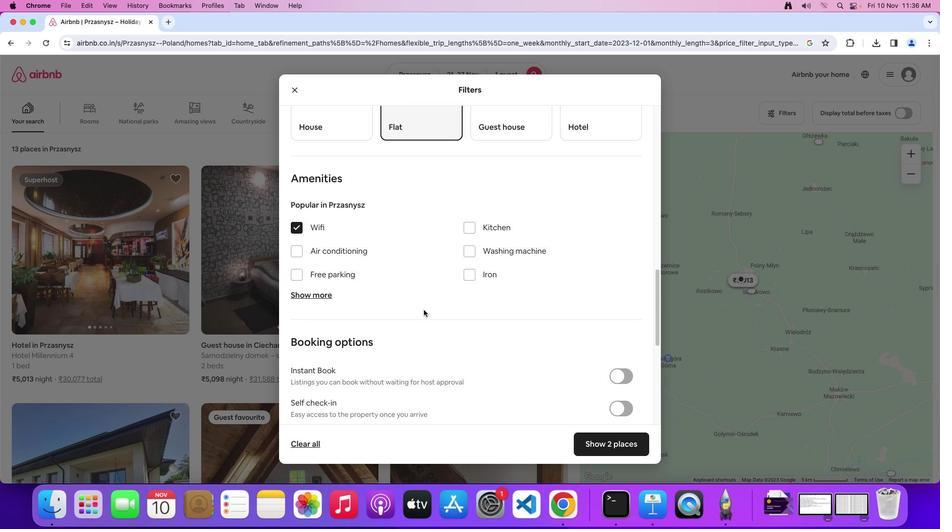 
Action: Mouse scrolled (423, 309) with delta (0, 0)
Screenshot: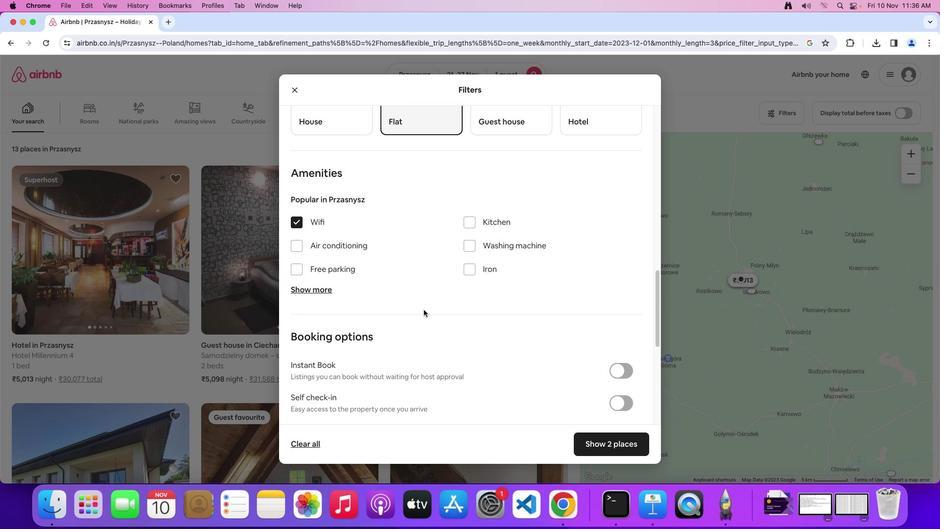 
Action: Mouse scrolled (423, 309) with delta (0, 0)
Screenshot: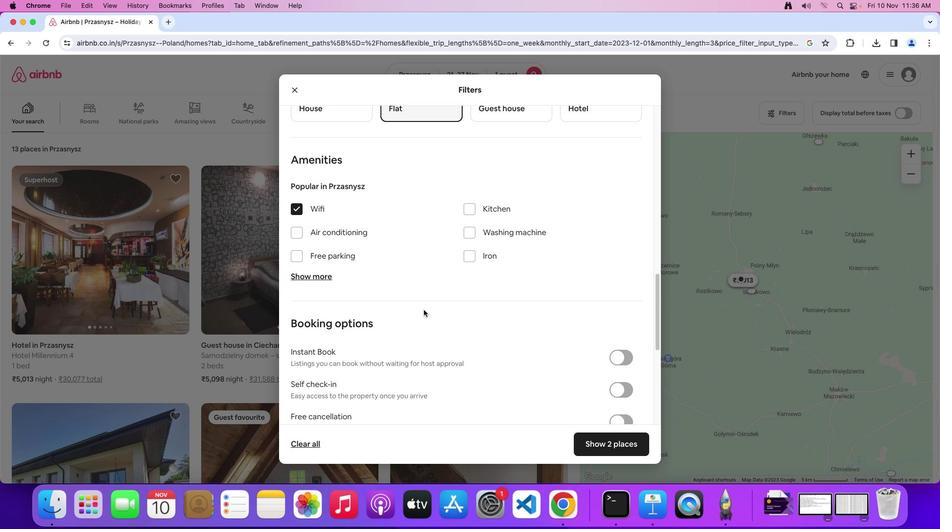 
Action: Mouse scrolled (423, 309) with delta (0, 0)
Screenshot: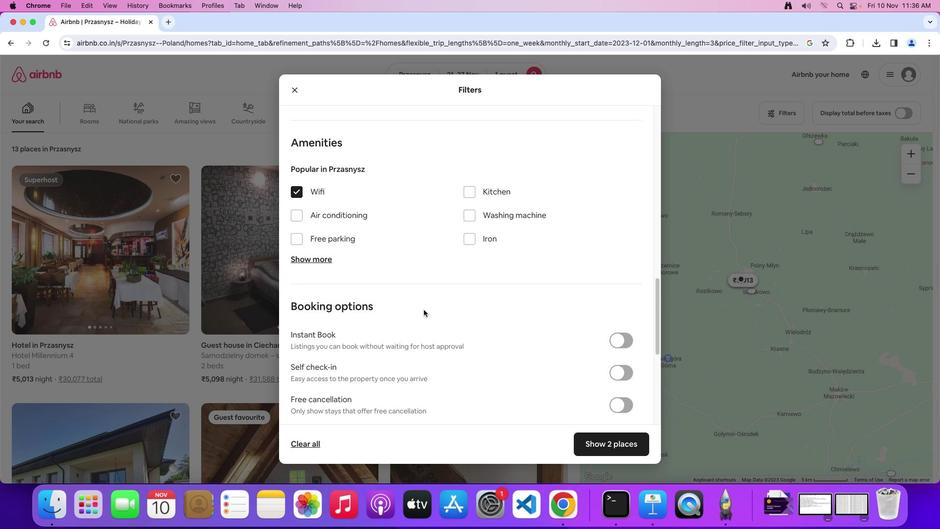 
Action: Mouse scrolled (423, 309) with delta (0, 0)
Screenshot: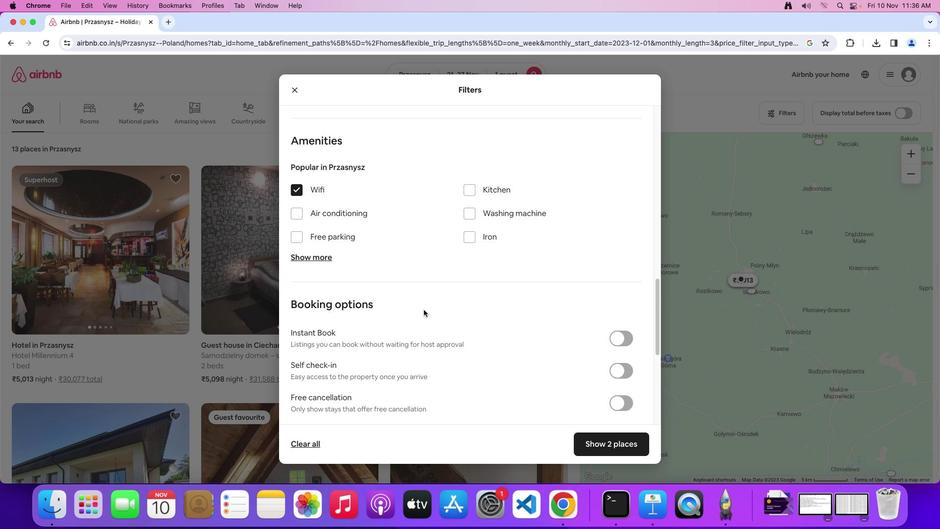 
Action: Mouse scrolled (423, 309) with delta (0, 0)
Screenshot: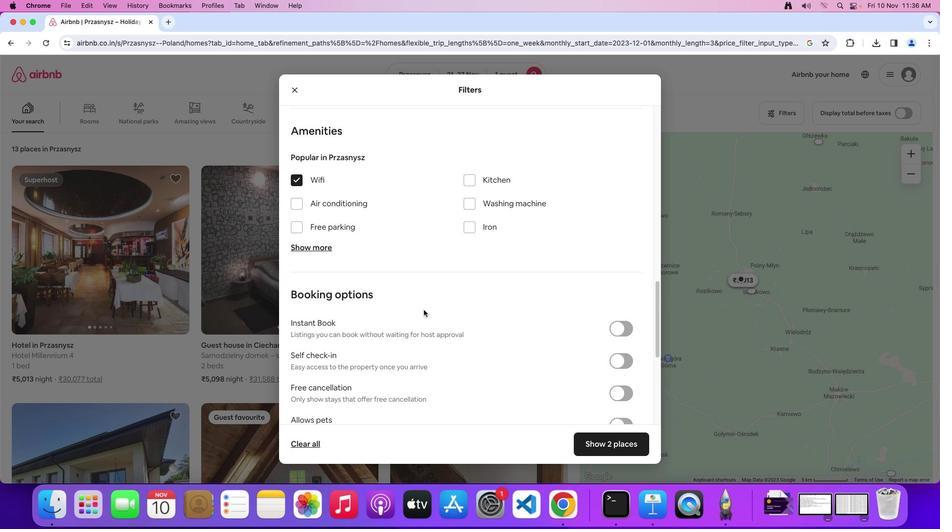 
Action: Mouse scrolled (423, 309) with delta (0, 0)
Screenshot: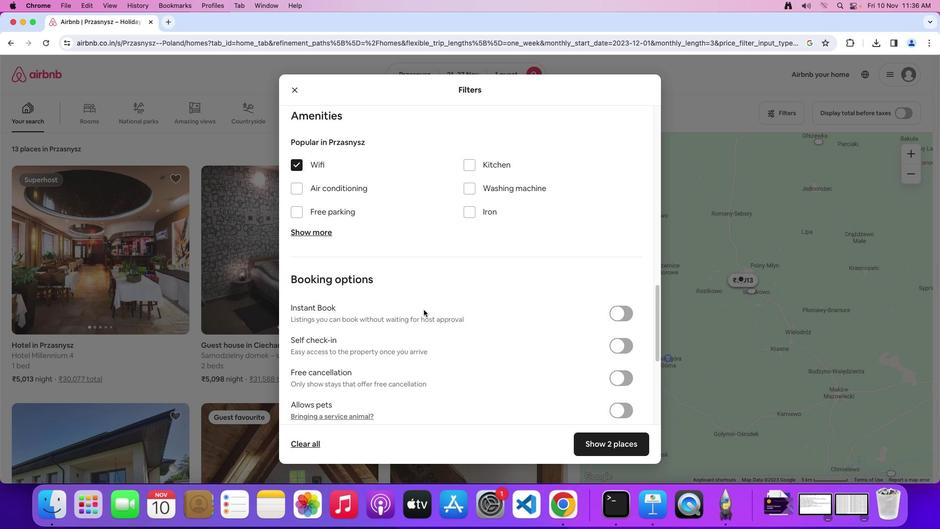 
Action: Mouse scrolled (423, 309) with delta (0, 0)
Screenshot: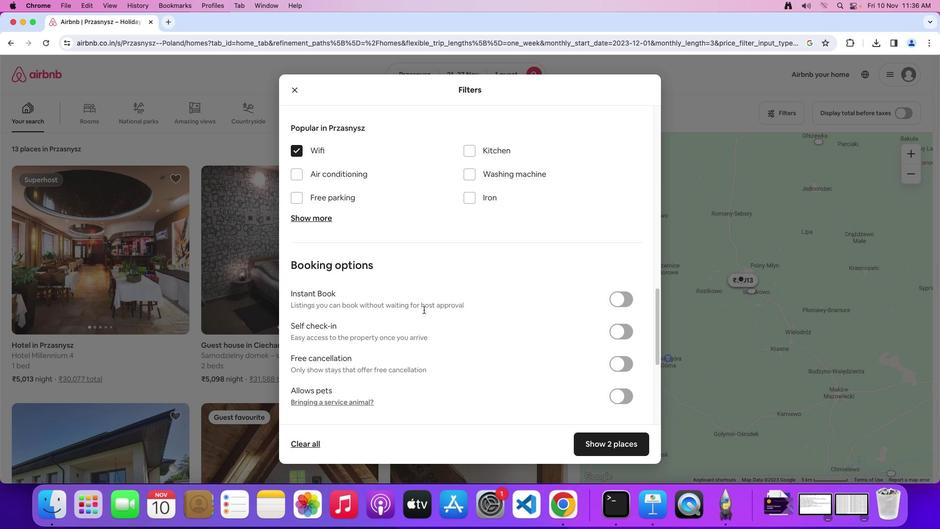 
Action: Mouse scrolled (423, 309) with delta (0, 0)
Screenshot: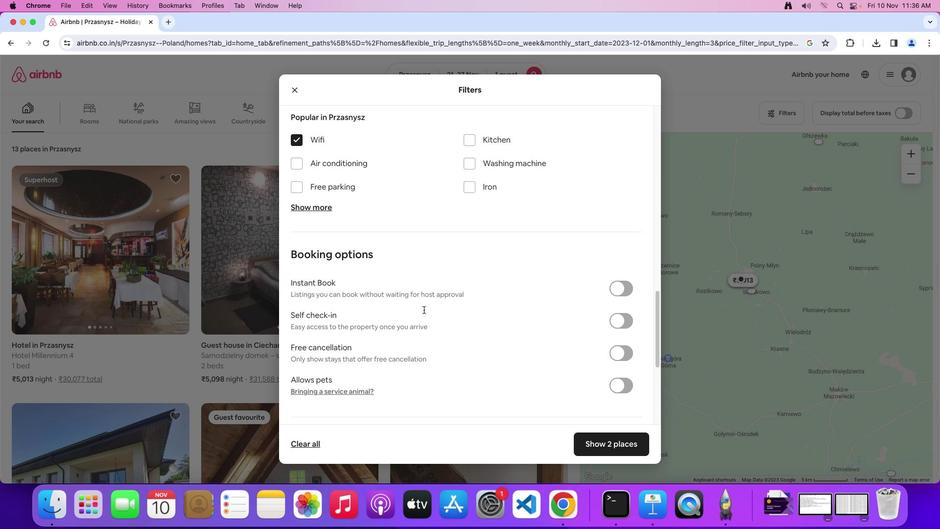 
Action: Mouse scrolled (423, 309) with delta (0, 0)
Screenshot: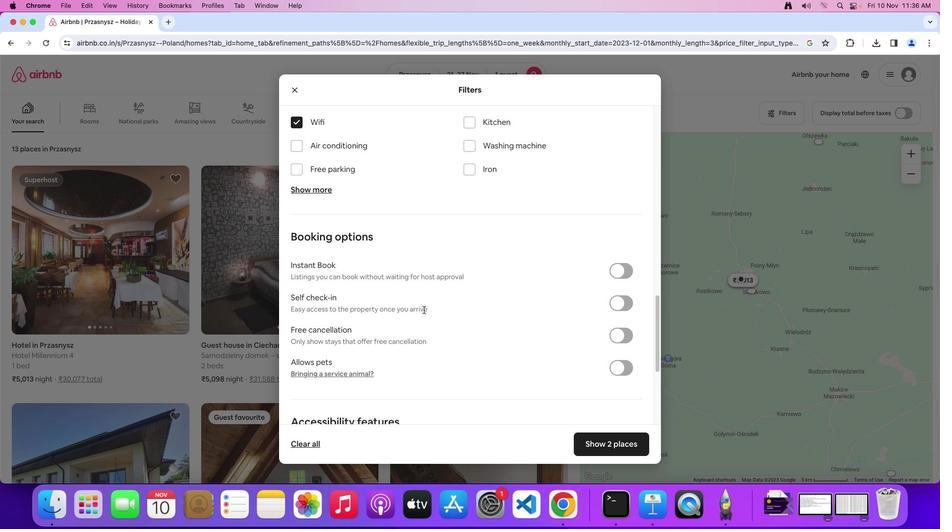 
Action: Mouse moved to (612, 299)
Screenshot: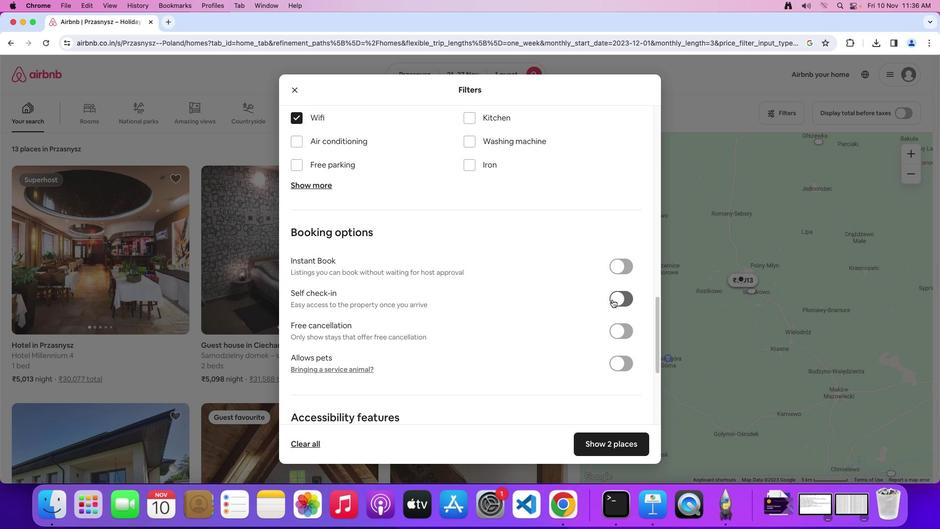 
Action: Mouse pressed left at (612, 299)
Screenshot: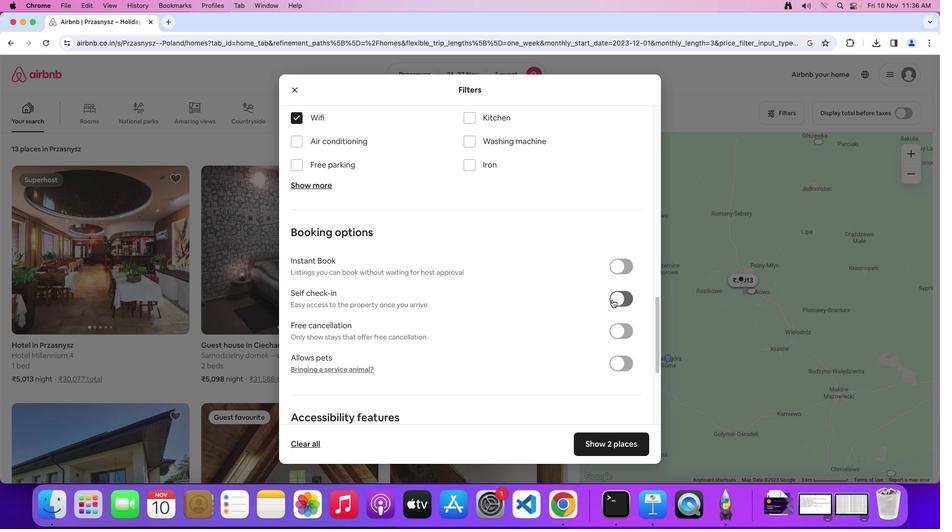 
Action: Mouse moved to (363, 344)
Screenshot: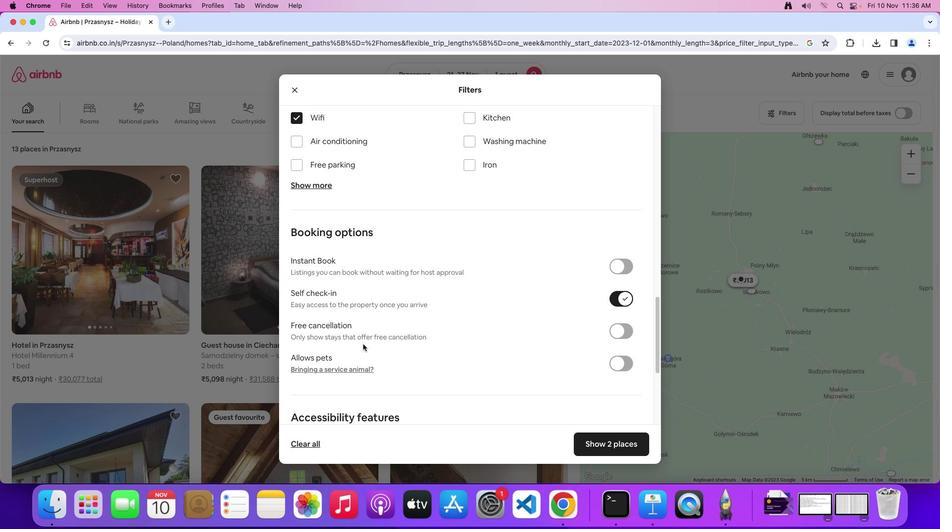 
Action: Mouse scrolled (363, 344) with delta (0, 0)
Screenshot: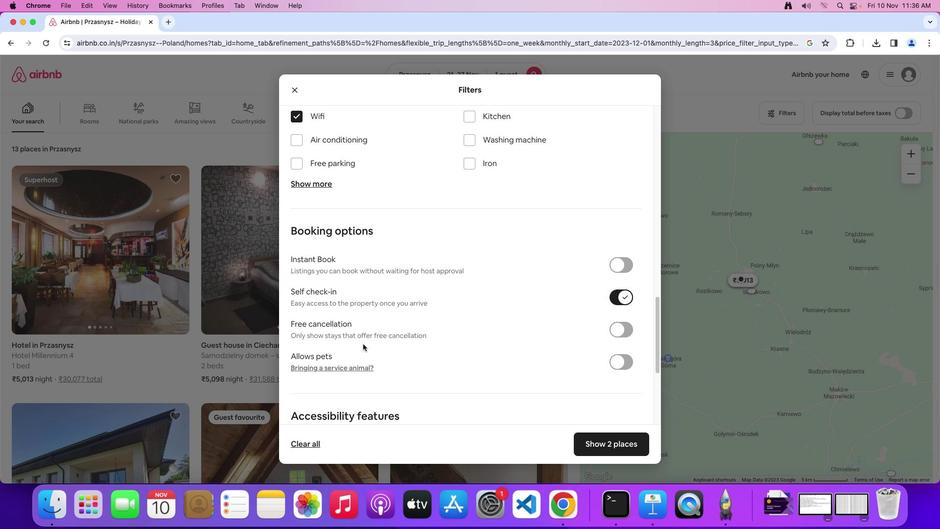 
Action: Mouse scrolled (363, 344) with delta (0, 0)
Screenshot: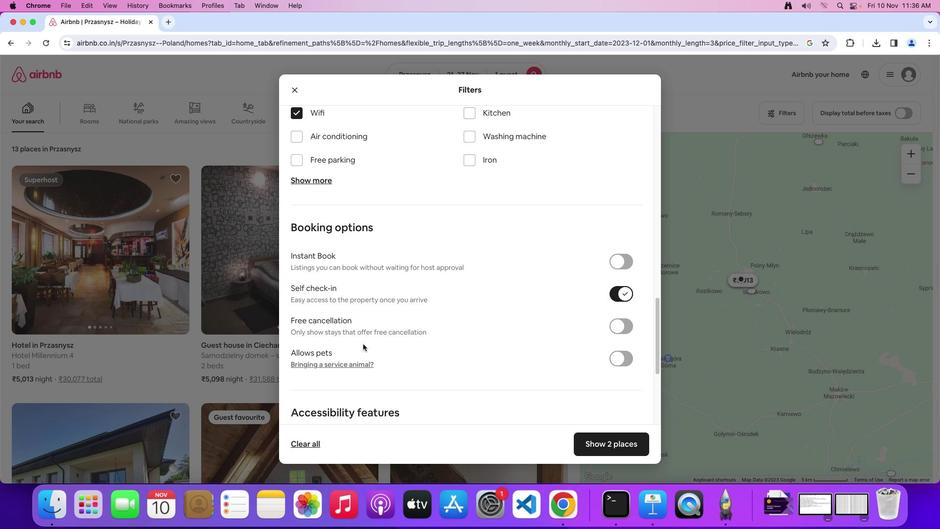 
Action: Mouse moved to (363, 344)
Screenshot: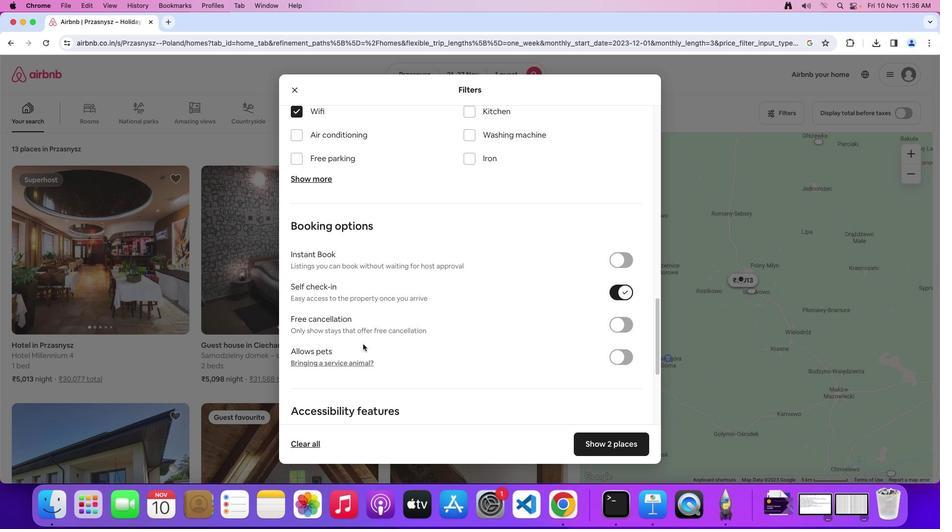 
Action: Mouse scrolled (363, 344) with delta (0, 0)
Screenshot: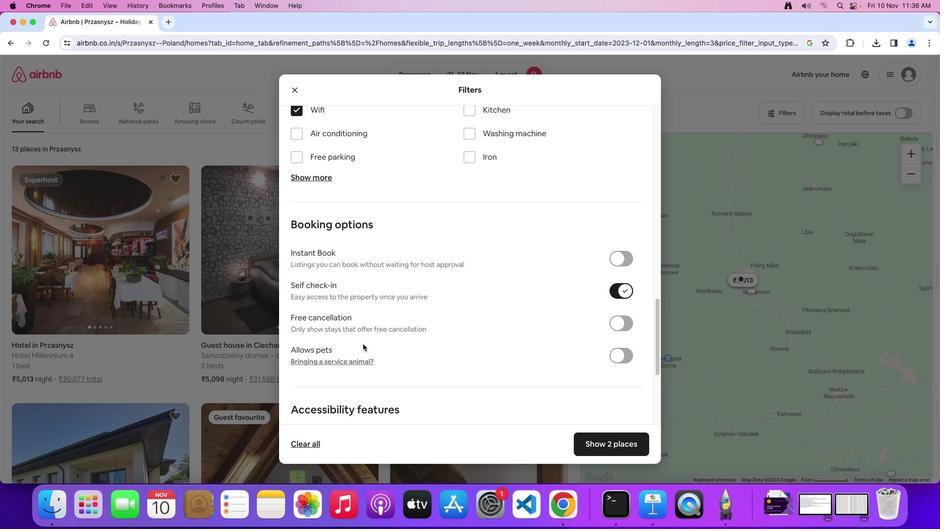 
Action: Mouse scrolled (363, 344) with delta (0, 0)
Screenshot: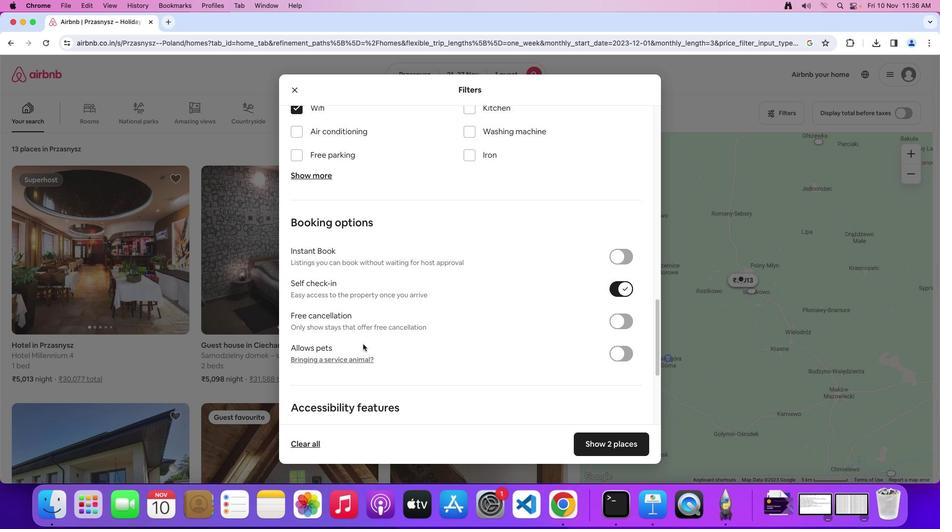 
Action: Mouse scrolled (363, 344) with delta (0, 0)
Screenshot: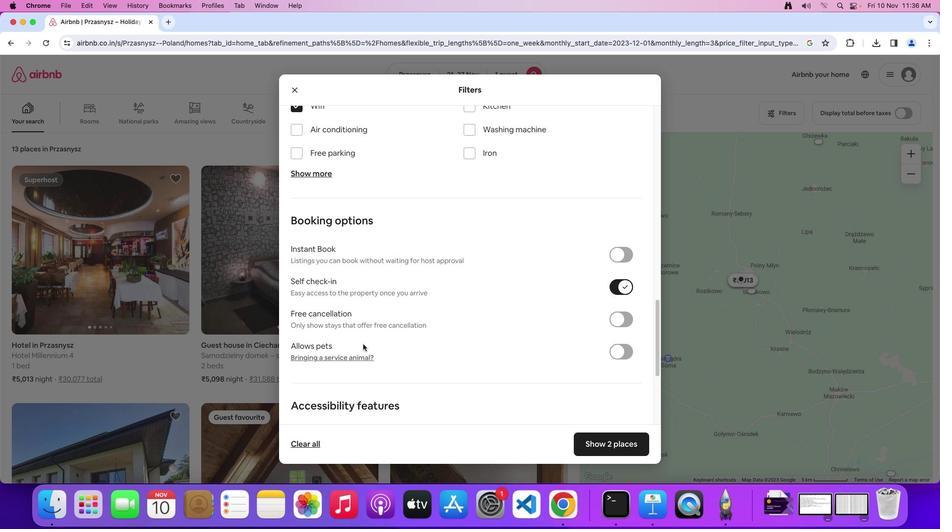 
Action: Mouse moved to (367, 342)
Screenshot: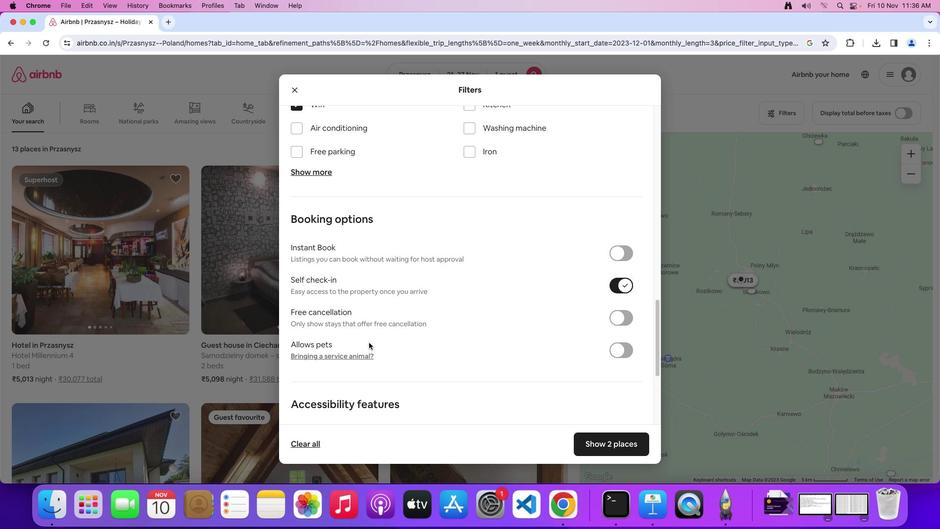 
Action: Mouse scrolled (367, 342) with delta (0, 0)
Screenshot: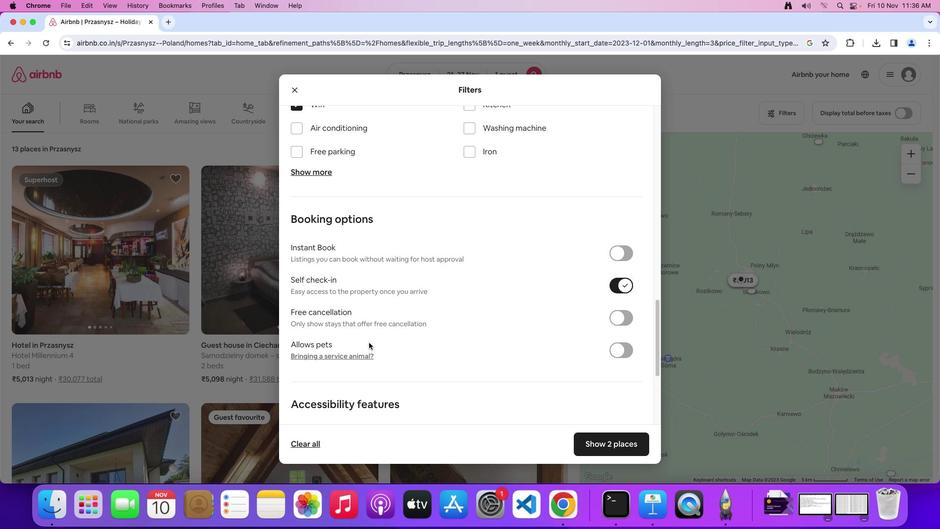 
Action: Mouse moved to (368, 342)
Screenshot: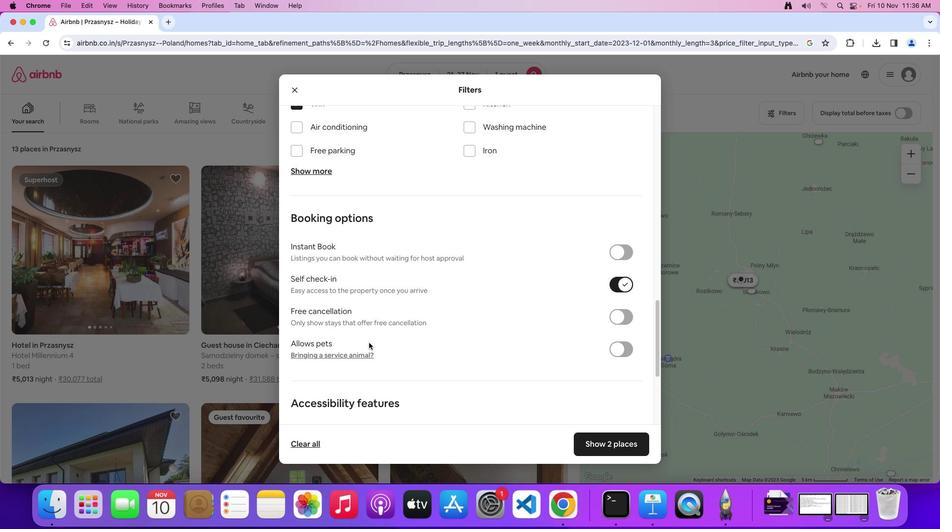 
Action: Mouse scrolled (368, 342) with delta (0, 0)
Screenshot: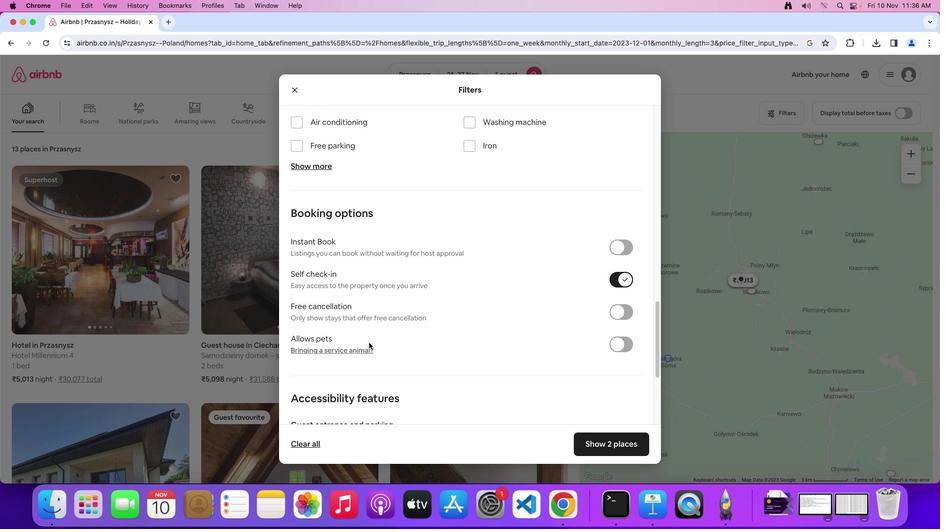 
Action: Mouse moved to (369, 342)
Screenshot: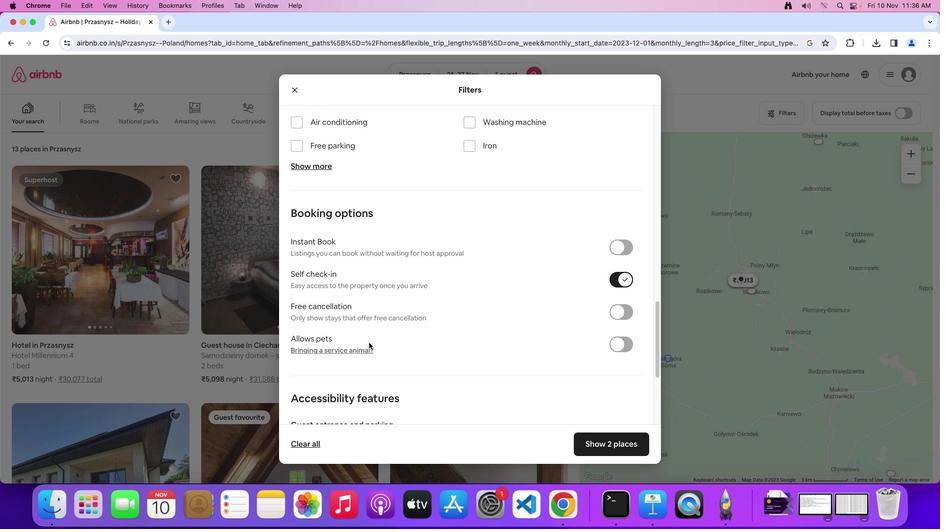 
Action: Mouse scrolled (369, 342) with delta (0, 0)
Screenshot: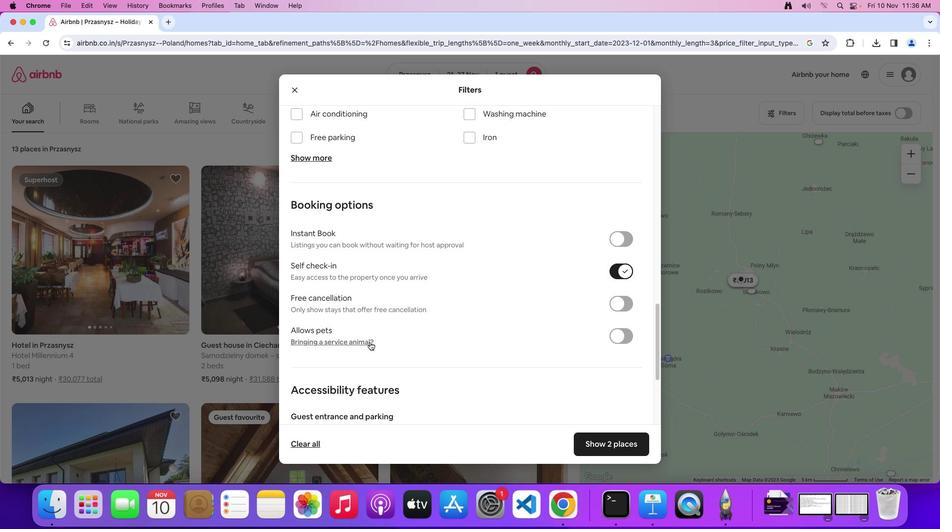 
Action: Mouse moved to (370, 342)
Screenshot: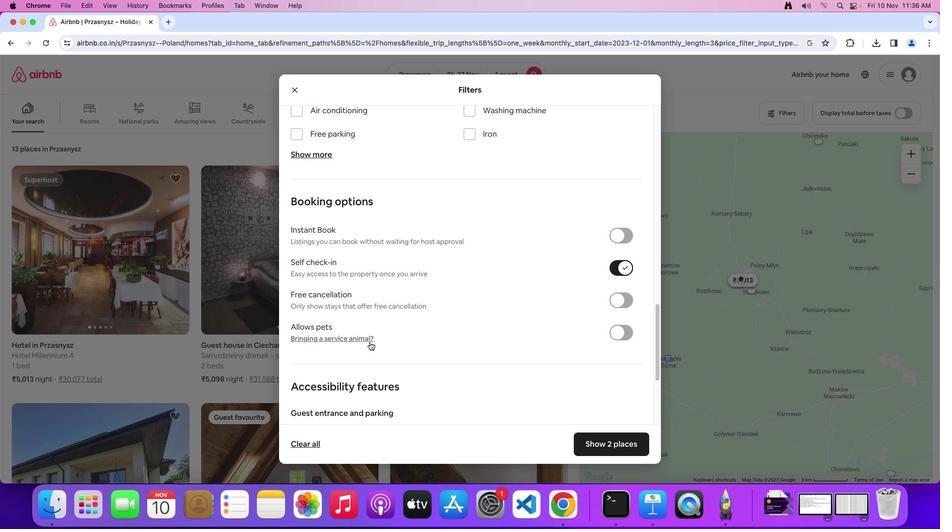 
Action: Mouse scrolled (370, 342) with delta (0, 0)
Screenshot: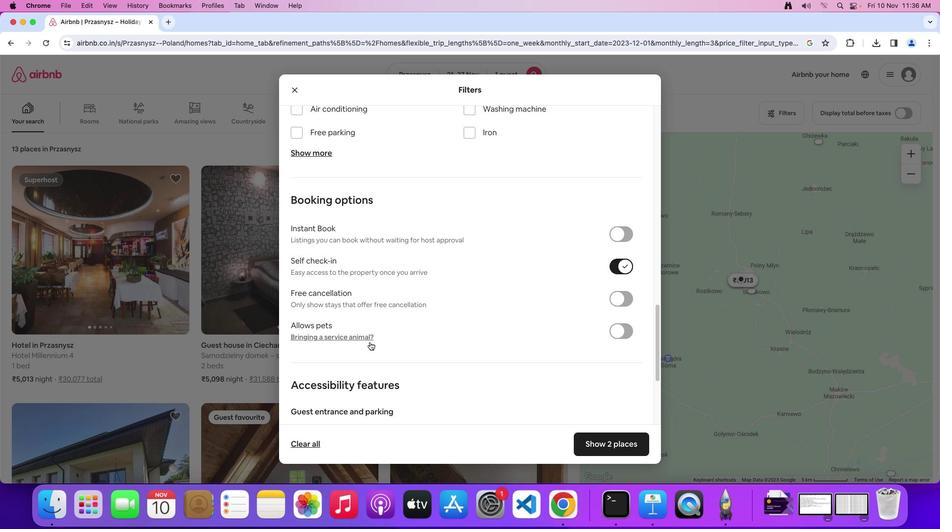 
Action: Mouse scrolled (370, 342) with delta (0, 0)
Screenshot: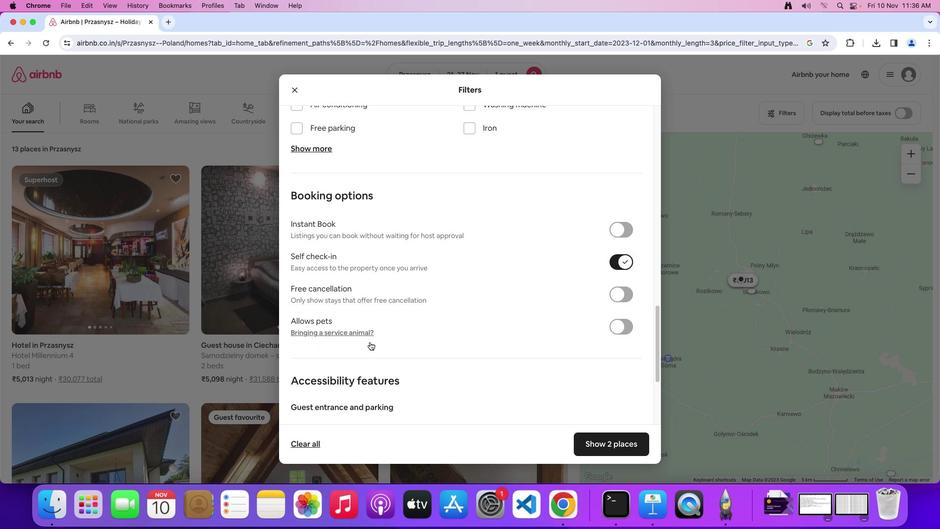 
Action: Mouse scrolled (370, 342) with delta (0, 0)
Screenshot: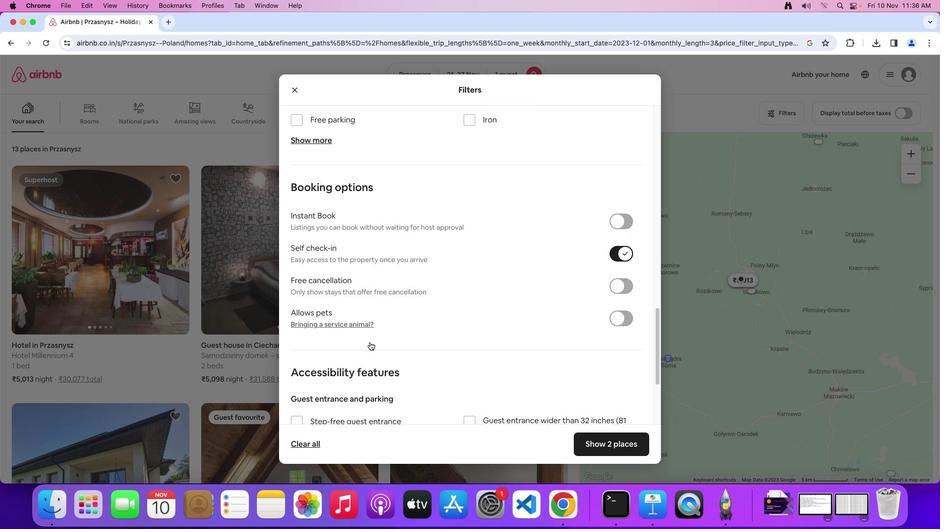 
Action: Mouse scrolled (370, 342) with delta (0, 0)
Screenshot: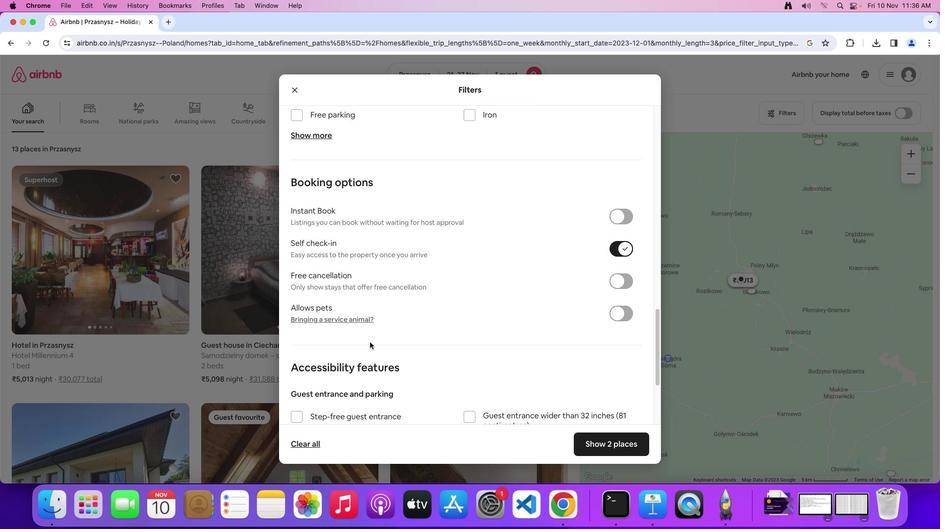 
Action: Mouse scrolled (370, 342) with delta (0, 0)
Screenshot: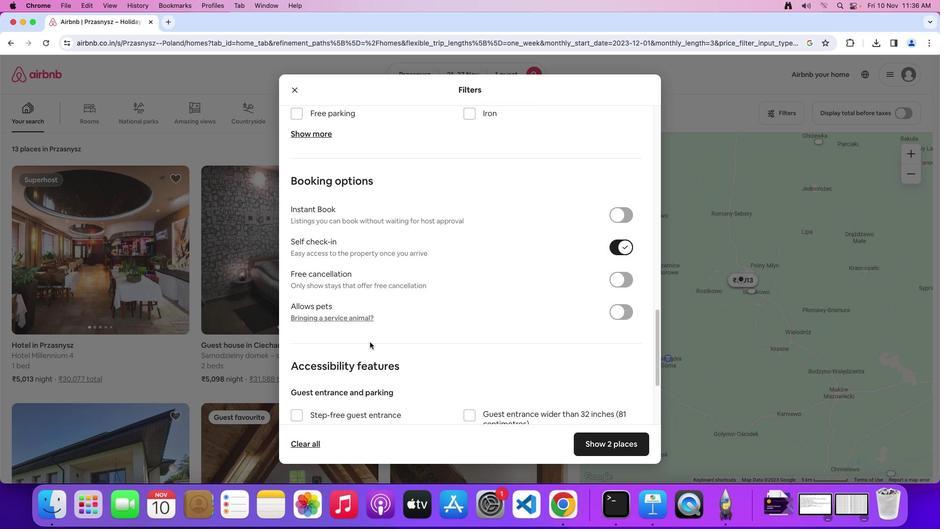 
Action: Mouse moved to (370, 342)
Screenshot: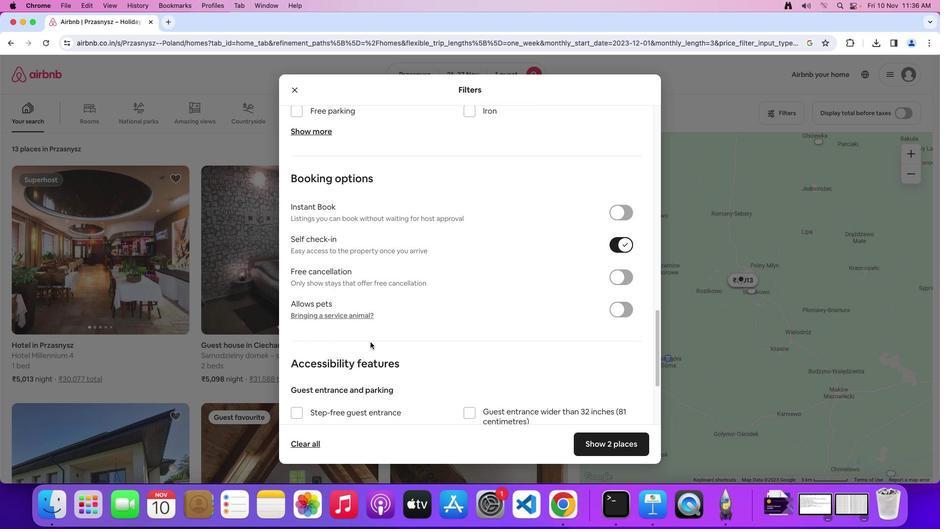 
Action: Mouse scrolled (370, 342) with delta (0, 0)
Screenshot: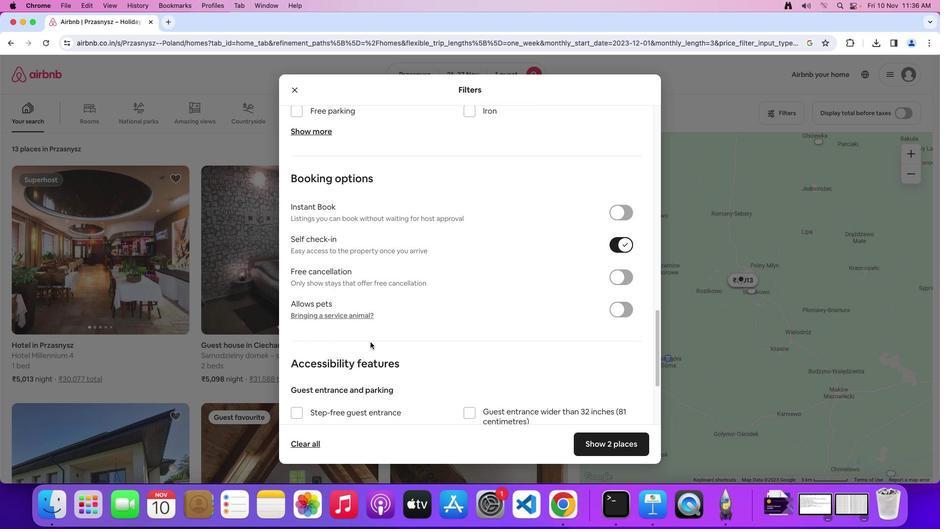 
Action: Mouse moved to (370, 342)
Screenshot: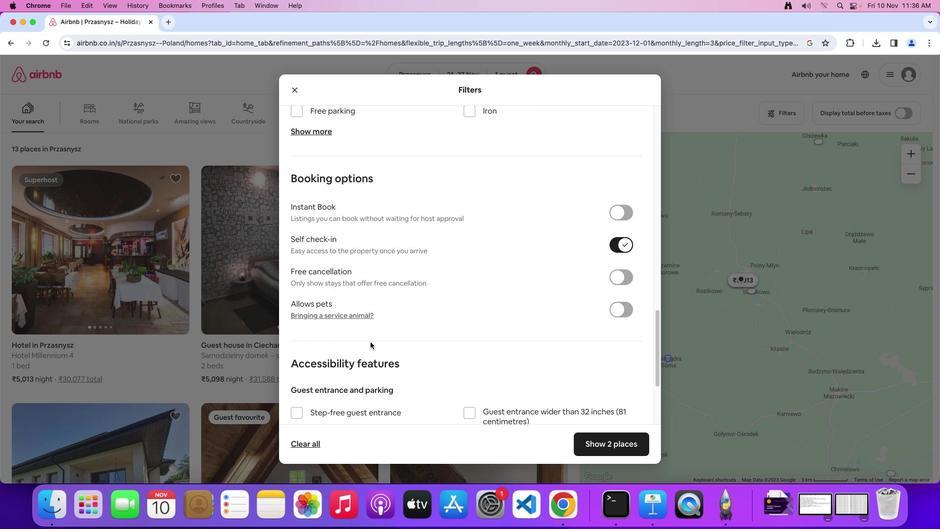 
Action: Mouse scrolled (370, 342) with delta (0, 0)
Screenshot: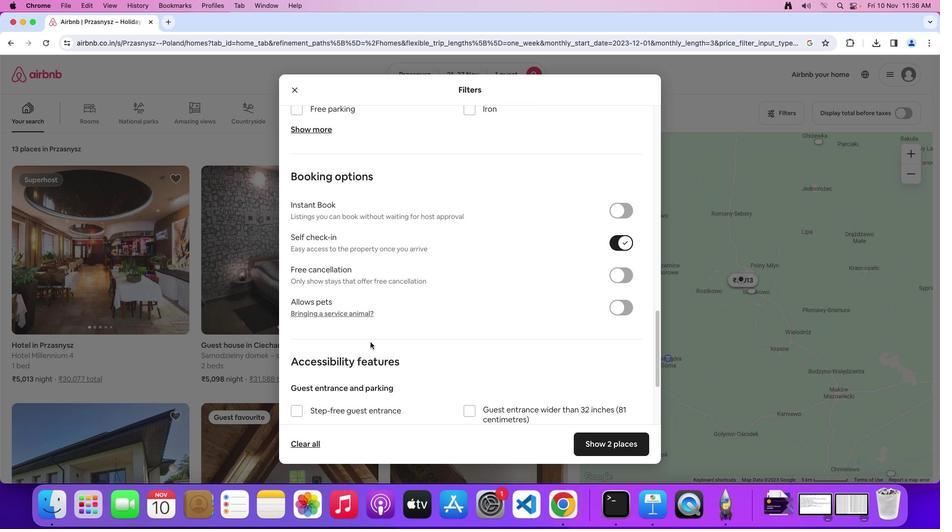 
Action: Mouse moved to (411, 319)
Screenshot: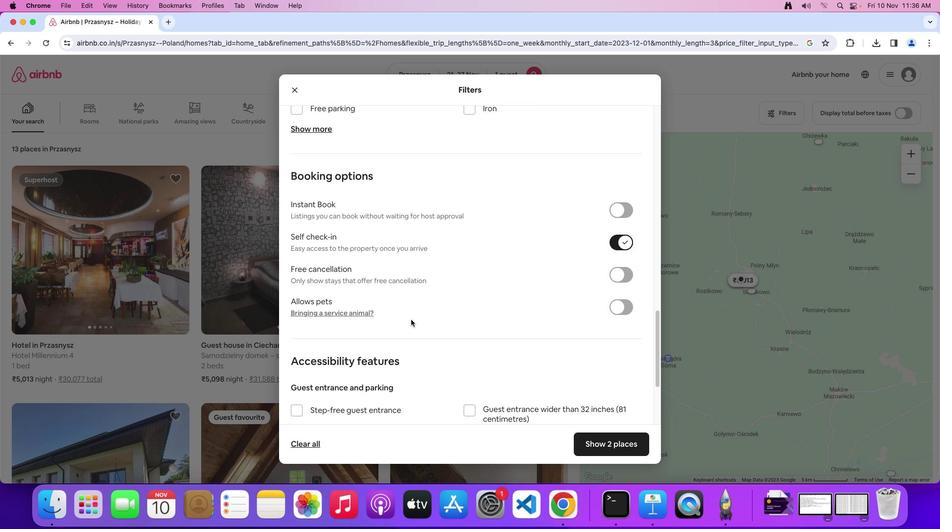 
Action: Mouse scrolled (411, 319) with delta (0, 0)
Screenshot: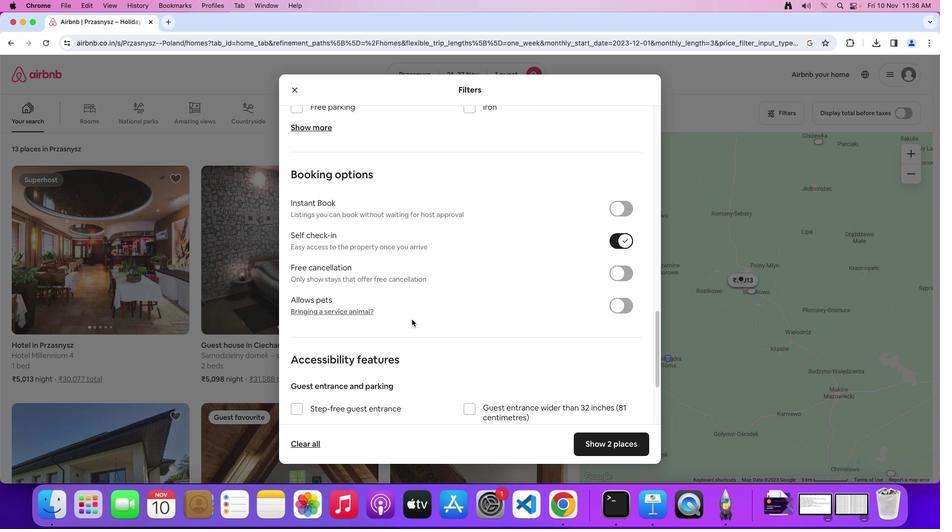 
Action: Mouse moved to (604, 443)
Screenshot: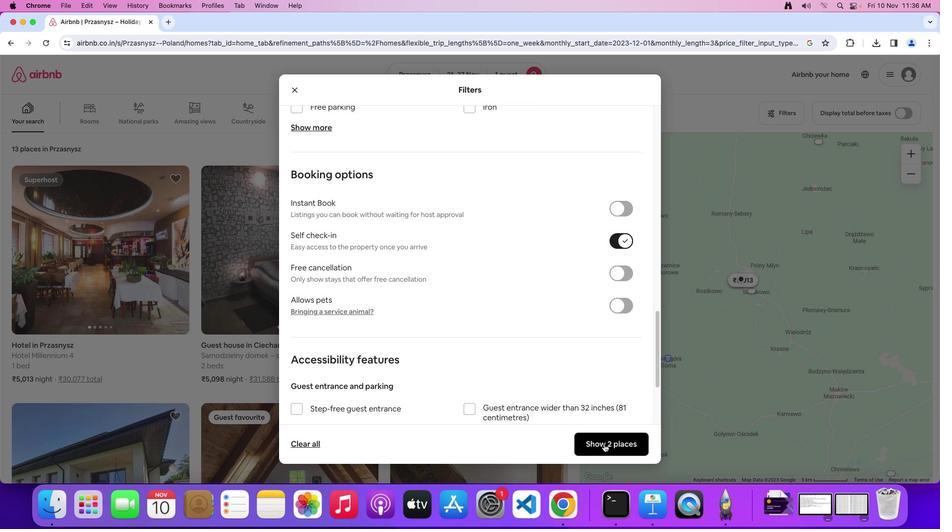 
Action: Mouse pressed left at (604, 443)
Screenshot: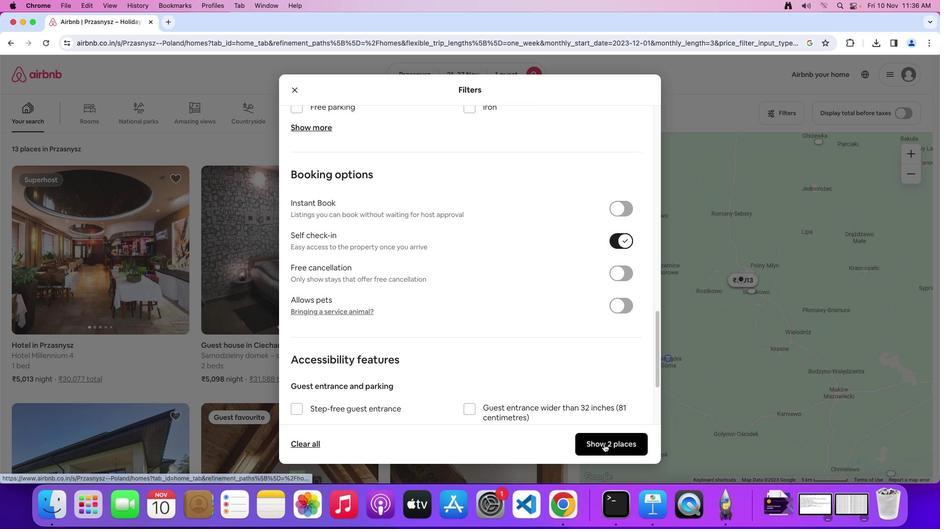 
Action: Mouse moved to (132, 271)
Screenshot: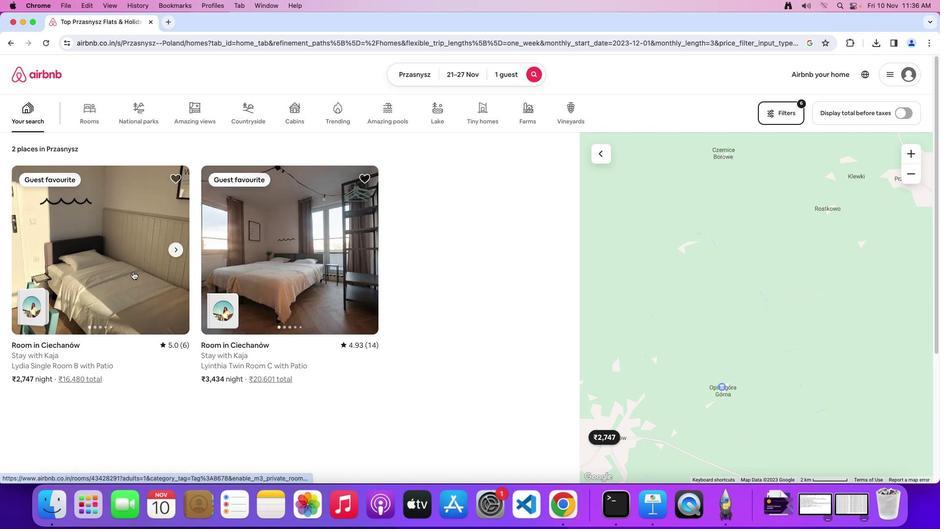 
Action: Mouse pressed left at (132, 271)
Screenshot: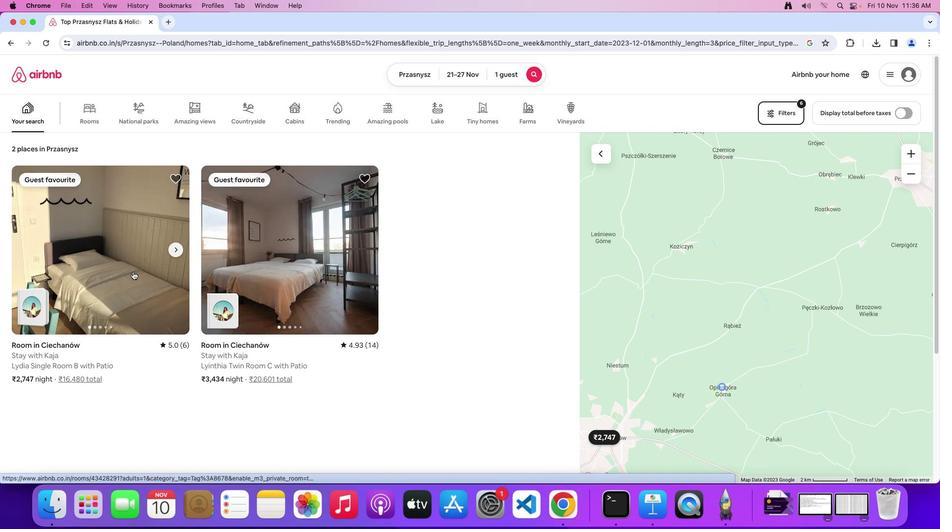 
Action: Mouse moved to (668, 334)
Screenshot: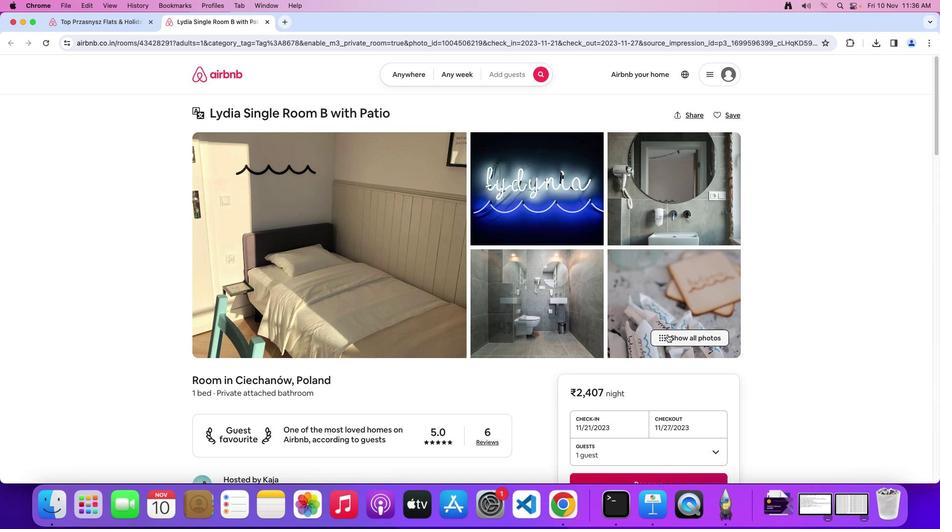 
Action: Mouse pressed left at (668, 334)
Screenshot: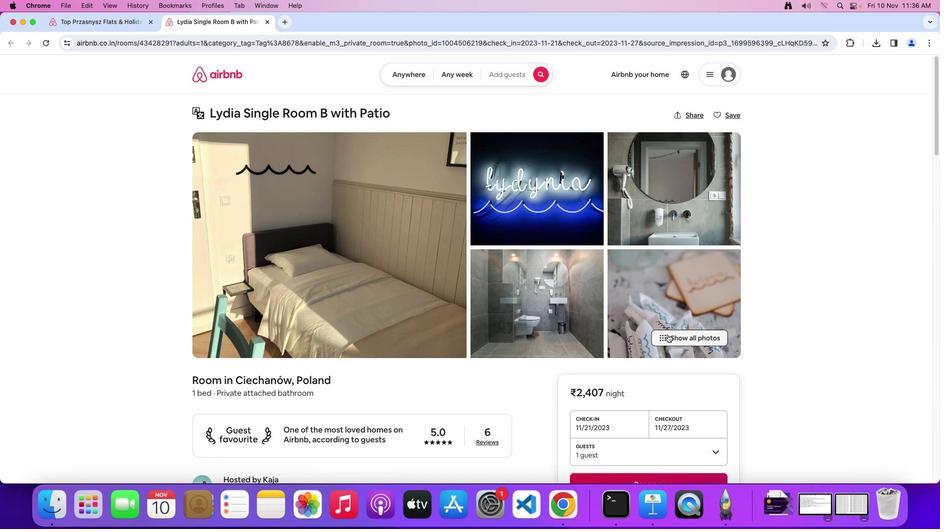 
Action: Mouse moved to (559, 346)
Screenshot: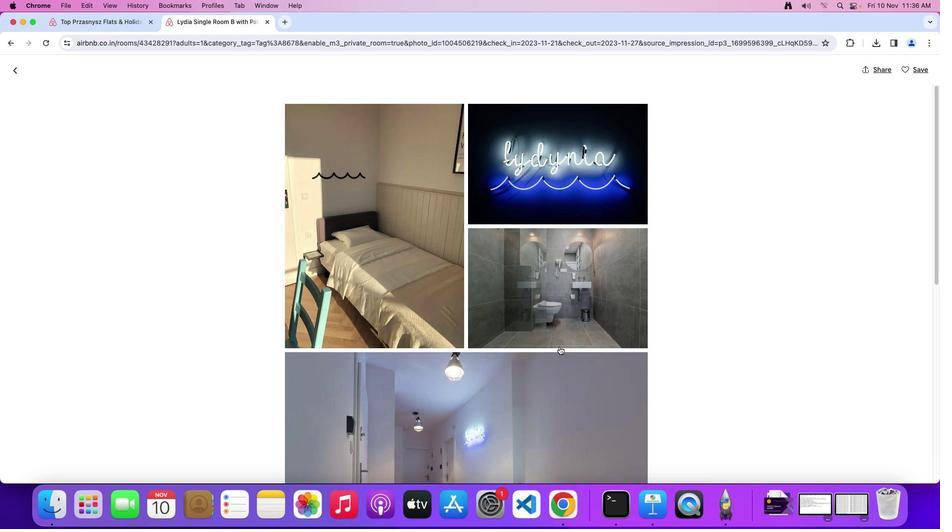 
Action: Mouse scrolled (559, 346) with delta (0, 0)
Screenshot: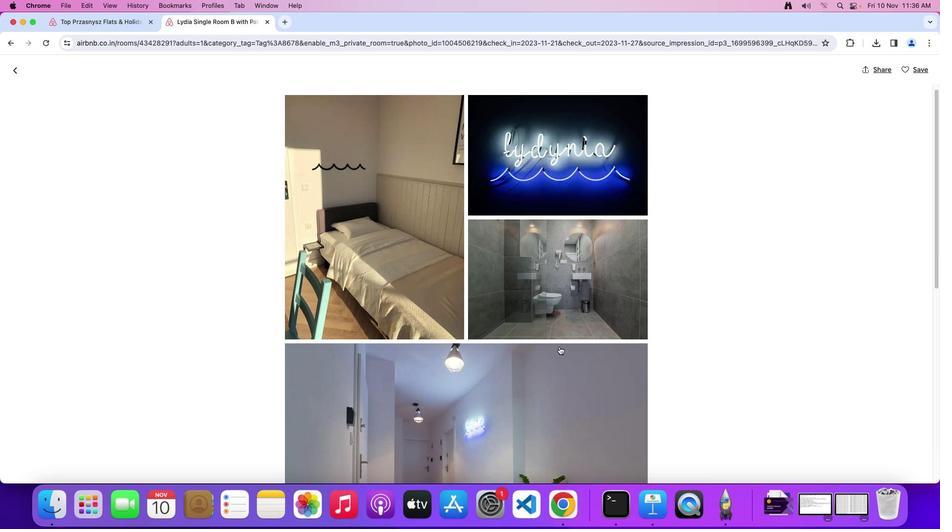 
Action: Mouse scrolled (559, 346) with delta (0, 0)
Screenshot: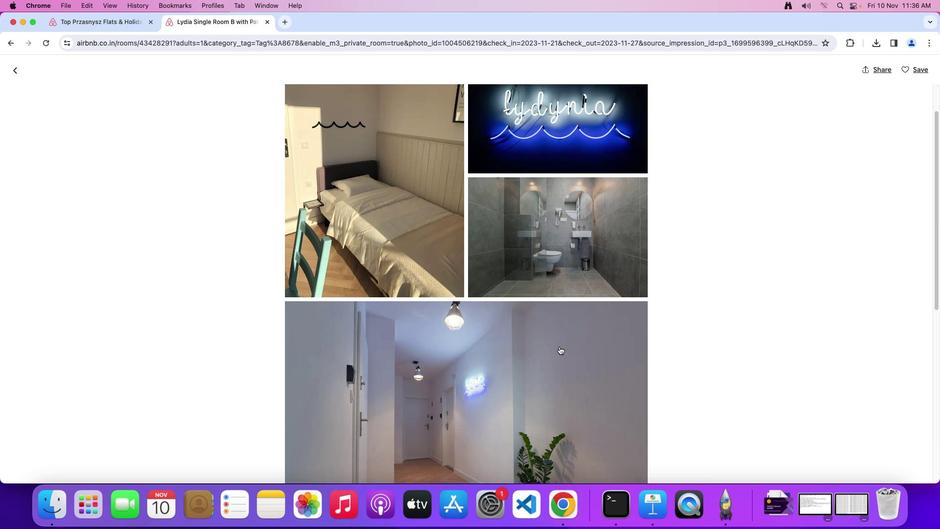 
Action: Mouse scrolled (559, 346) with delta (0, -1)
Screenshot: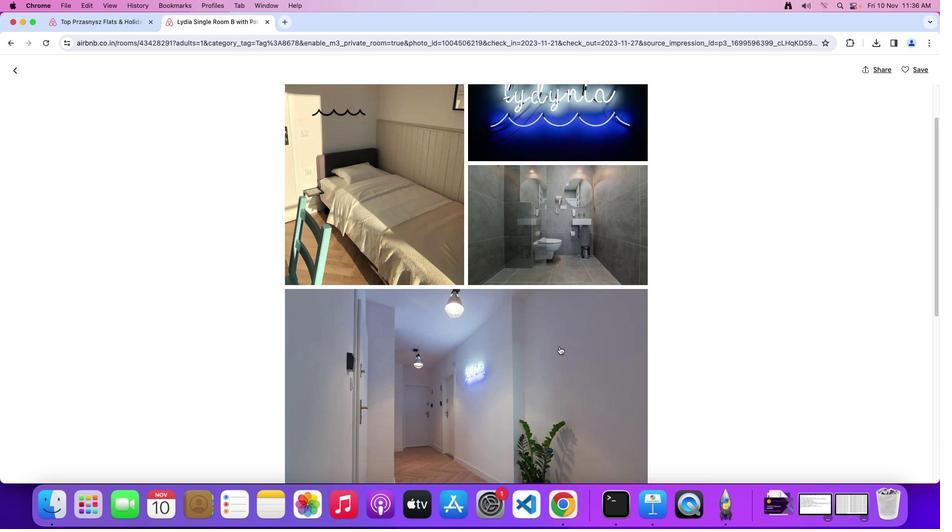 
Action: Mouse scrolled (559, 346) with delta (0, 0)
Screenshot: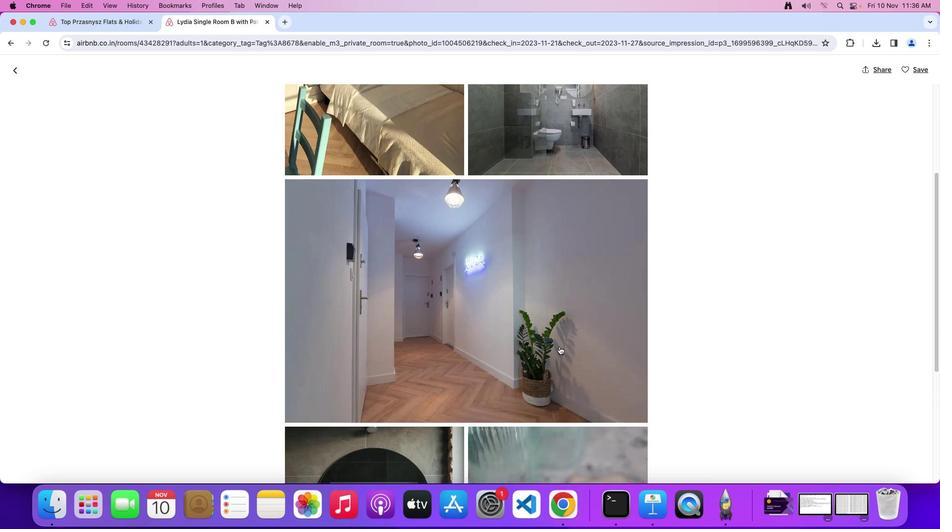 
Action: Mouse scrolled (559, 346) with delta (0, 0)
Screenshot: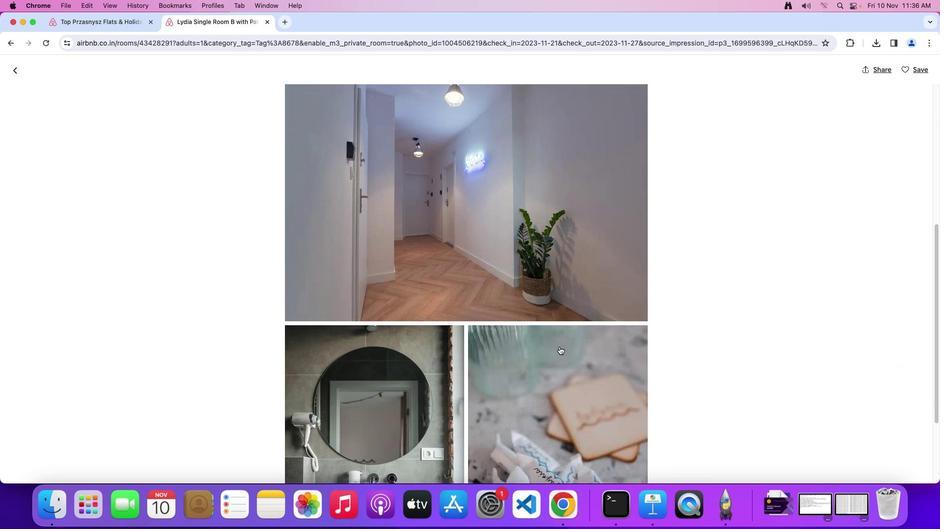 
Action: Mouse scrolled (559, 346) with delta (0, -1)
Screenshot: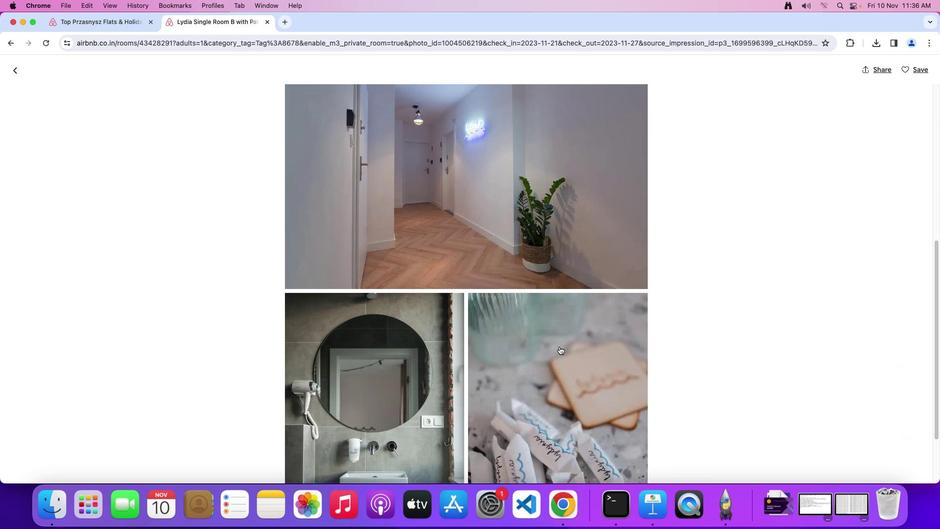 
Action: Mouse scrolled (559, 346) with delta (0, -2)
Screenshot: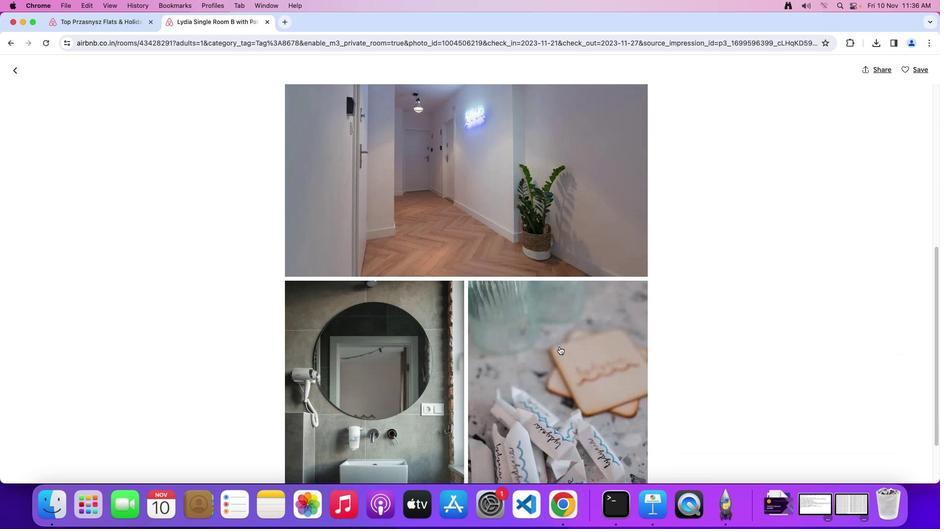 
Action: Mouse scrolled (559, 346) with delta (0, 0)
Screenshot: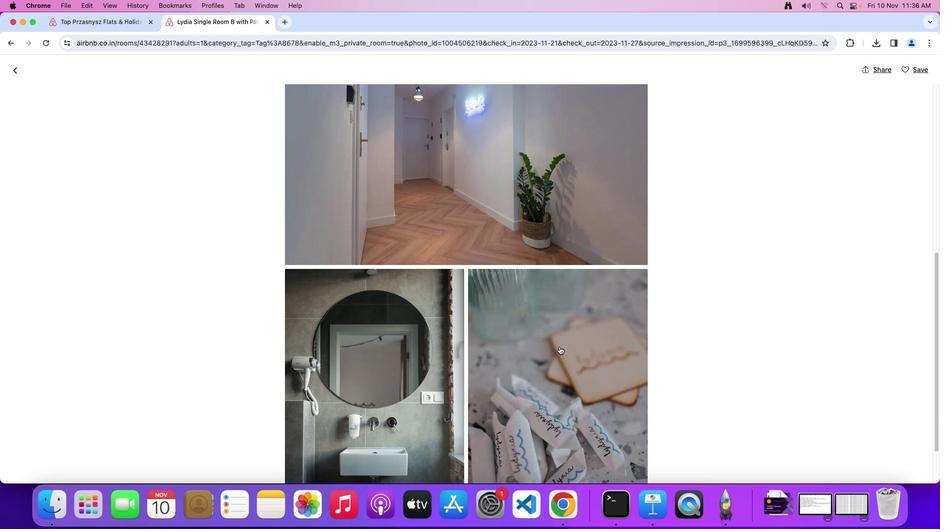 
Action: Mouse scrolled (559, 346) with delta (0, 0)
Screenshot: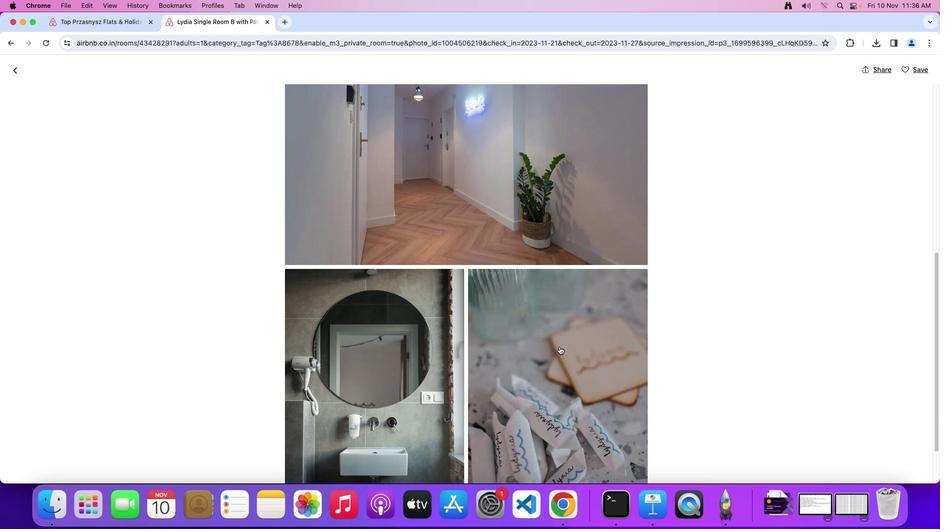 
Action: Mouse scrolled (559, 346) with delta (0, 0)
Screenshot: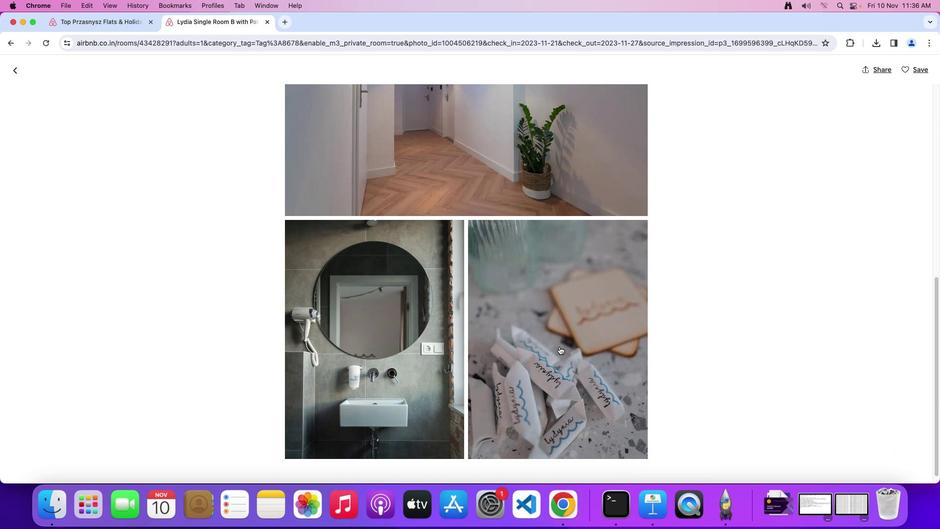 
Action: Mouse scrolled (559, 346) with delta (0, 0)
Screenshot: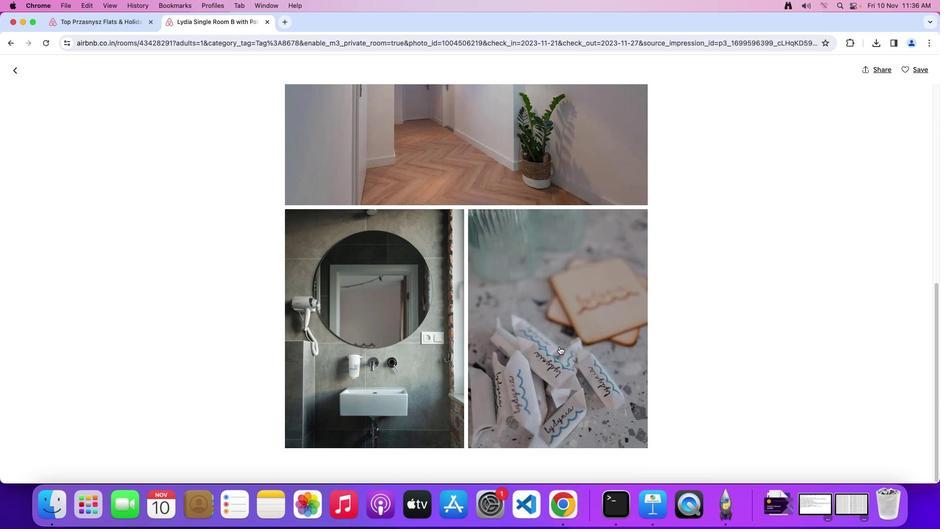 
Action: Mouse scrolled (559, 346) with delta (0, 0)
Screenshot: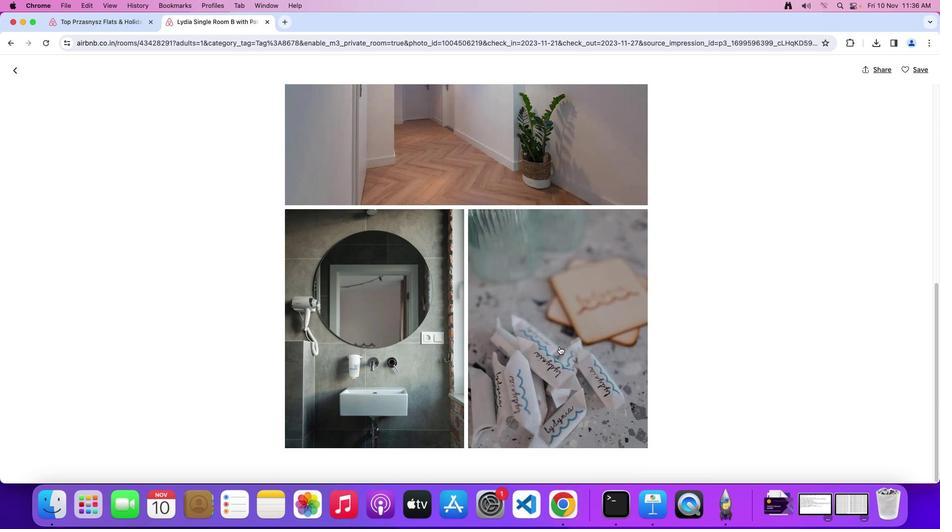 
Action: Mouse scrolled (559, 346) with delta (0, 0)
Screenshot: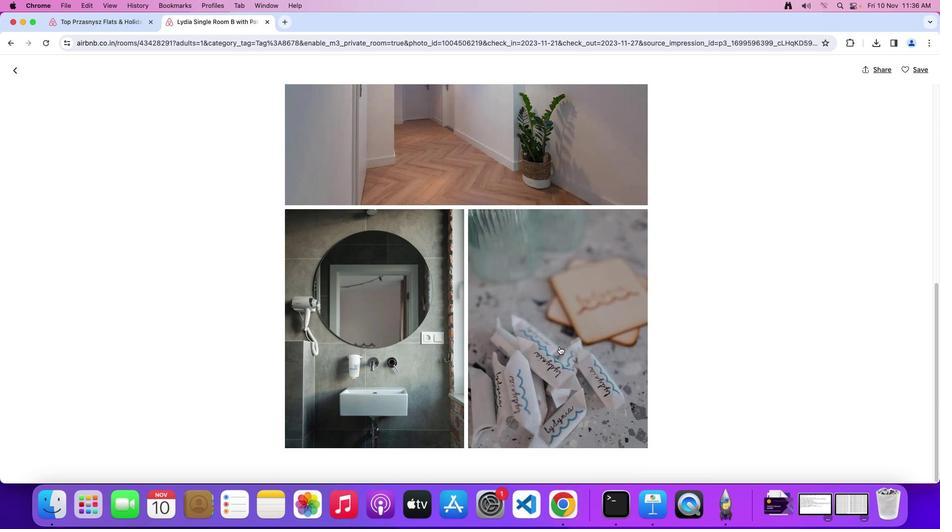 
Action: Mouse scrolled (559, 346) with delta (0, 0)
Screenshot: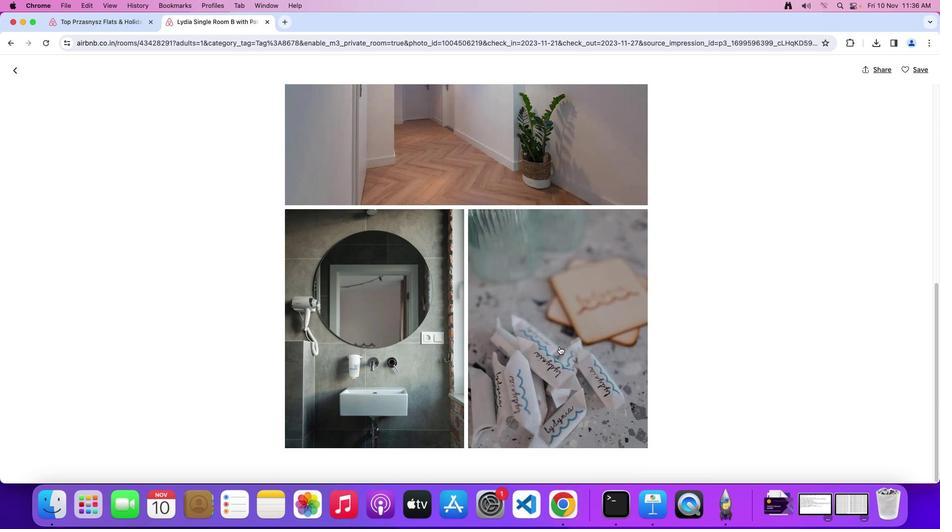 
Action: Mouse scrolled (559, 346) with delta (0, 0)
Screenshot: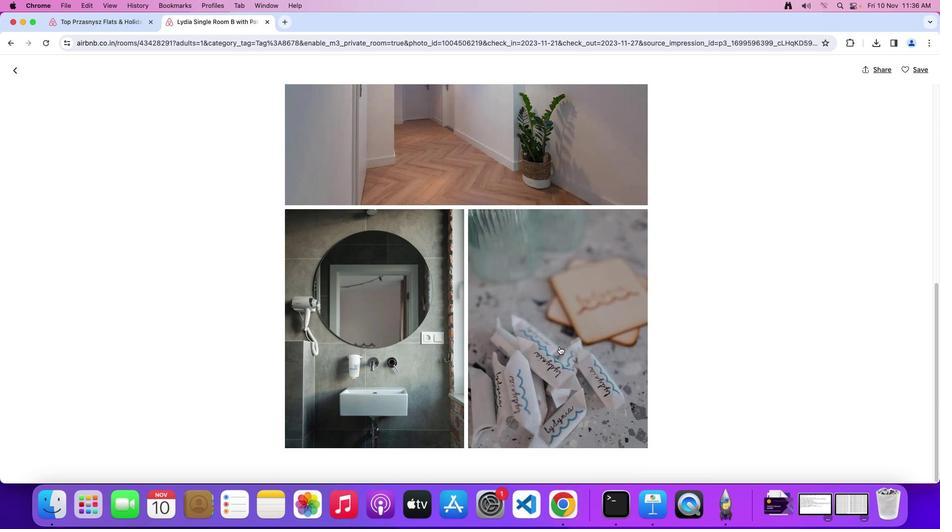 
Action: Mouse scrolled (559, 346) with delta (0, -1)
Screenshot: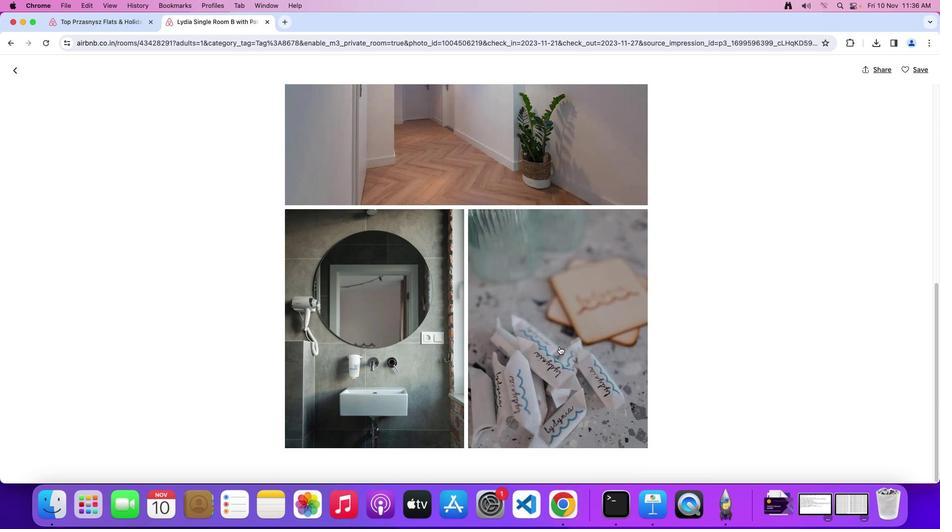 
Action: Mouse moved to (501, 311)
Screenshot: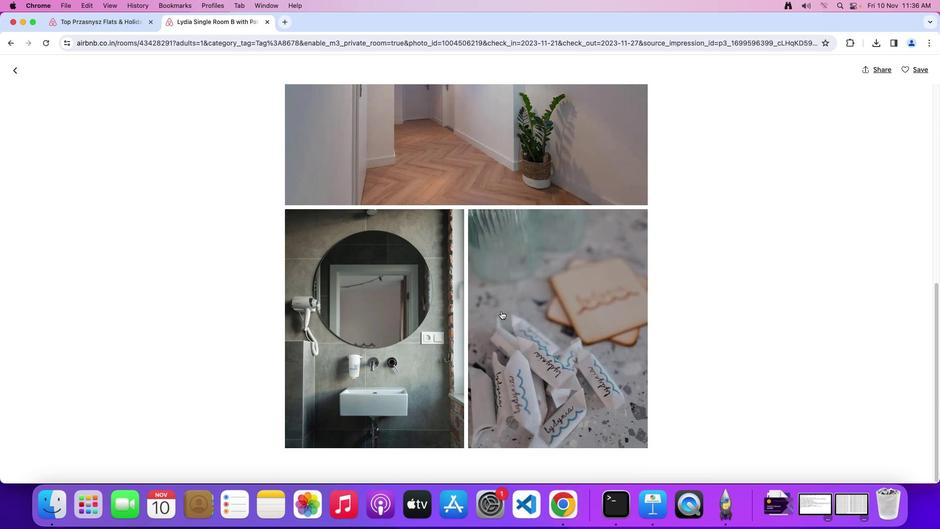 
Action: Mouse scrolled (501, 311) with delta (0, 0)
Screenshot: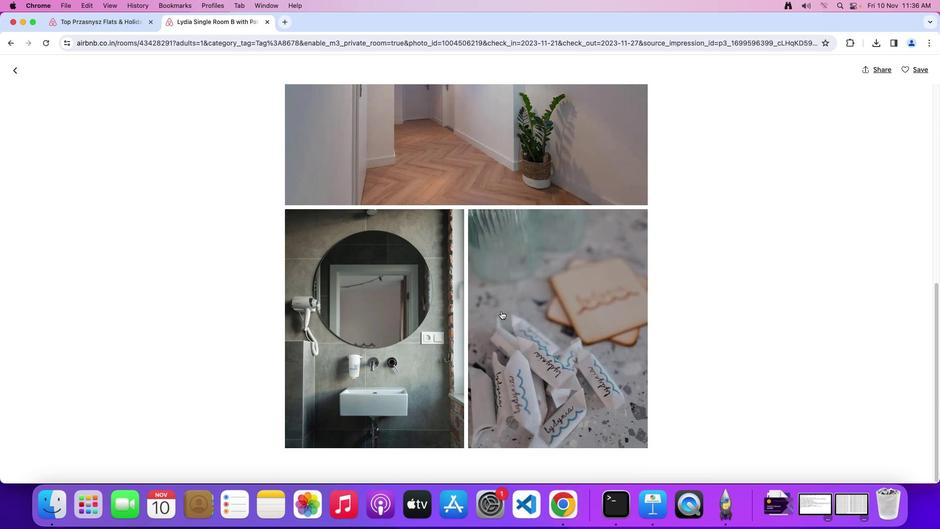 
Action: Mouse scrolled (501, 311) with delta (0, 0)
Screenshot: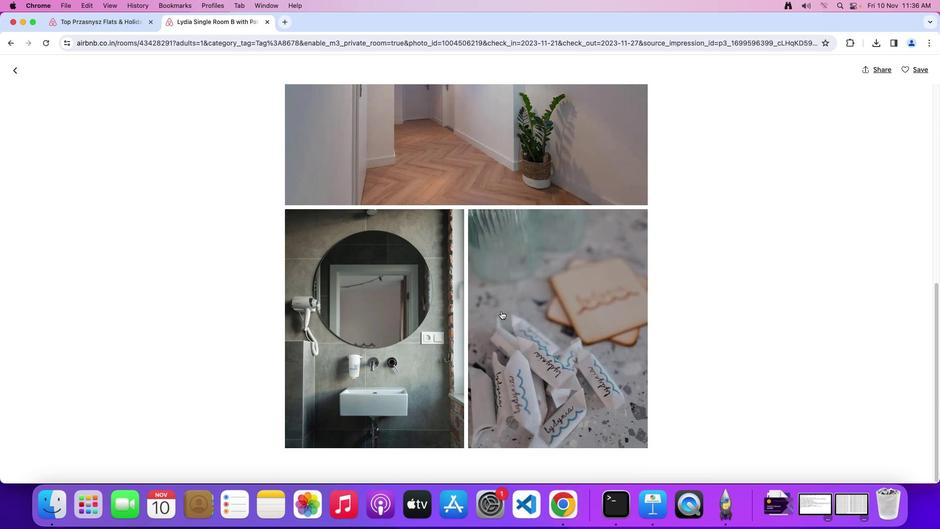 
Action: Mouse scrolled (501, 311) with delta (0, -1)
Screenshot: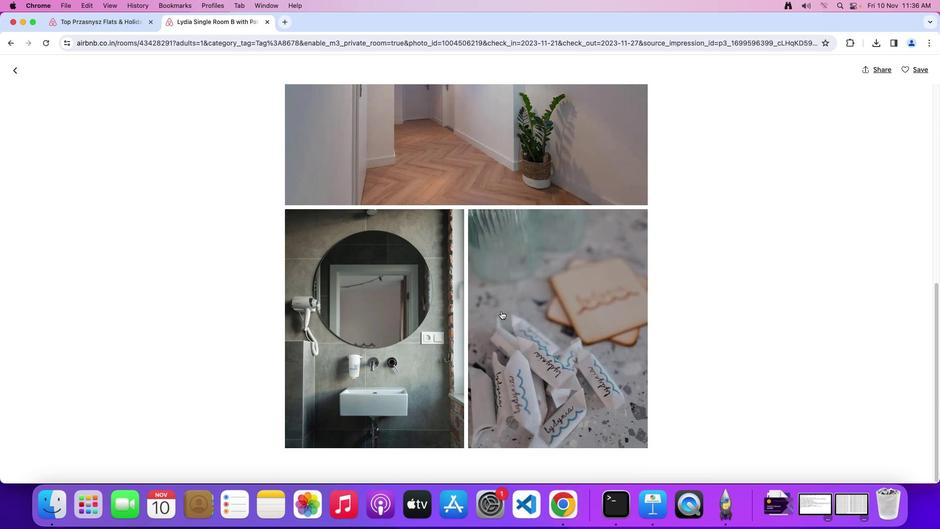 
Action: Mouse moved to (501, 311)
Screenshot: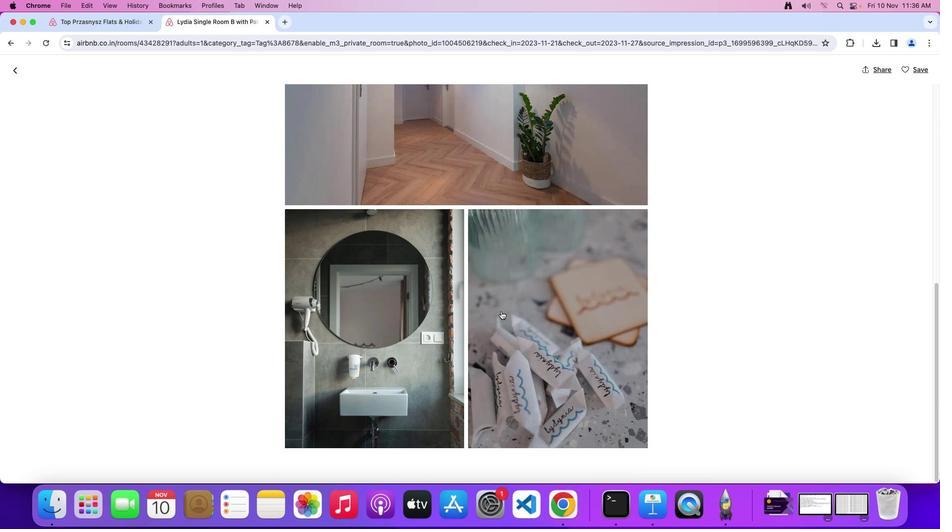 
Action: Mouse scrolled (501, 311) with delta (0, 0)
Screenshot: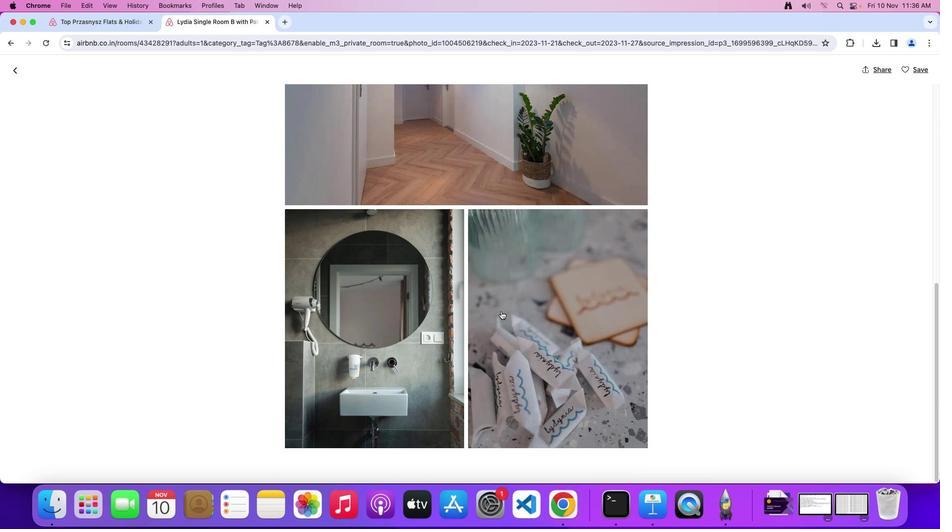 
Action: Mouse scrolled (501, 311) with delta (0, -2)
Screenshot: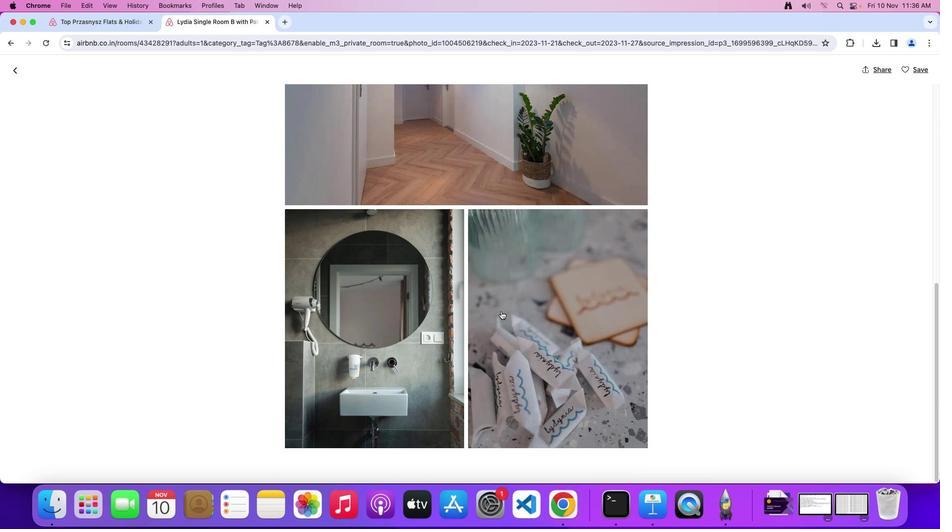 
Action: Mouse scrolled (501, 311) with delta (0, 2)
Screenshot: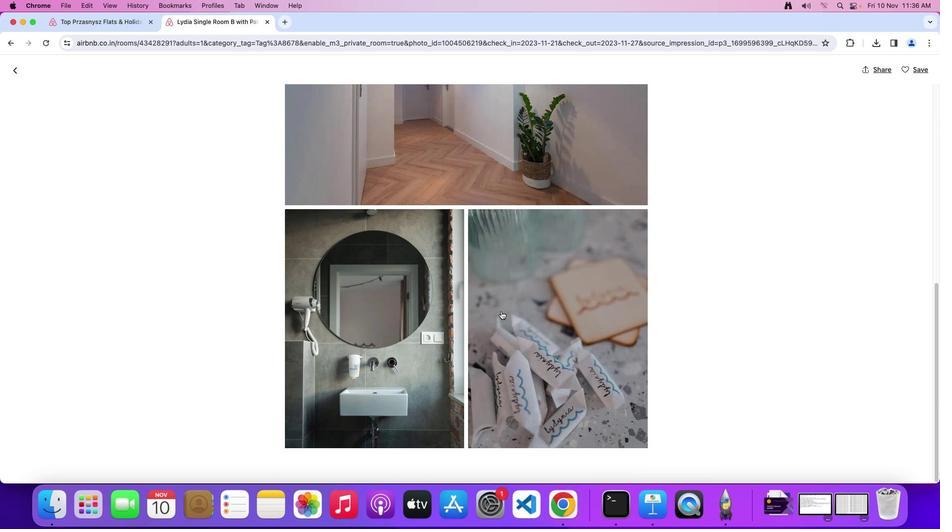 
Action: Mouse moved to (690, 230)
Screenshot: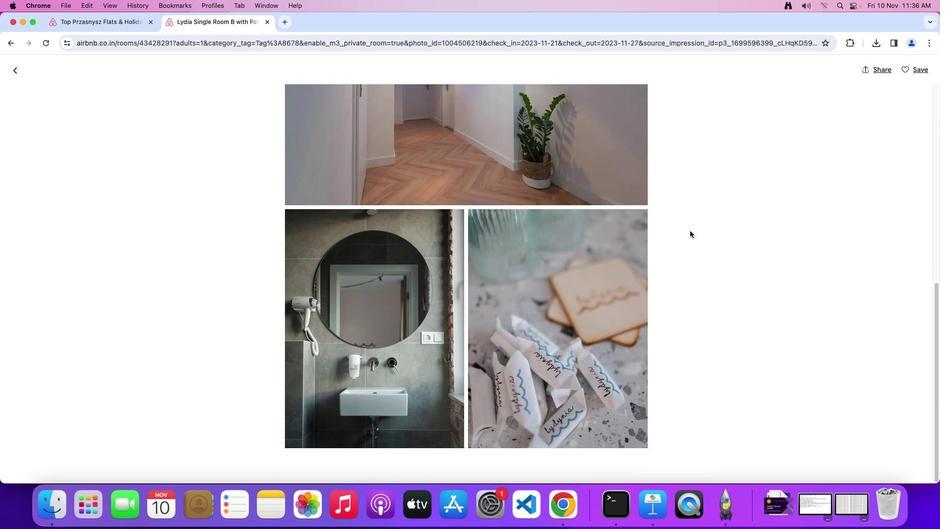 
Action: Mouse pressed left at (690, 230)
Screenshot: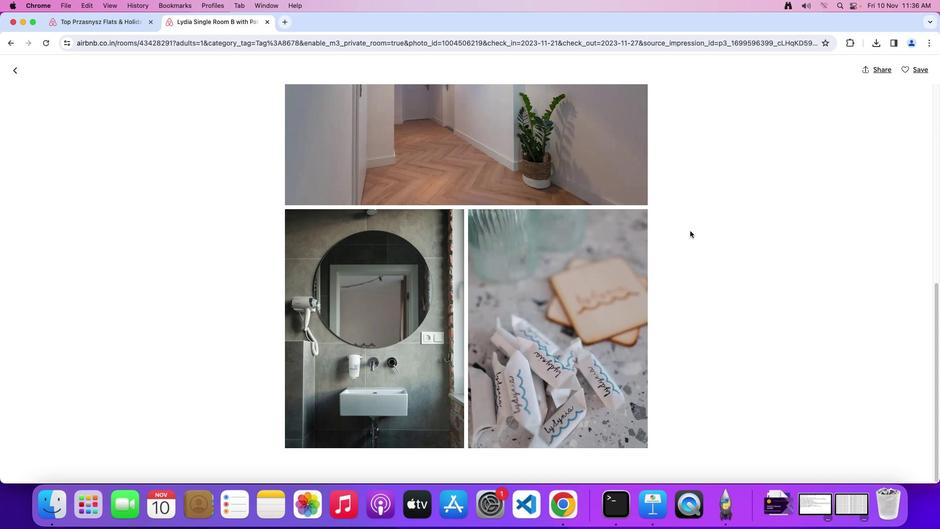 
Action: Mouse moved to (584, 265)
Screenshot: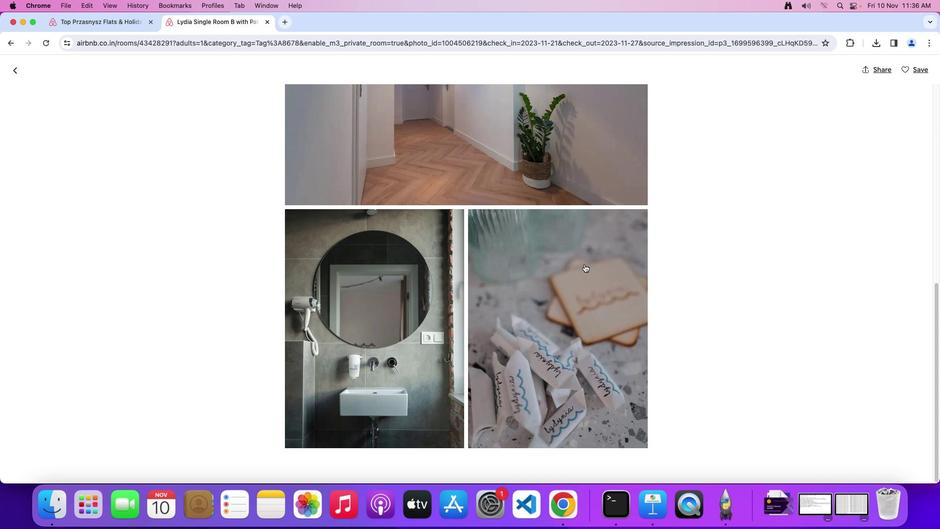 
Action: Mouse scrolled (584, 265) with delta (0, 0)
Screenshot: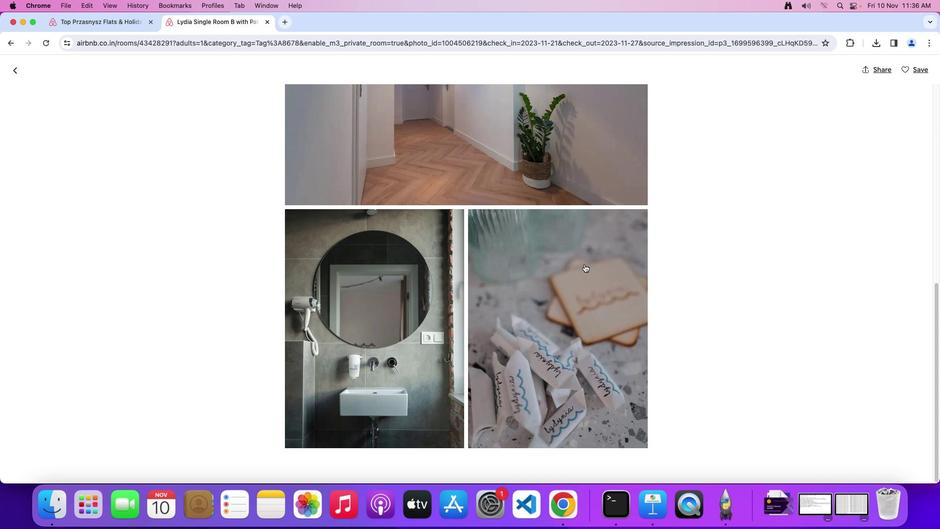 
Action: Mouse scrolled (584, 265) with delta (0, 0)
Screenshot: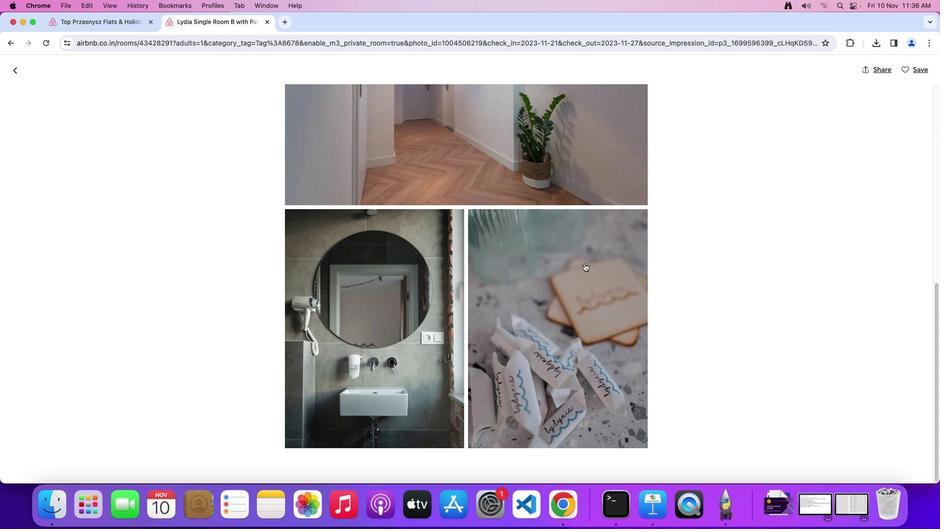 
Action: Mouse scrolled (584, 265) with delta (0, -1)
Screenshot: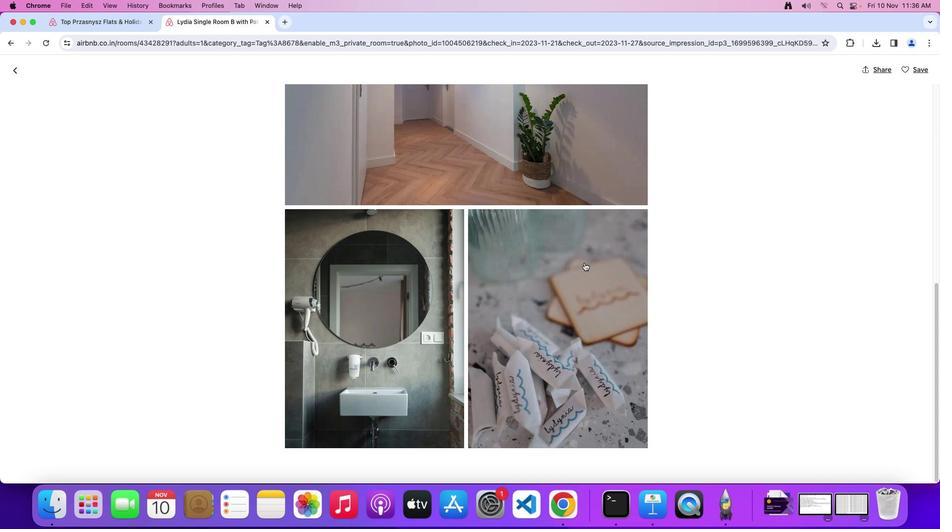 
Action: Mouse moved to (584, 263)
Screenshot: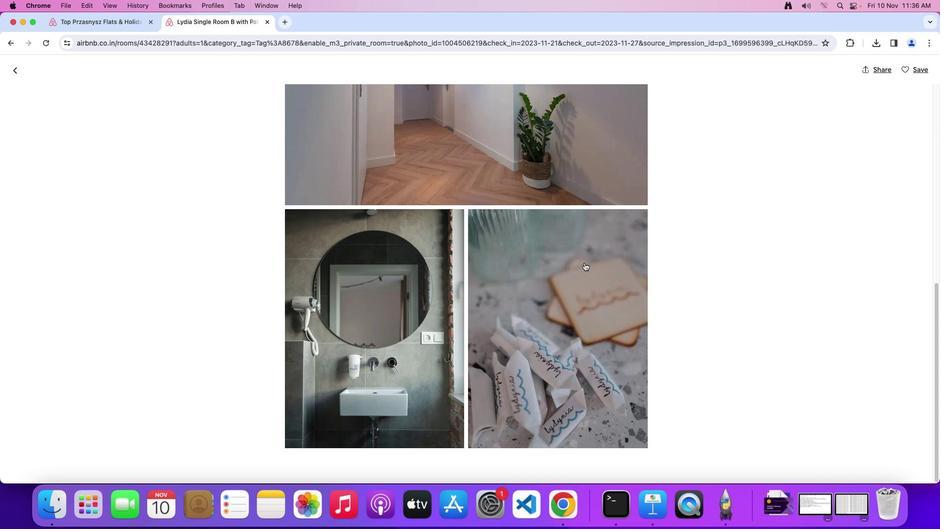 
Action: Mouse scrolled (584, 263) with delta (0, 0)
Screenshot: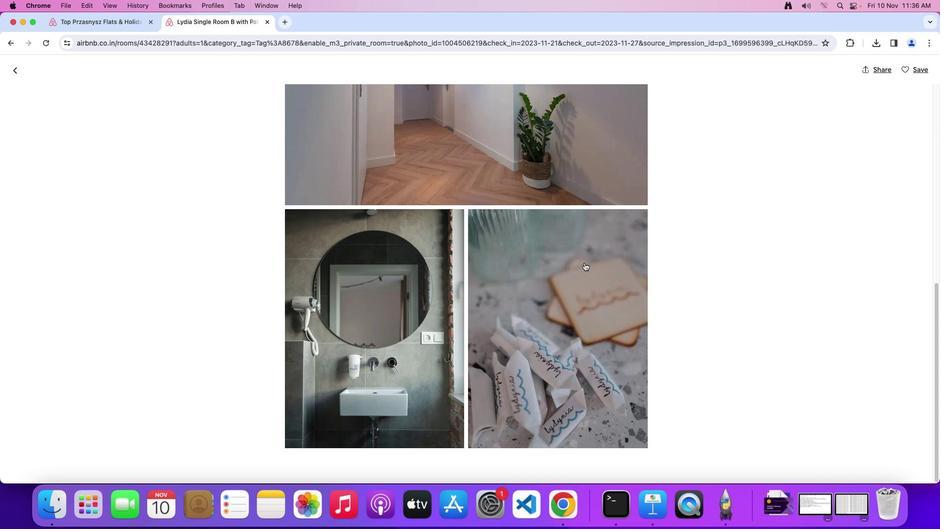 
Action: Mouse scrolled (584, 263) with delta (0, 0)
Screenshot: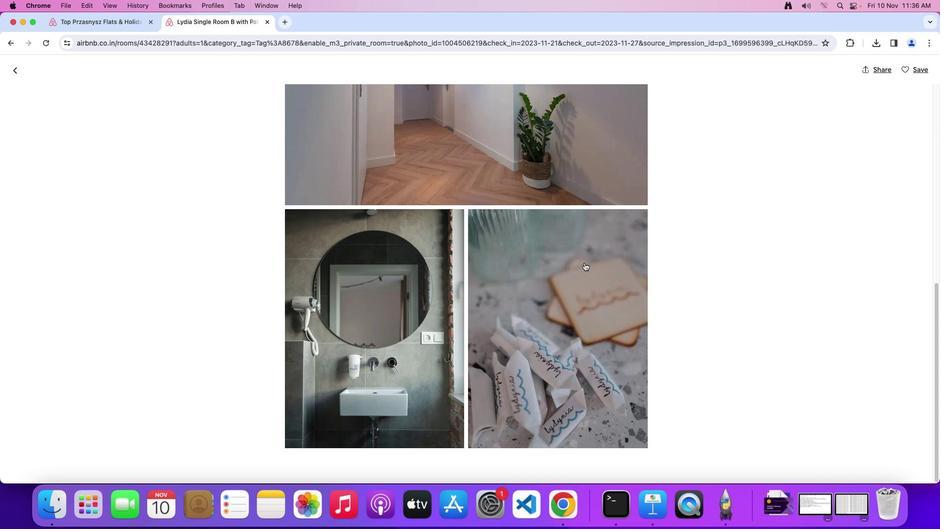 
Action: Mouse scrolled (584, 263) with delta (0, 1)
Screenshot: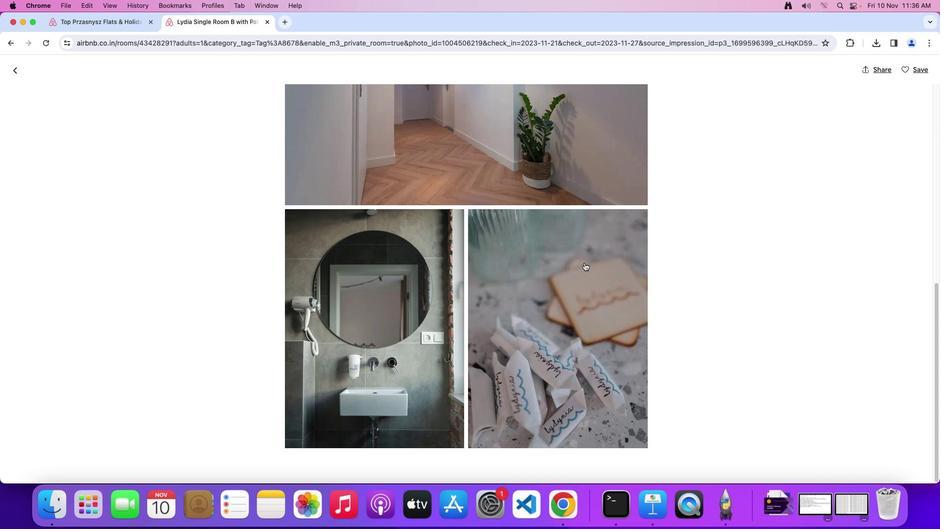 
Action: Mouse scrolled (584, 263) with delta (0, 3)
Screenshot: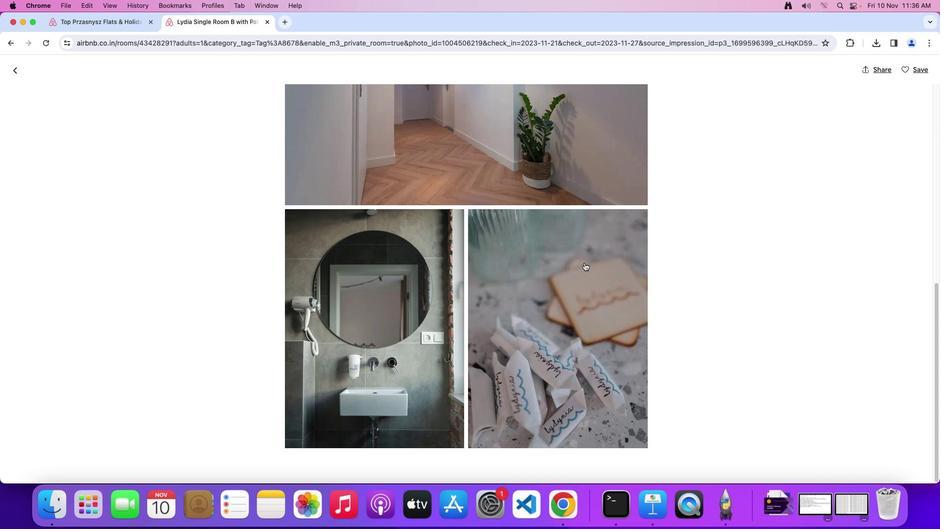 
Action: Mouse moved to (327, 185)
Screenshot: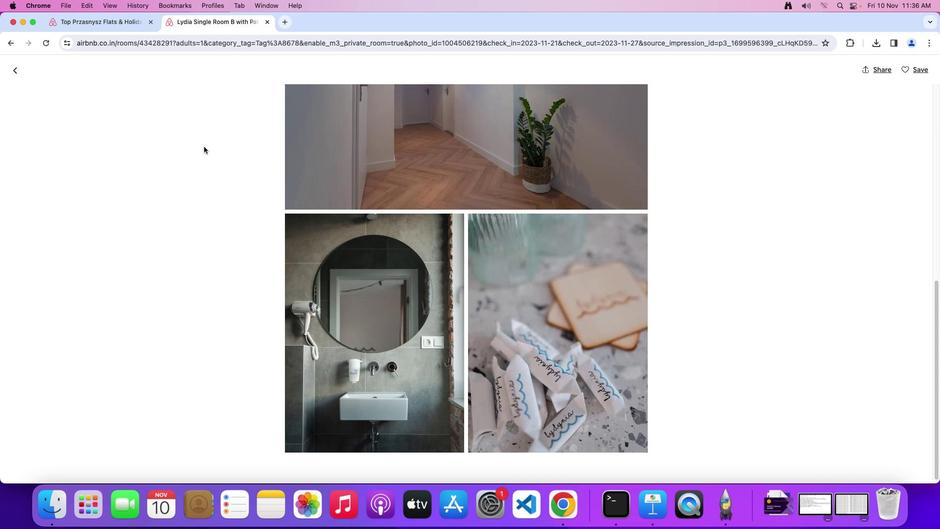 
Action: Mouse scrolled (327, 185) with delta (0, 0)
Screenshot: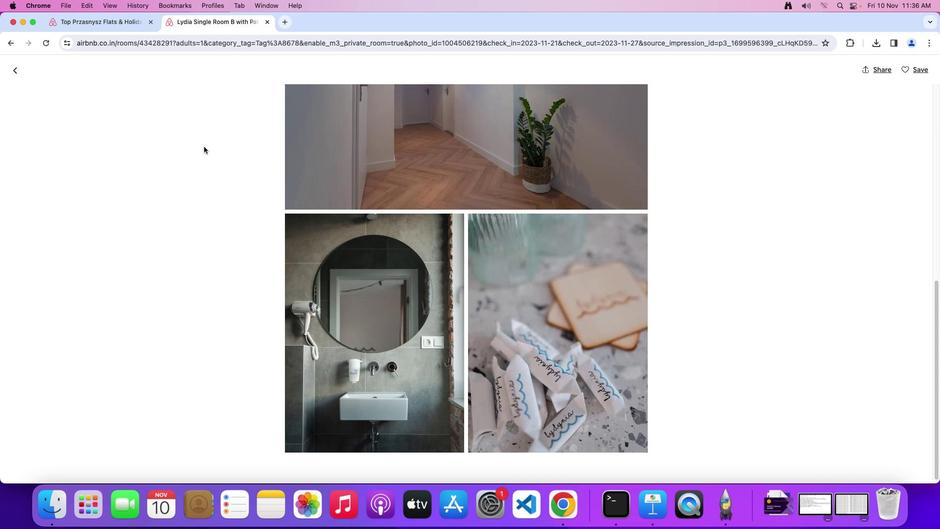 
Action: Mouse moved to (308, 177)
Screenshot: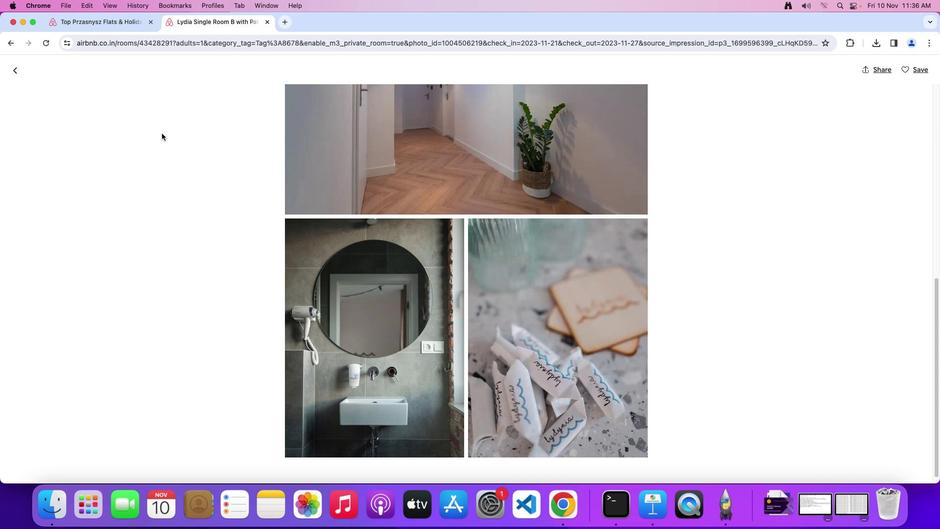 
Action: Mouse scrolled (308, 177) with delta (0, 0)
Screenshot: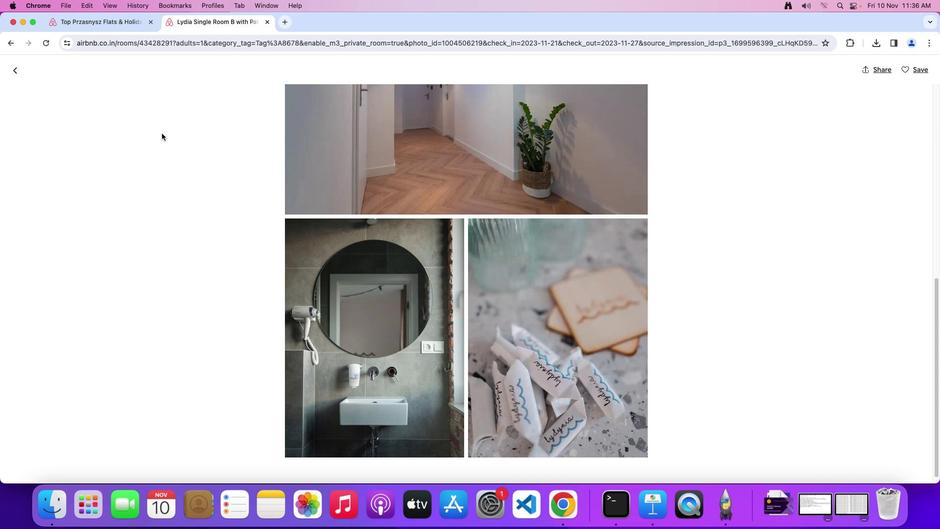 
Action: Mouse moved to (336, 153)
Screenshot: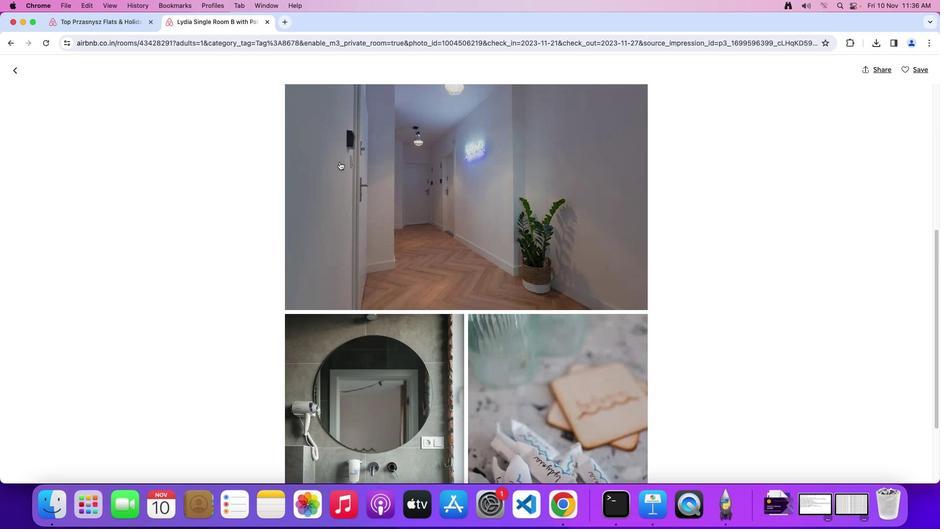 
Action: Mouse scrolled (336, 153) with delta (0, 0)
Screenshot: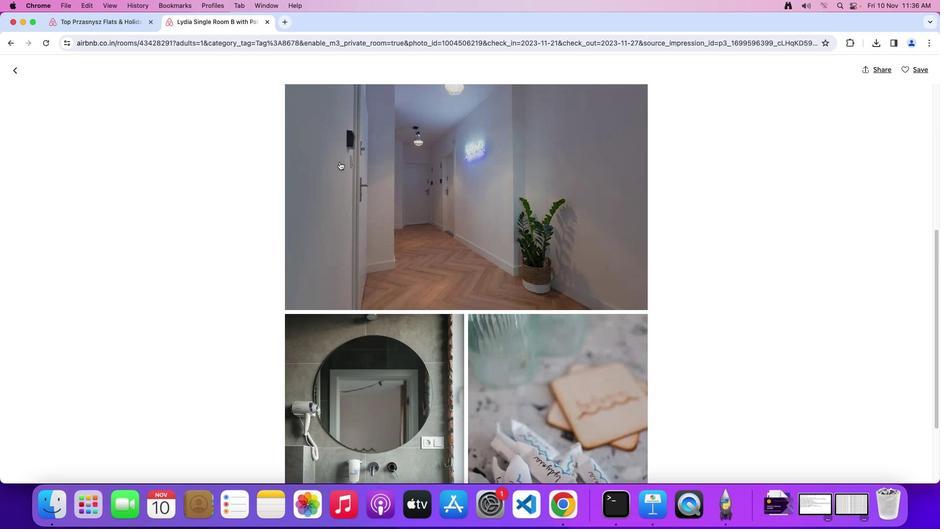 
Action: Mouse scrolled (336, 153) with delta (0, 0)
Screenshot: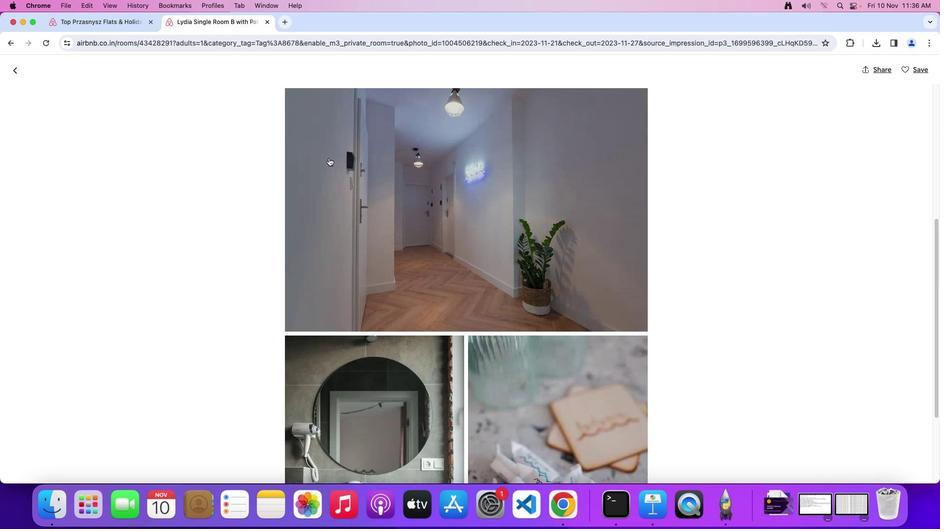 
Action: Mouse scrolled (336, 153) with delta (0, 2)
Screenshot: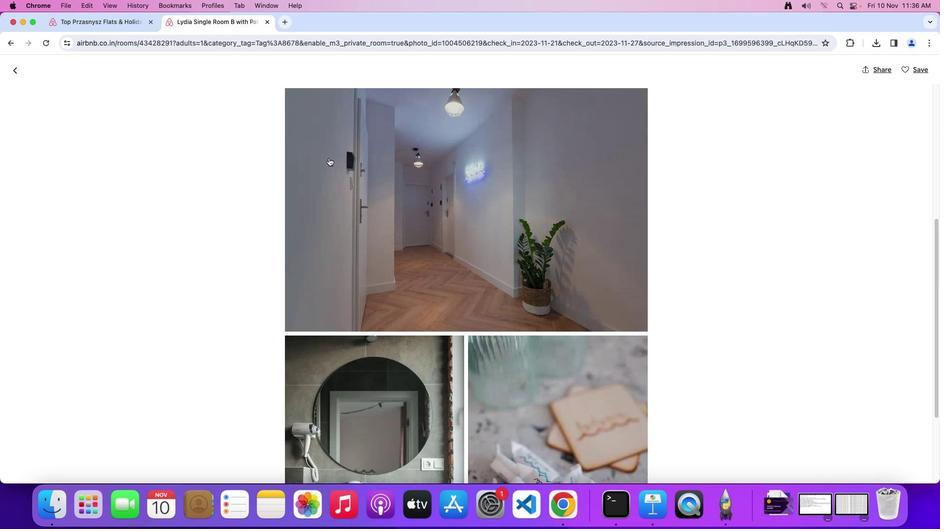 
Action: Mouse moved to (15, 73)
Screenshot: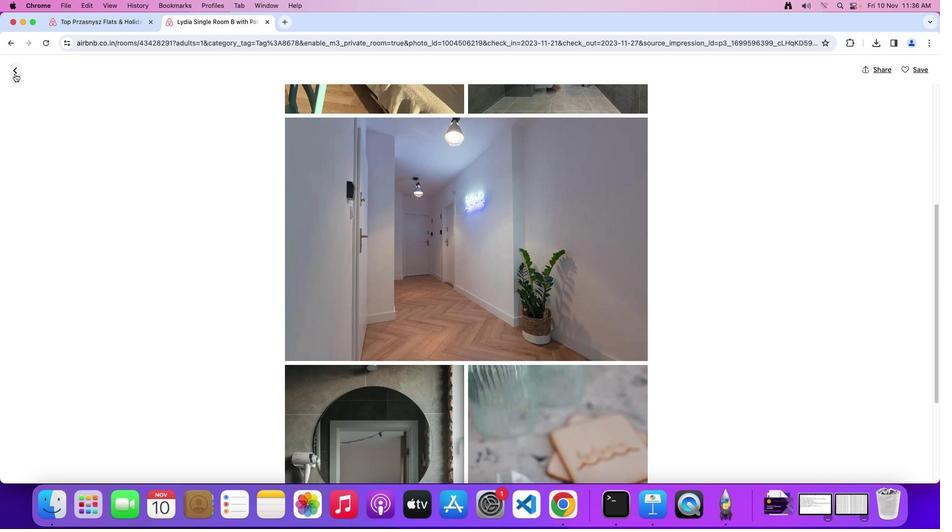 
Action: Mouse pressed left at (15, 73)
Screenshot: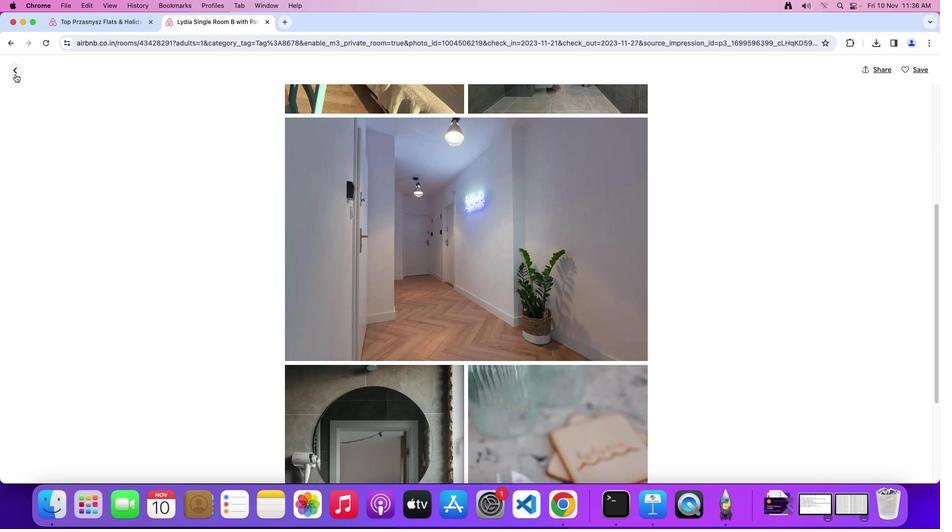 
Action: Mouse moved to (485, 290)
Screenshot: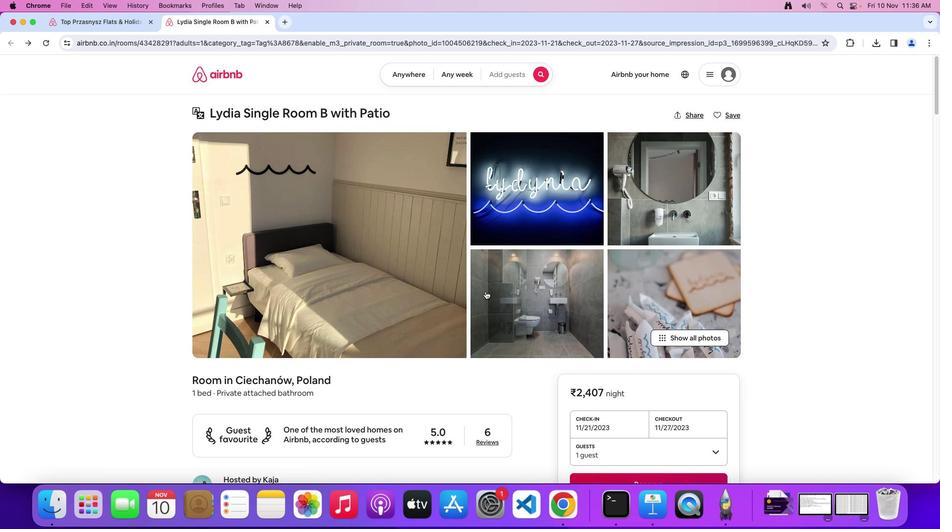 
Action: Mouse scrolled (485, 290) with delta (0, 0)
Screenshot: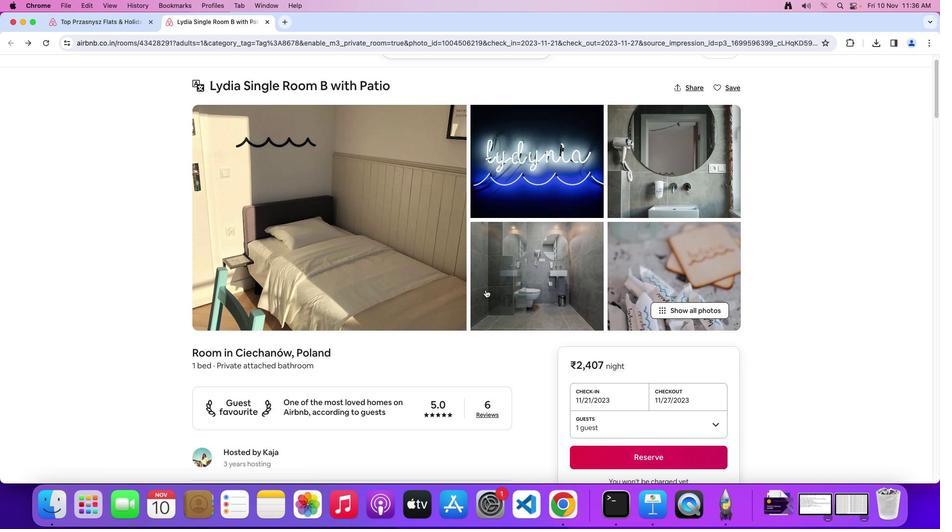 
Action: Mouse scrolled (485, 290) with delta (0, 0)
Screenshot: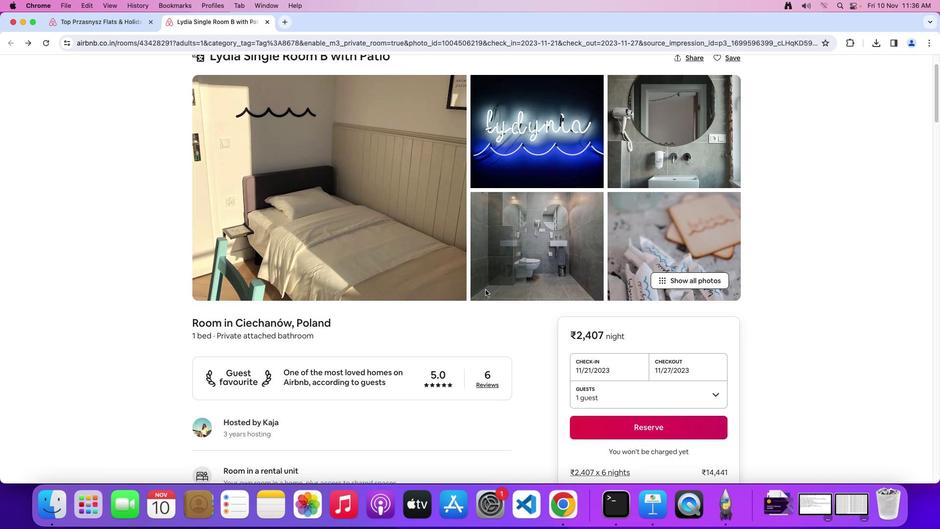 
Action: Mouse moved to (485, 290)
Screenshot: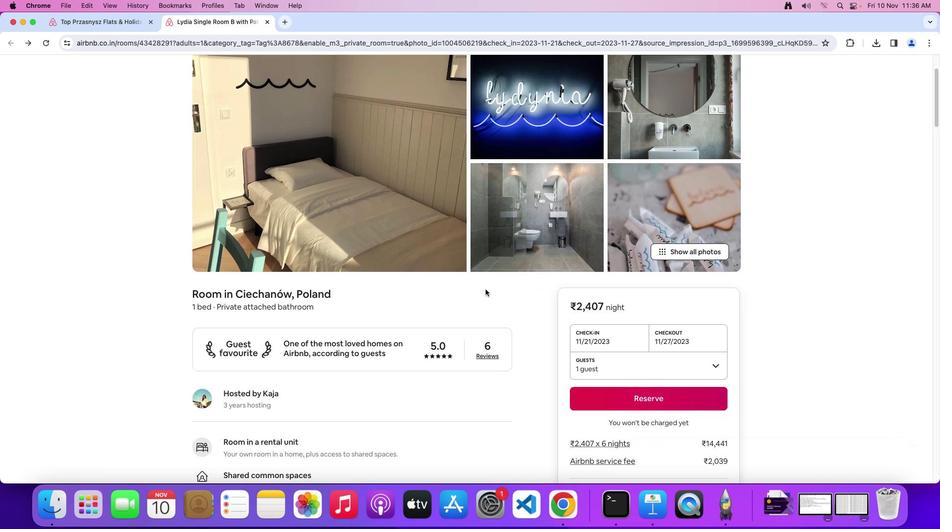 
Action: Mouse scrolled (485, 290) with delta (0, -1)
Screenshot: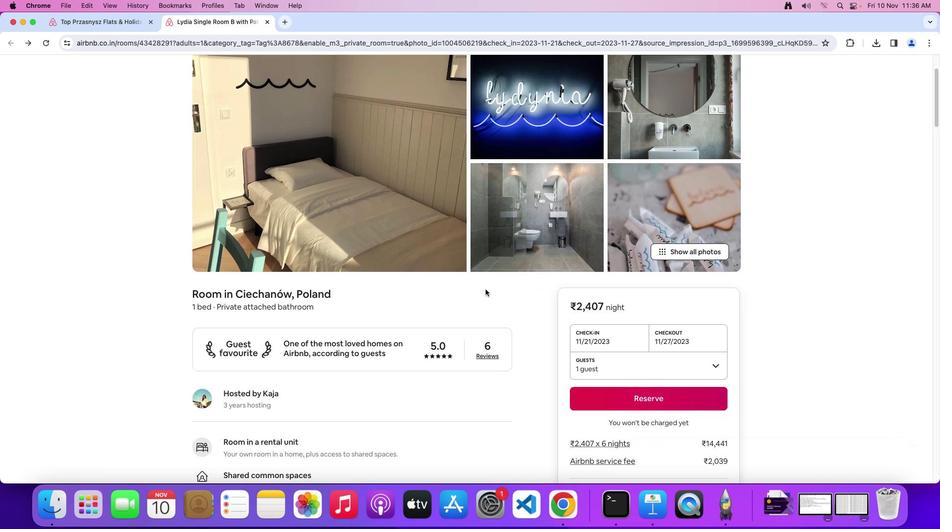 
Action: Mouse moved to (485, 288)
Screenshot: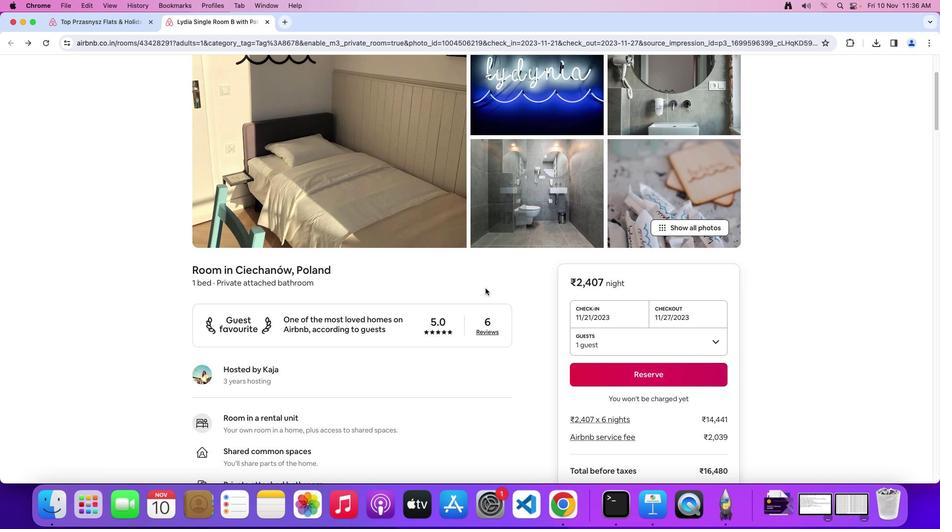 
Action: Mouse scrolled (485, 288) with delta (0, 0)
Screenshot: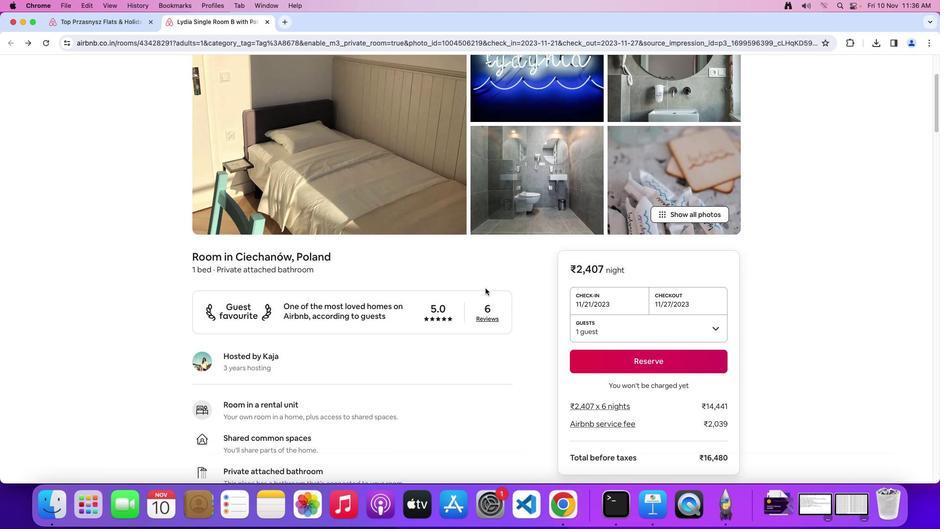 
Action: Mouse moved to (485, 288)
Screenshot: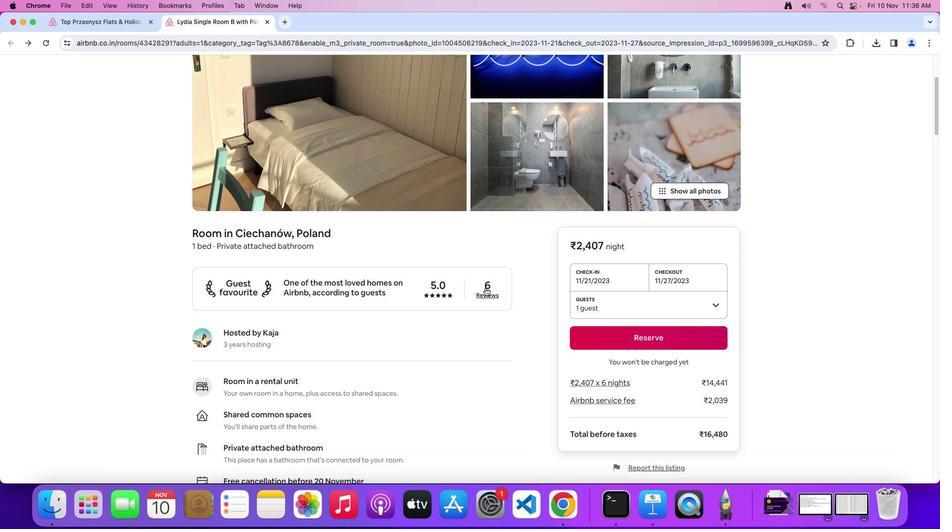 
Action: Mouse scrolled (485, 288) with delta (0, 0)
Screenshot: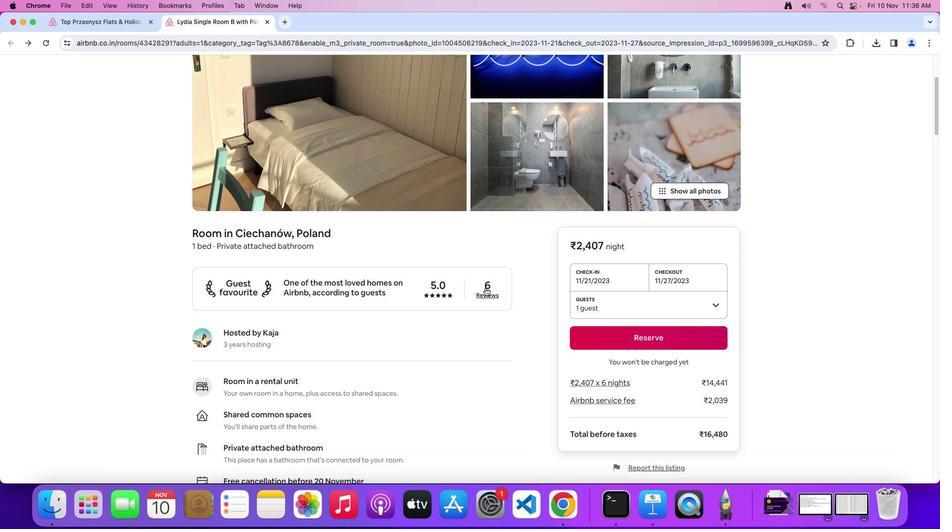 
Action: Mouse moved to (485, 288)
Screenshot: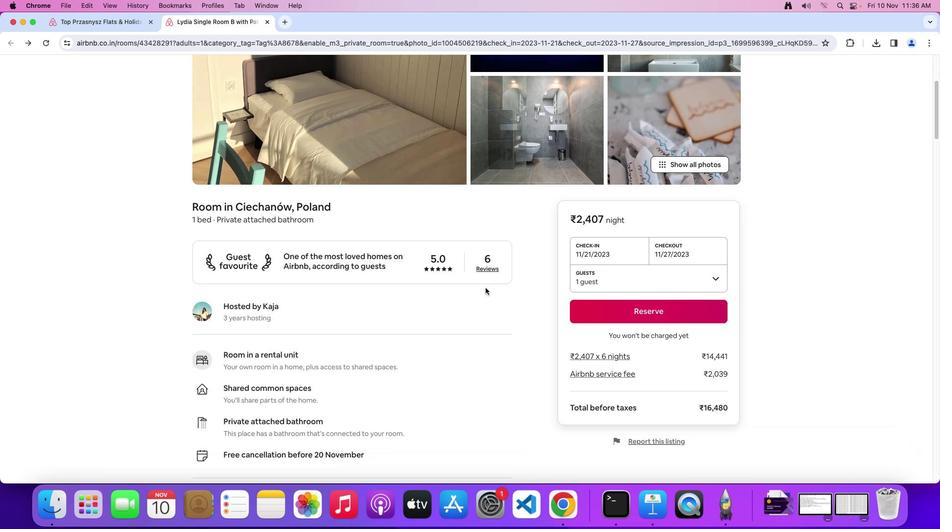 
Action: Mouse scrolled (485, 288) with delta (0, -1)
Screenshot: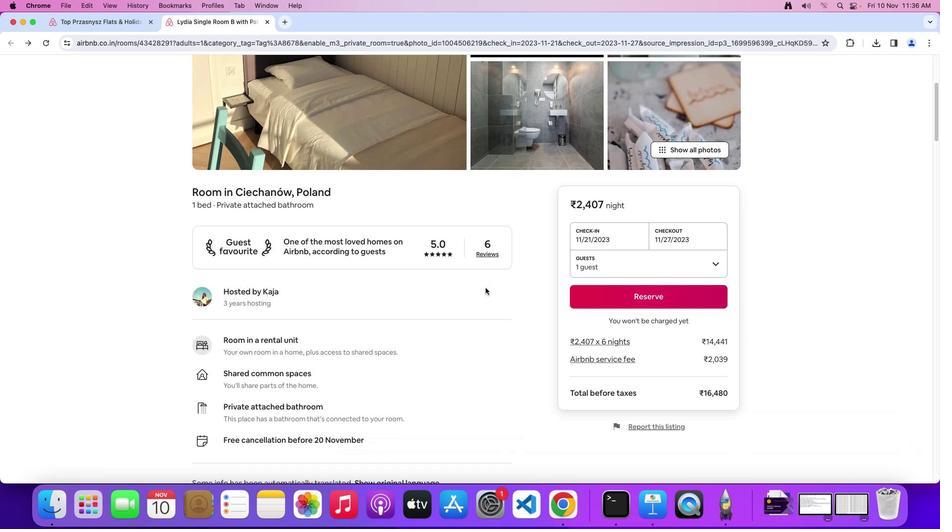 
Action: Mouse moved to (485, 288)
Screenshot: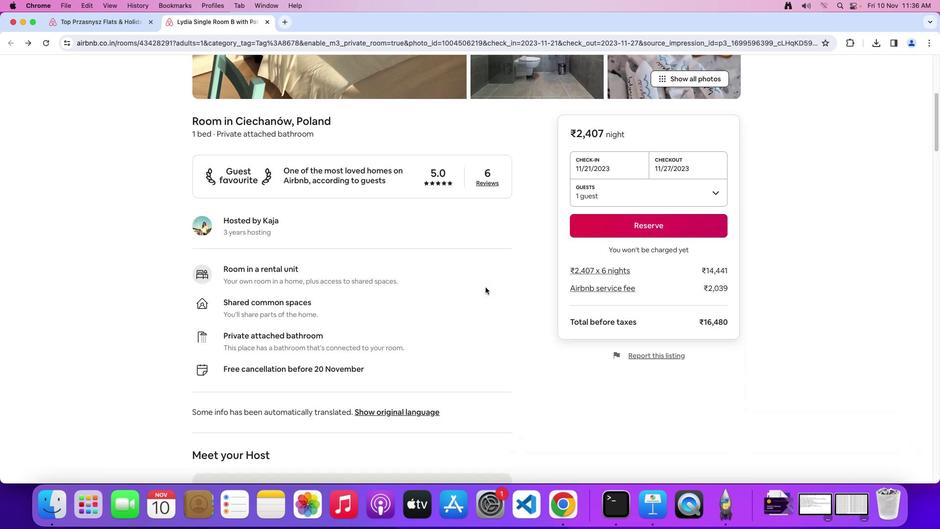 
Action: Mouse scrolled (485, 288) with delta (0, -1)
Screenshot: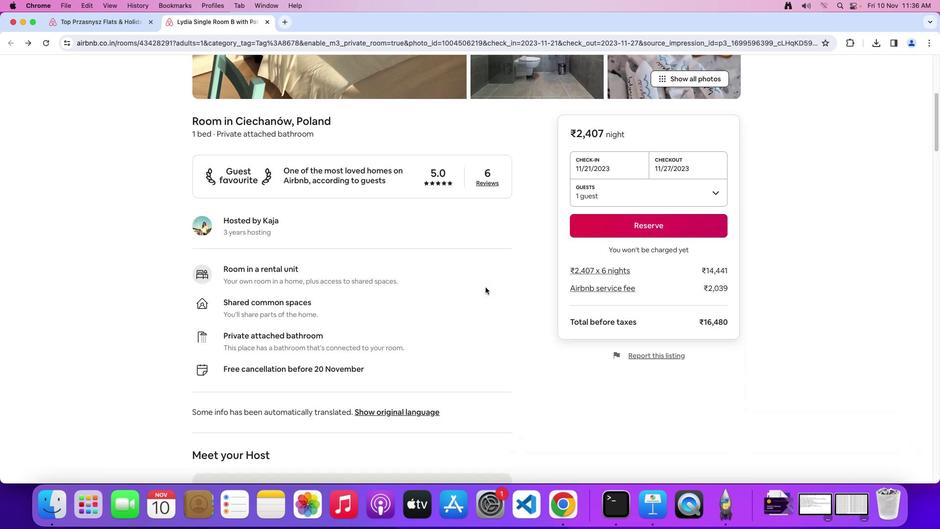 
Action: Mouse moved to (314, 264)
Screenshot: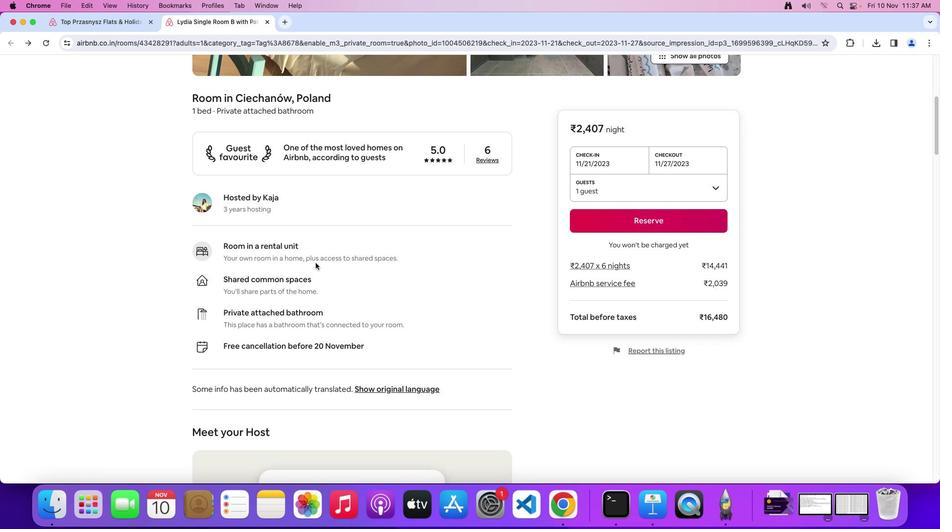 
Action: Mouse scrolled (314, 264) with delta (0, 0)
Screenshot: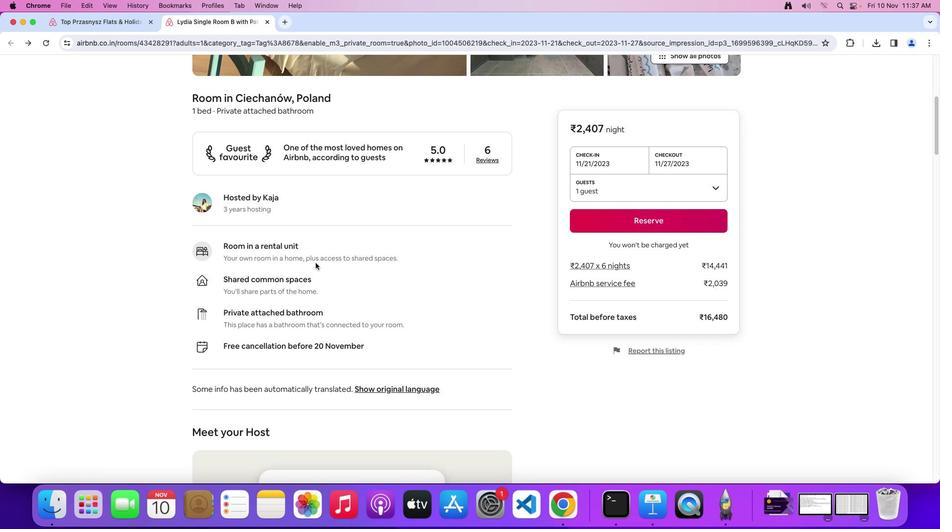
Action: Mouse moved to (314, 263)
Screenshot: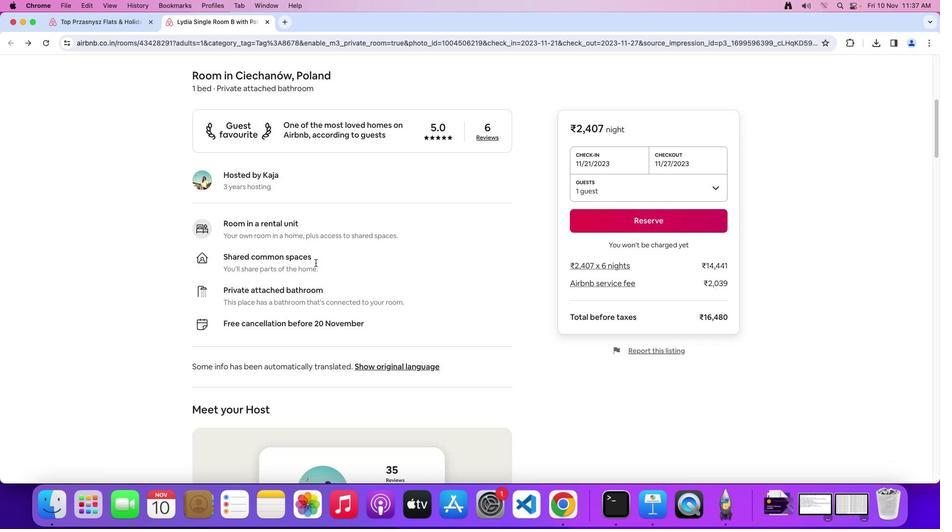 
Action: Mouse scrolled (314, 263) with delta (0, 0)
Screenshot: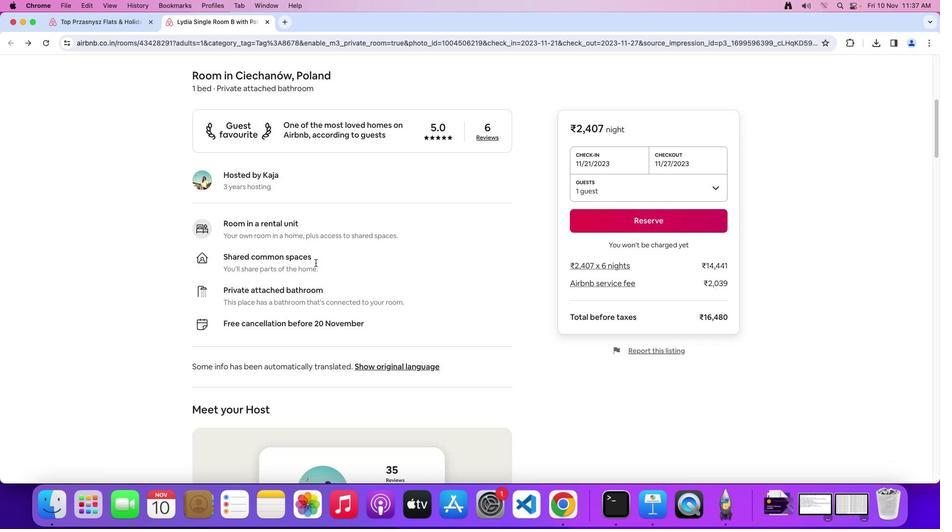 
Action: Mouse moved to (315, 263)
Screenshot: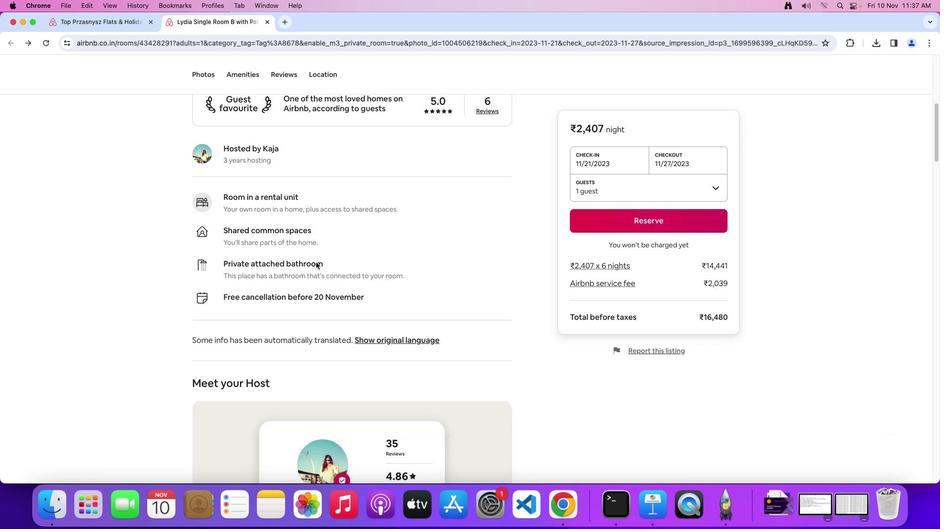 
Action: Mouse scrolled (315, 263) with delta (0, 0)
Screenshot: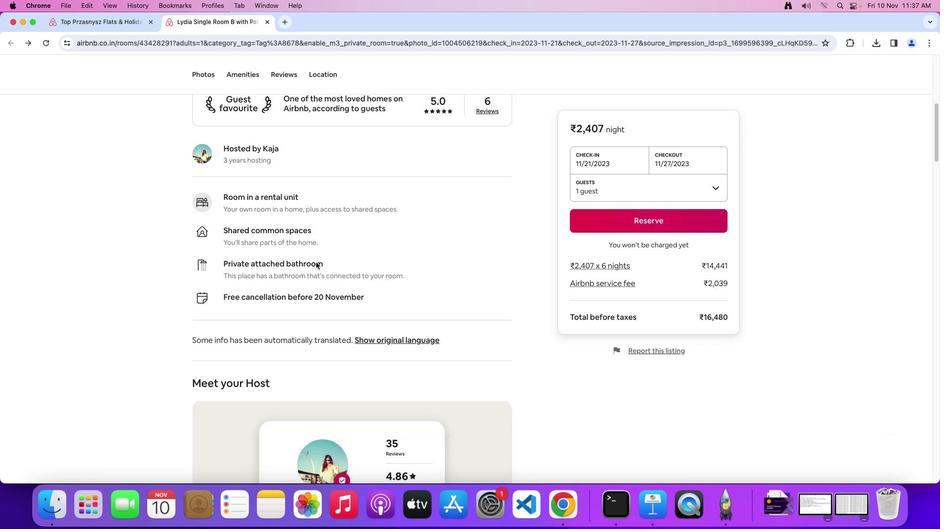 
Action: Mouse moved to (354, 262)
Screenshot: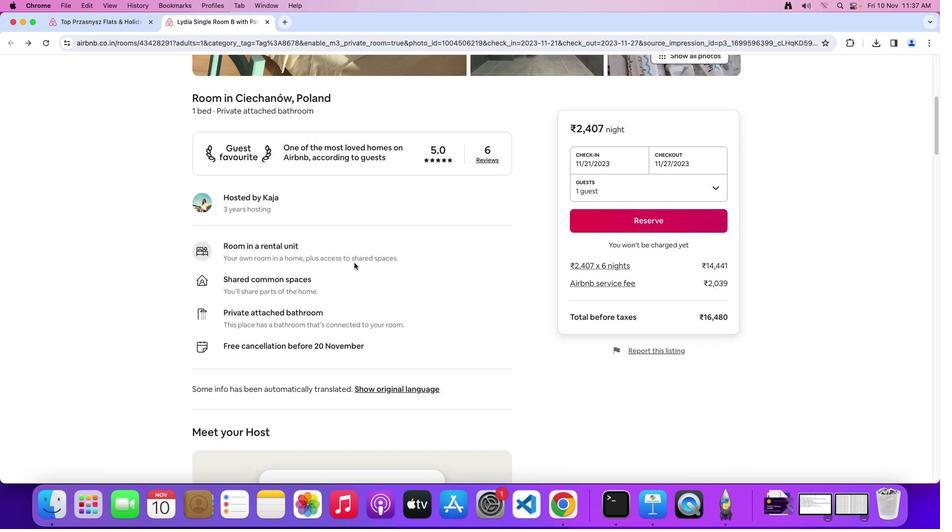 
Action: Mouse scrolled (354, 262) with delta (0, 0)
Screenshot: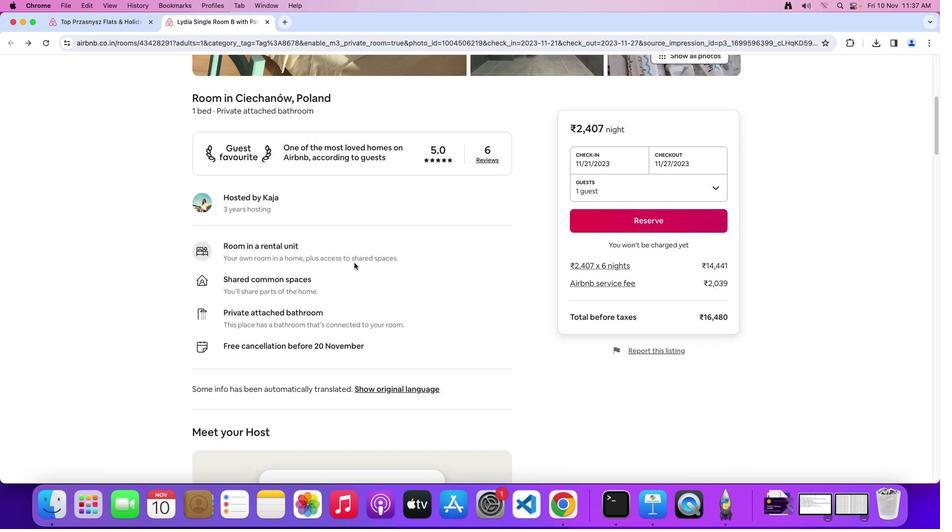 
Action: Mouse moved to (354, 263)
Screenshot: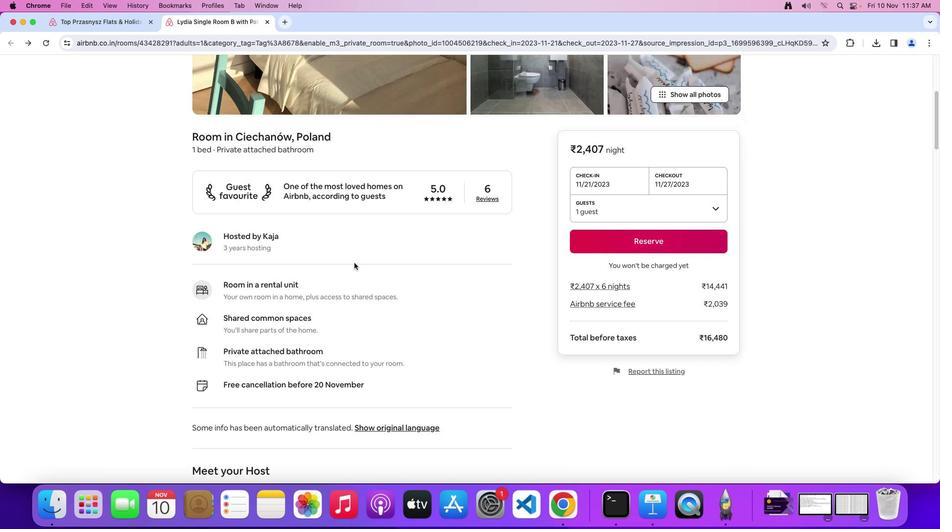
Action: Mouse scrolled (354, 263) with delta (0, 0)
